 Task: For heading Use Lexend.  font size for heading26,  'Change the font style of data to'Lexend and font size to 18,  Change the alignment of both headline & data to Align left In the sheet   Quantum Sales   book
Action: Mouse moved to (266, 399)
Screenshot: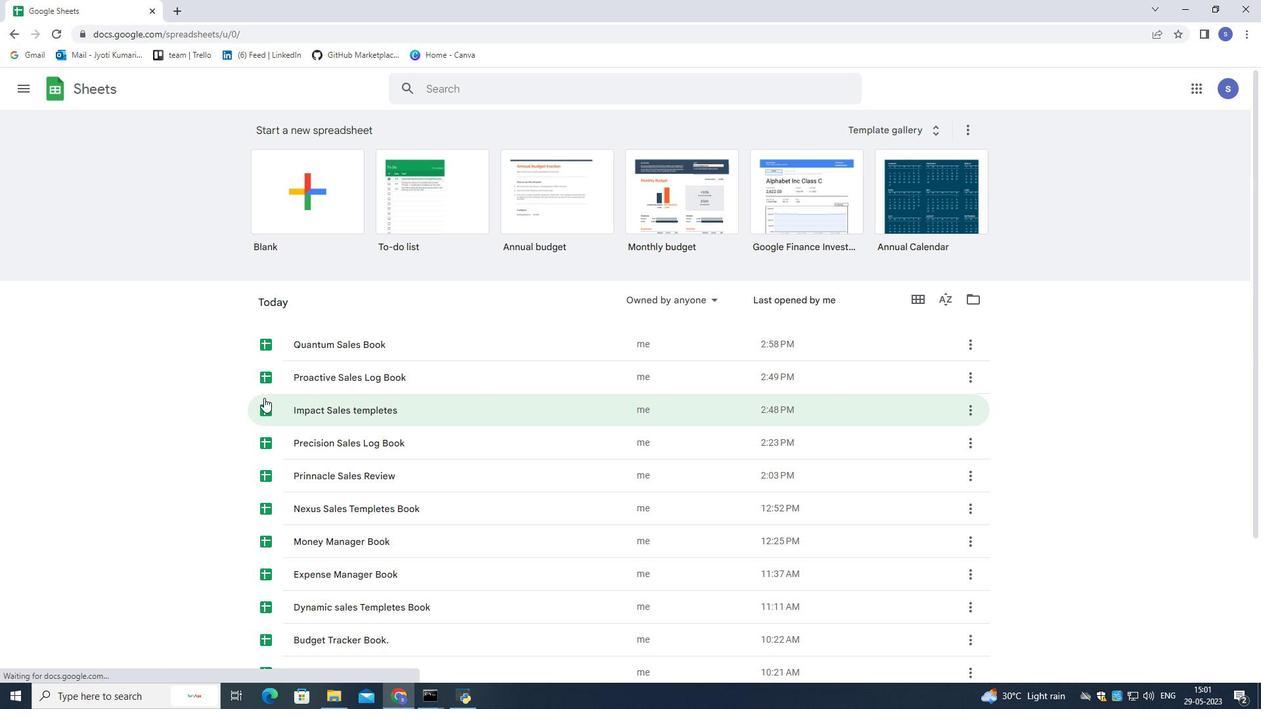 
Action: Mouse scrolled (266, 398) with delta (0, 0)
Screenshot: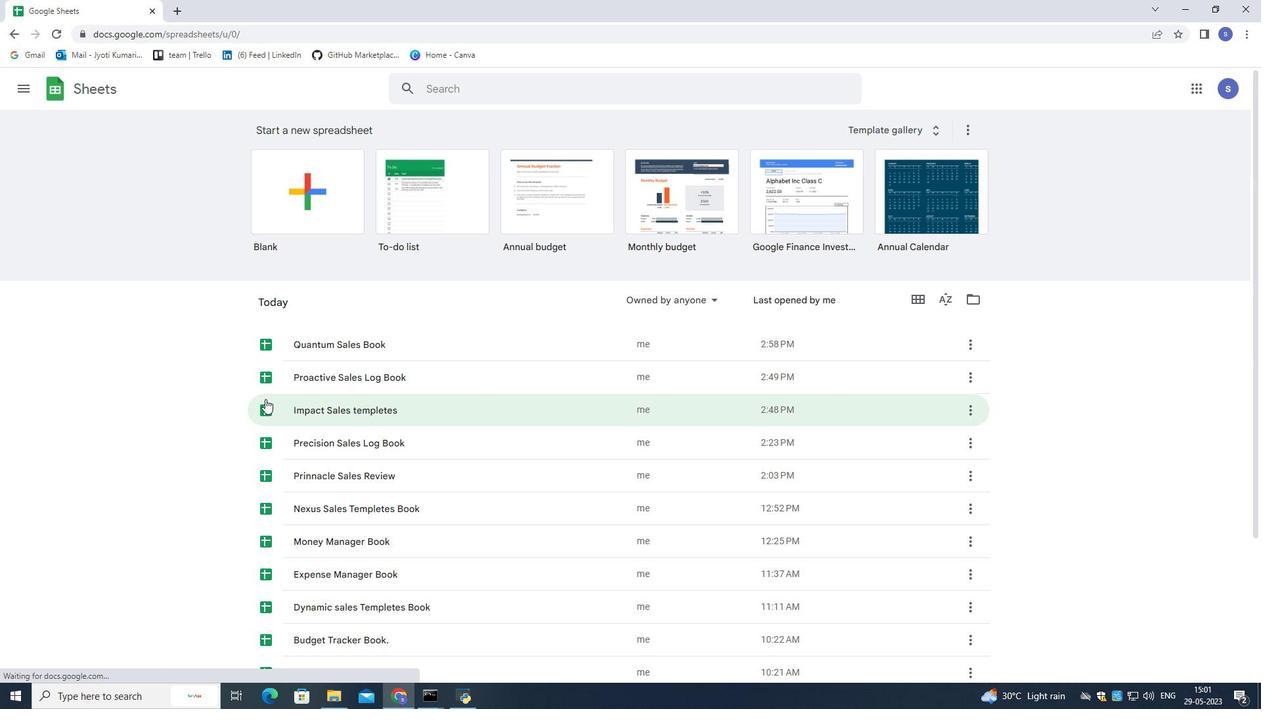 
Action: Mouse moved to (266, 400)
Screenshot: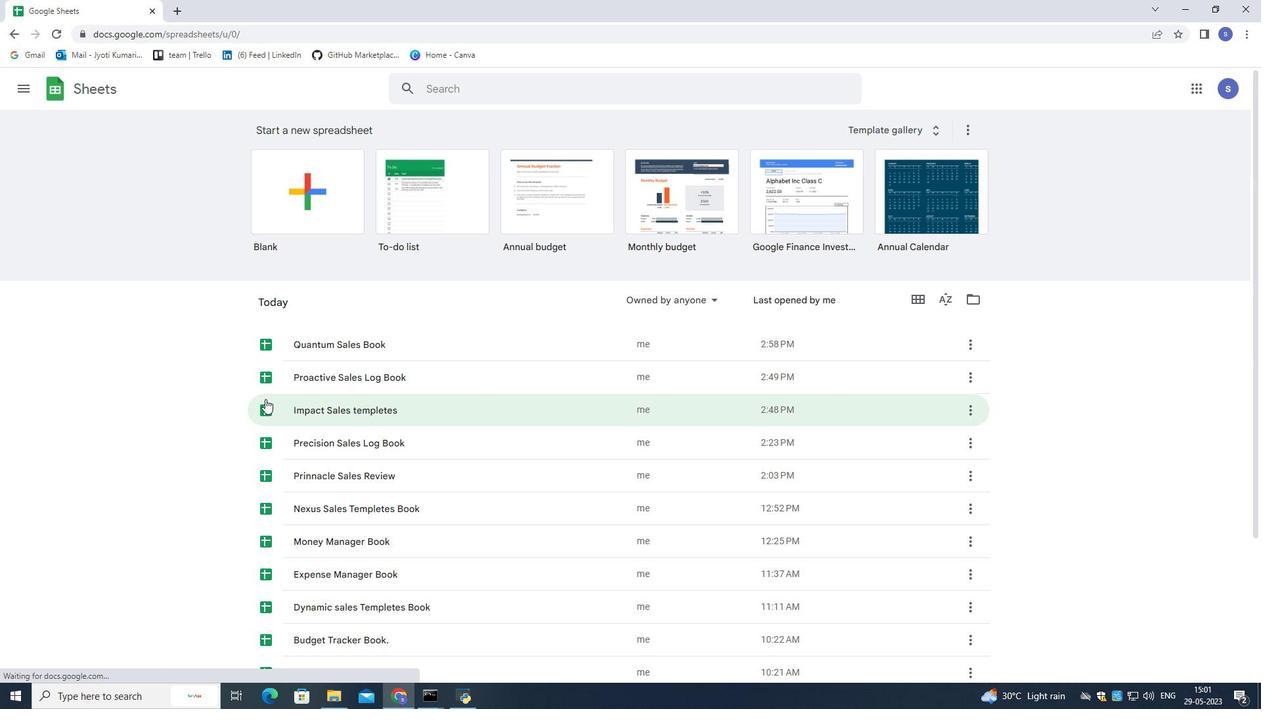 
Action: Mouse scrolled (266, 399) with delta (0, 0)
Screenshot: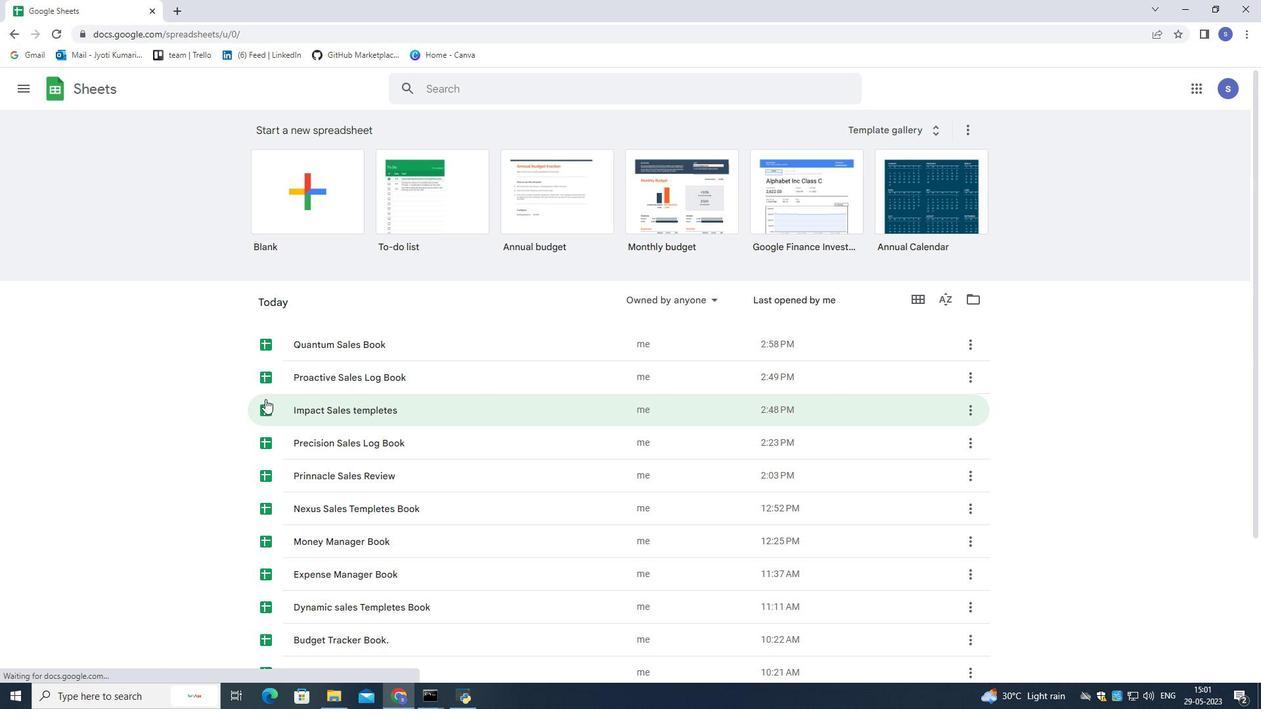 
Action: Mouse scrolled (266, 399) with delta (0, 0)
Screenshot: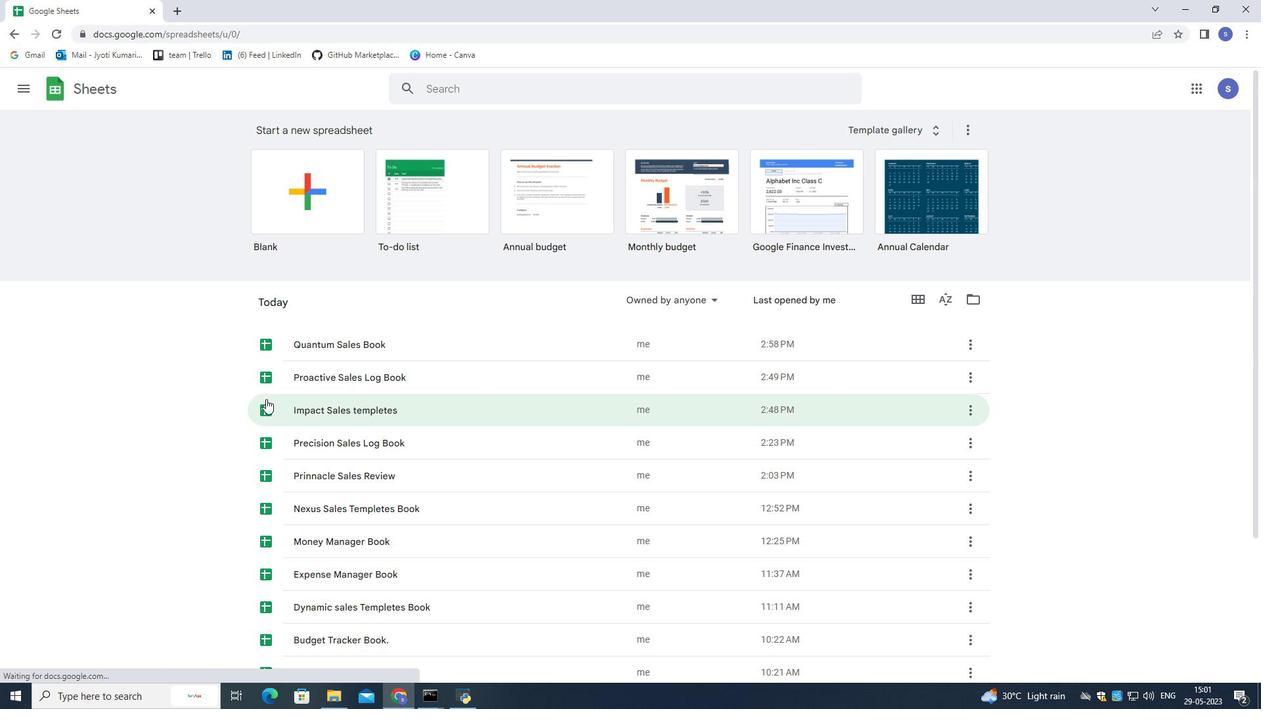 
Action: Mouse scrolled (266, 399) with delta (0, 0)
Screenshot: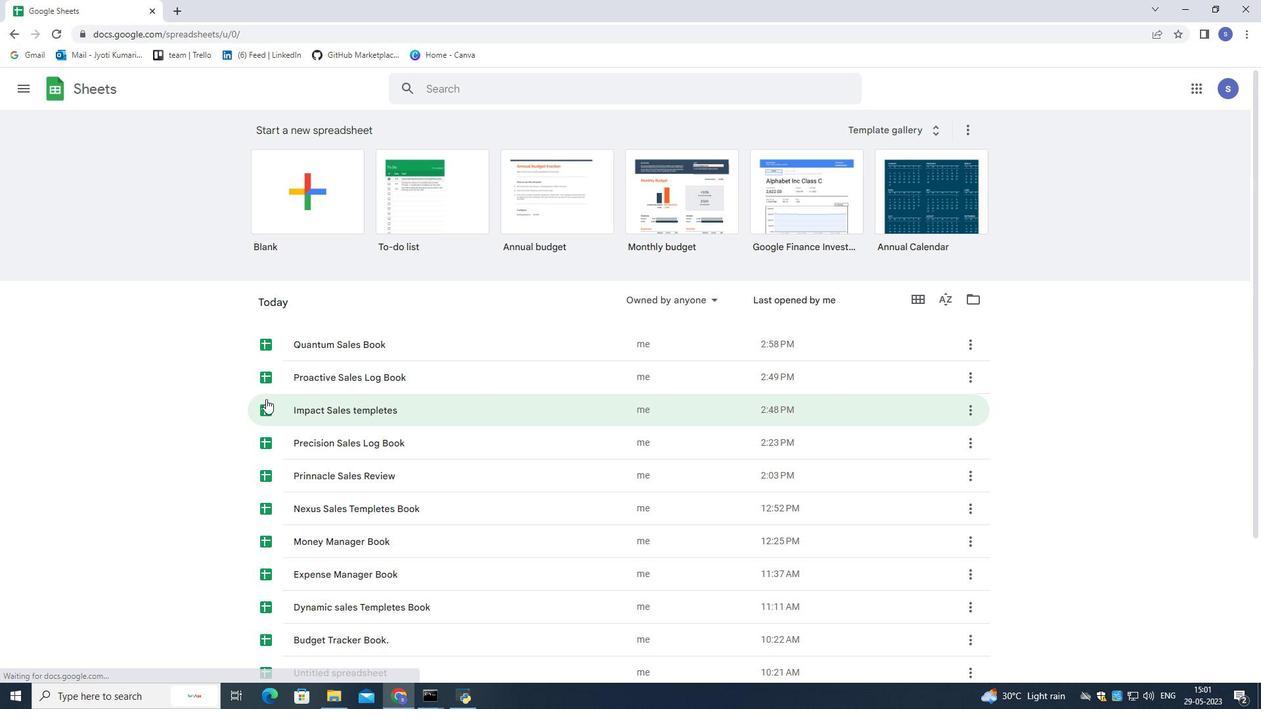 
Action: Mouse scrolled (266, 400) with delta (0, 0)
Screenshot: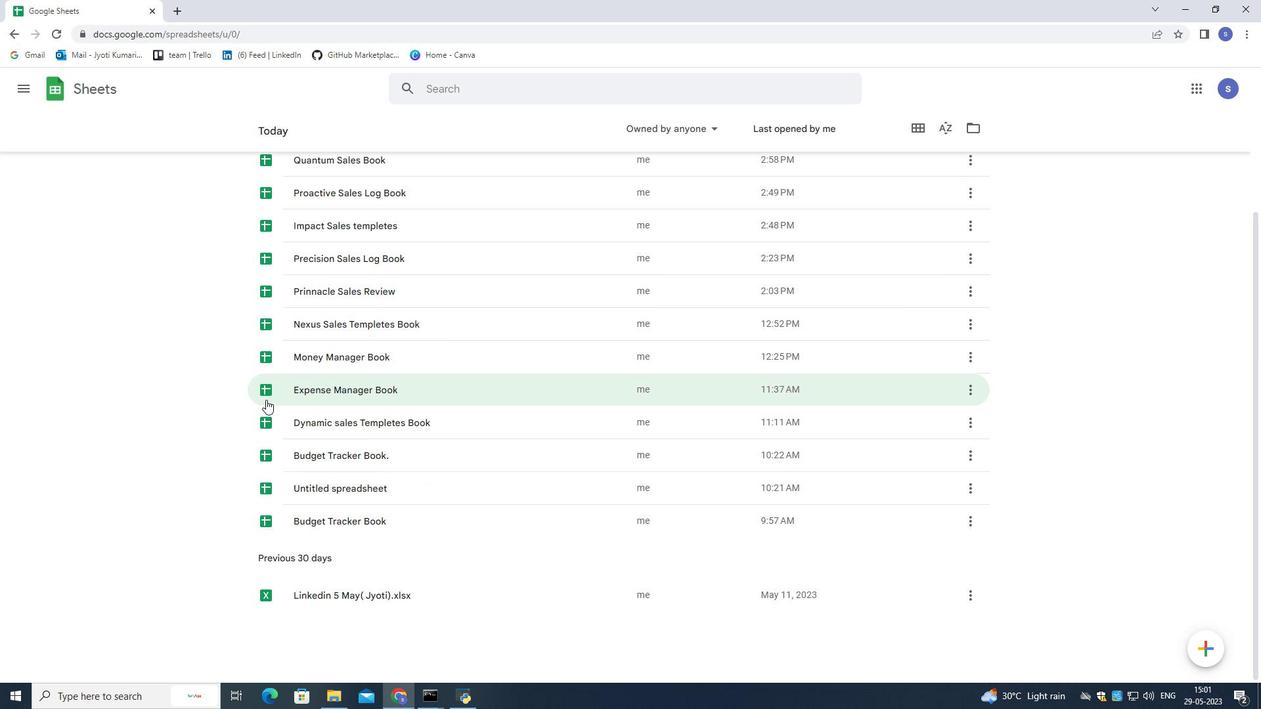 
Action: Mouse scrolled (266, 400) with delta (0, 0)
Screenshot: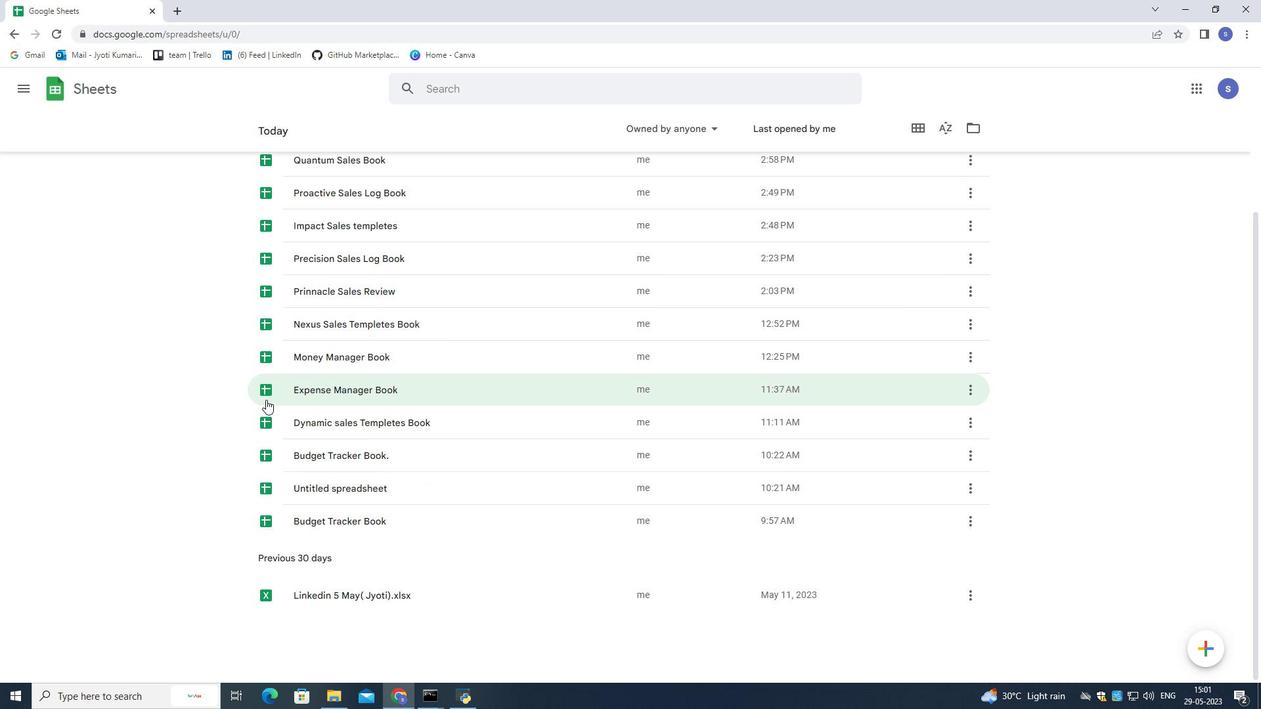 
Action: Mouse scrolled (266, 400) with delta (0, 0)
Screenshot: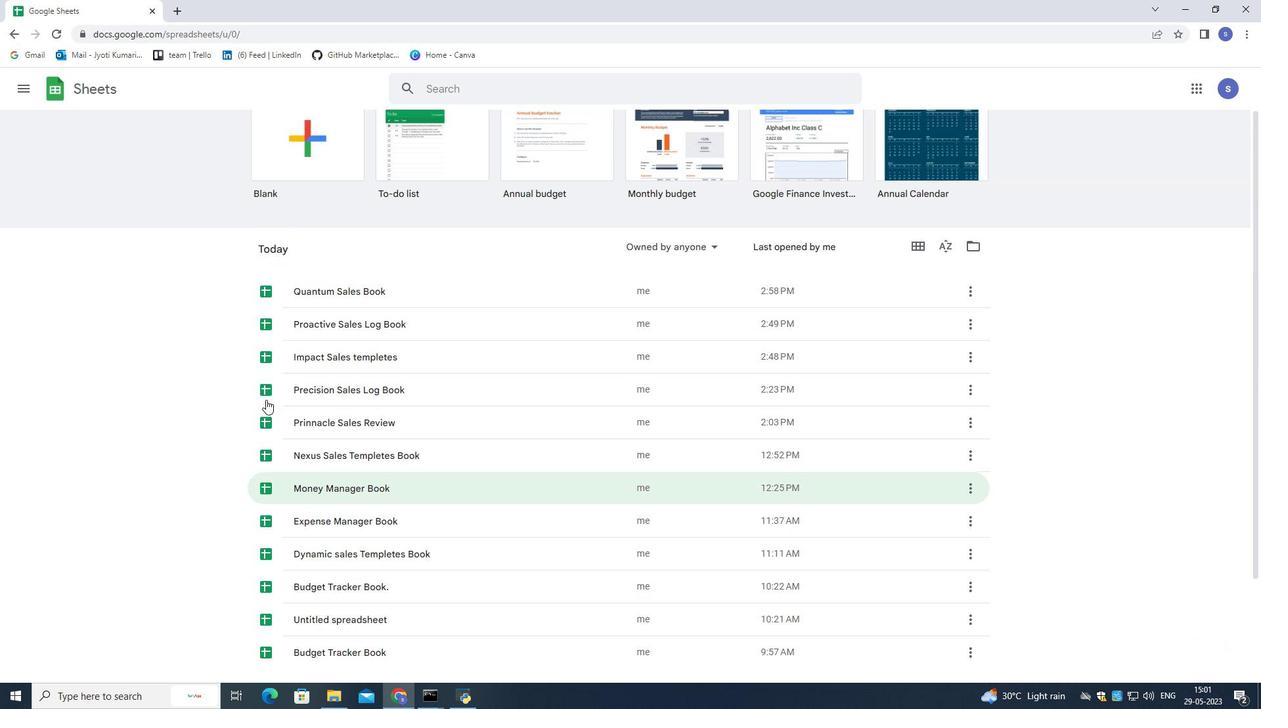 
Action: Mouse scrolled (266, 400) with delta (0, 0)
Screenshot: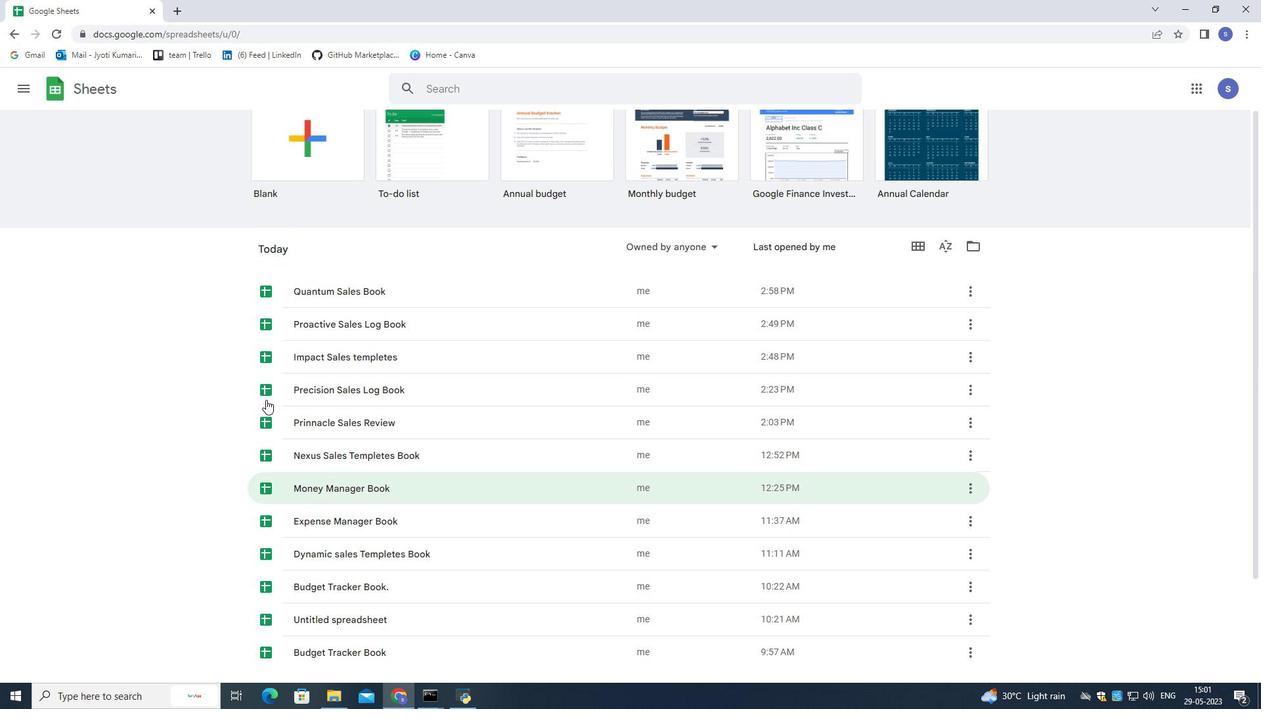 
Action: Mouse moved to (291, 352)
Screenshot: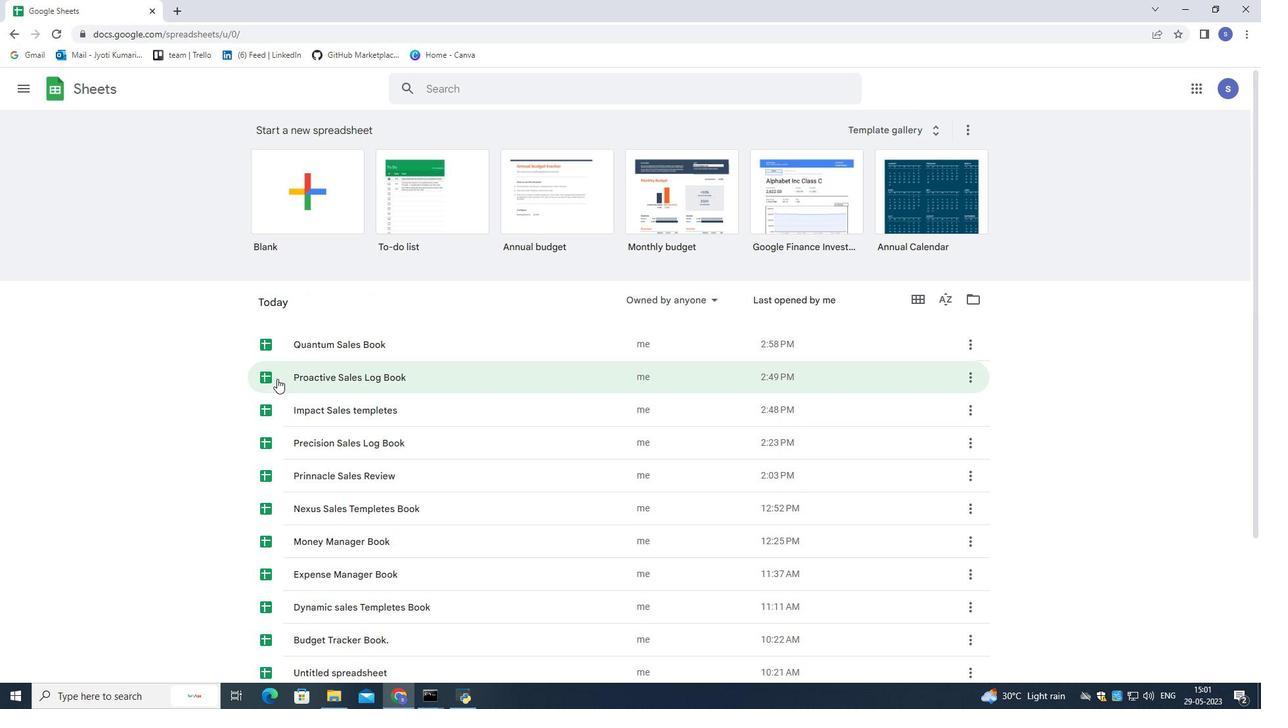 
Action: Mouse pressed left at (291, 352)
Screenshot: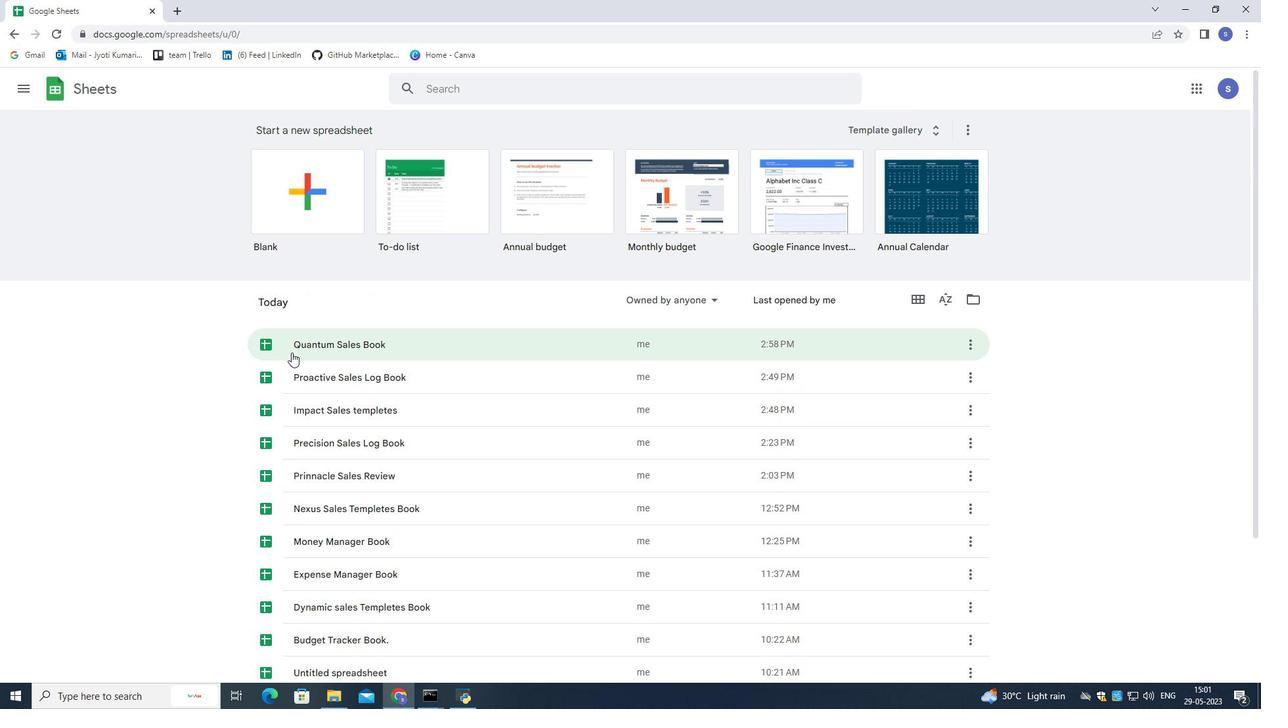 
Action: Mouse moved to (185, 178)
Screenshot: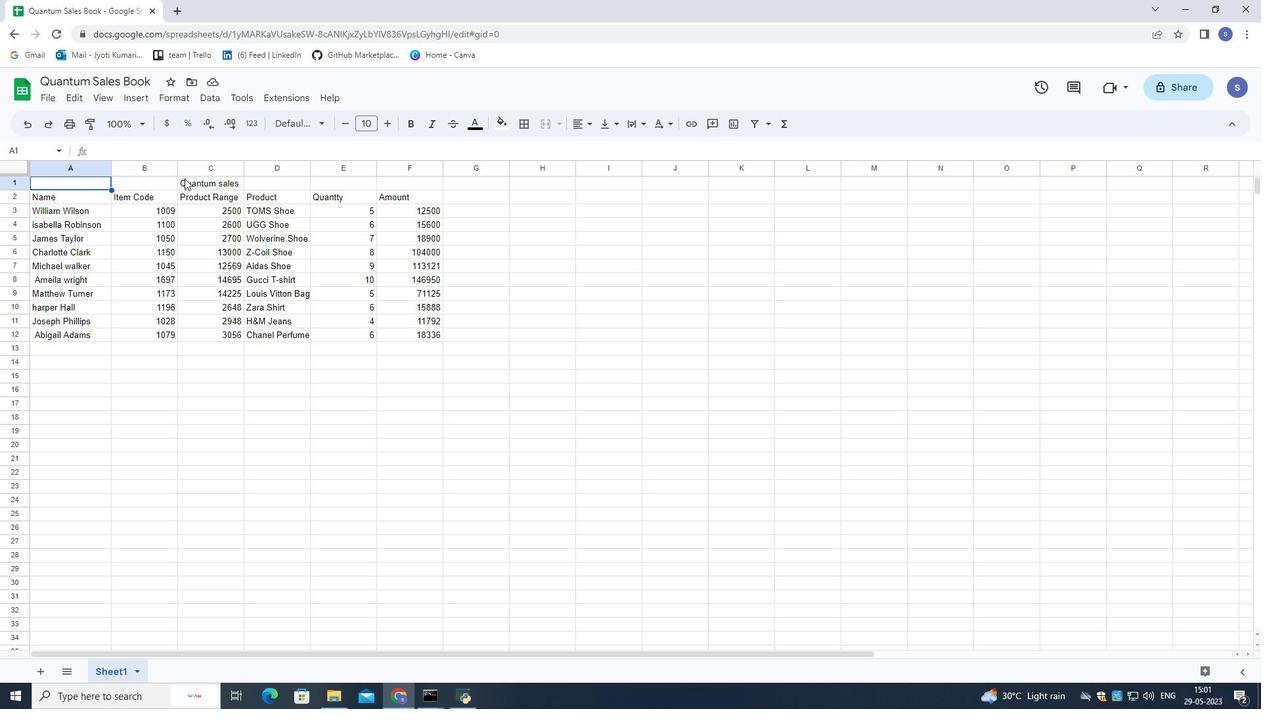 
Action: Mouse pressed left at (185, 178)
Screenshot: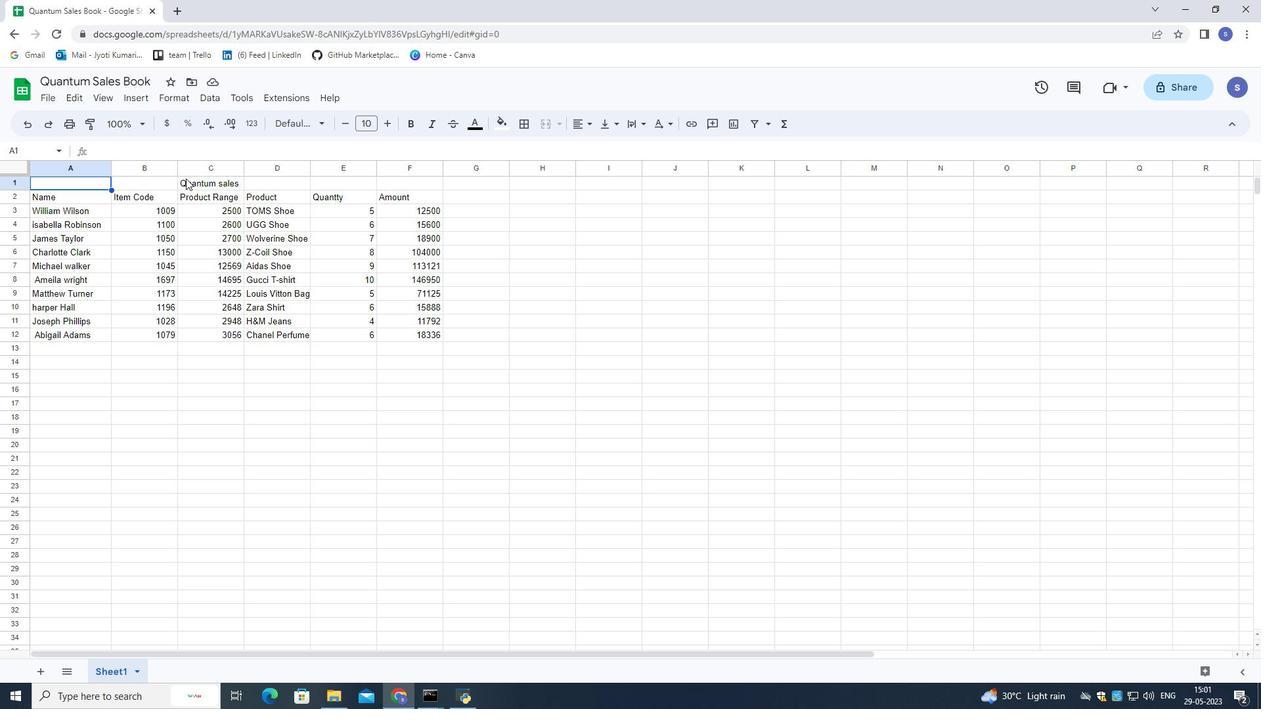 
Action: Mouse moved to (206, 181)
Screenshot: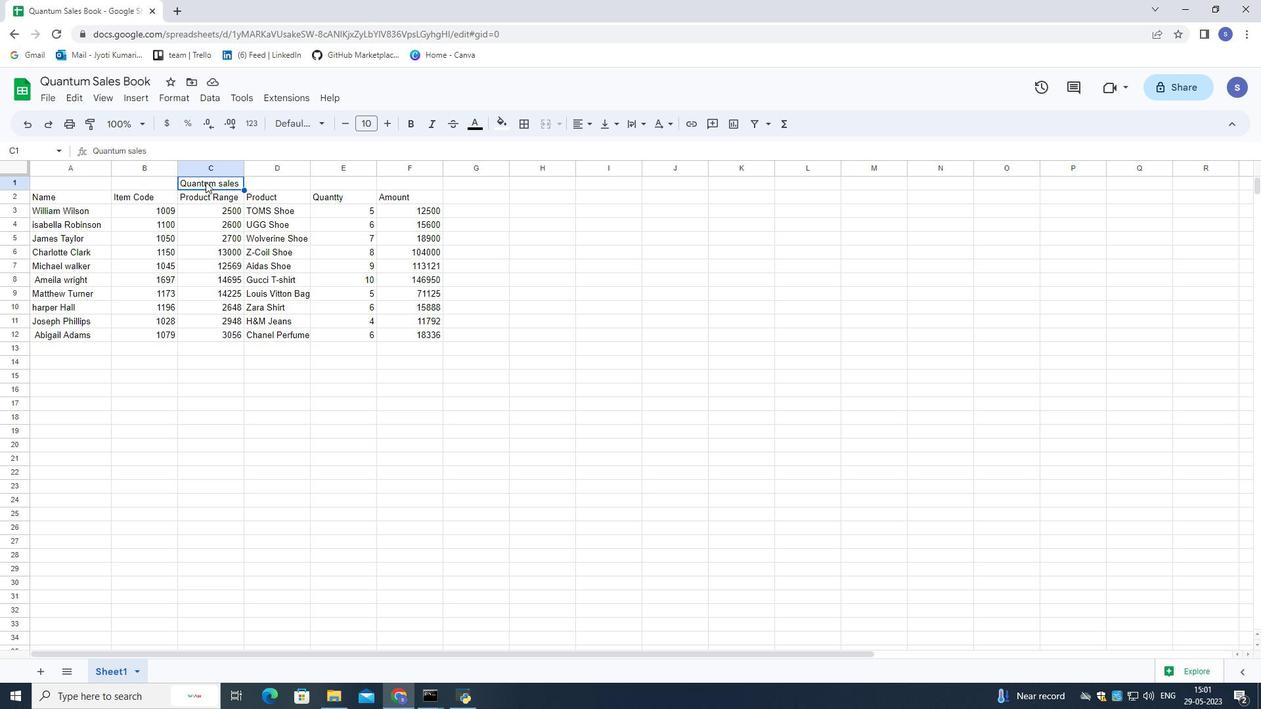 
Action: Mouse pressed left at (206, 181)
Screenshot: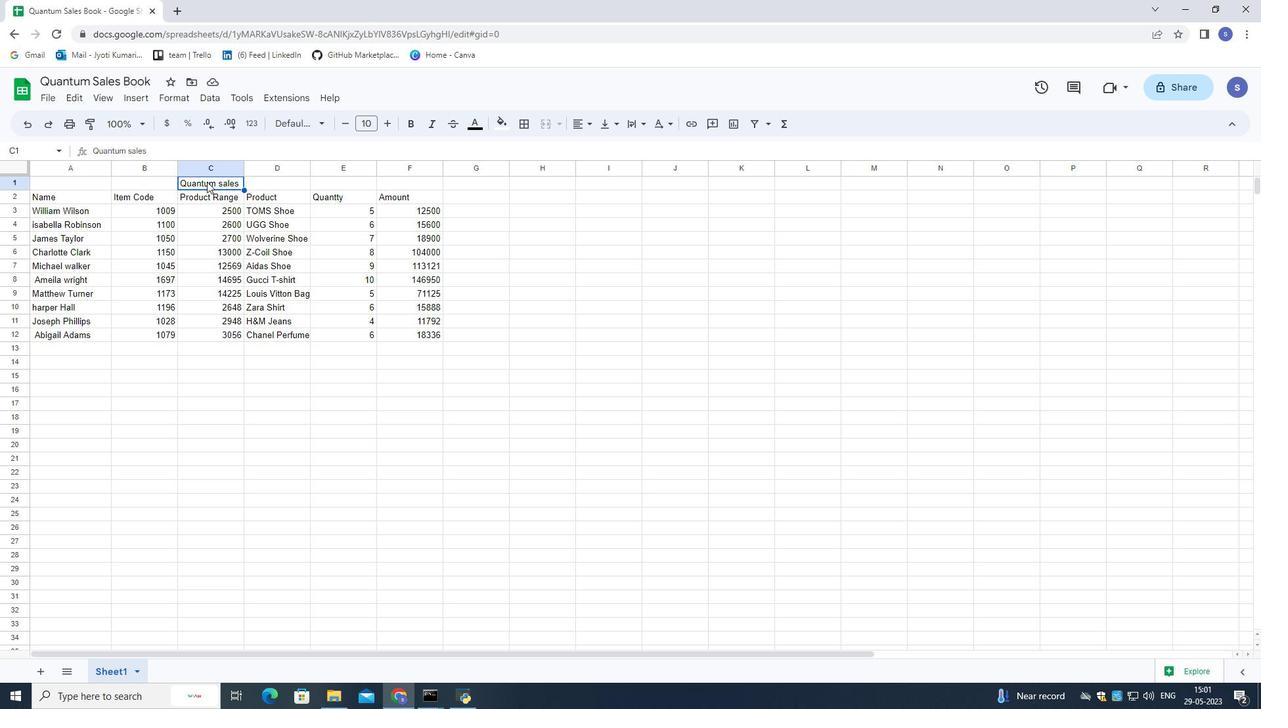
Action: Mouse pressed left at (206, 181)
Screenshot: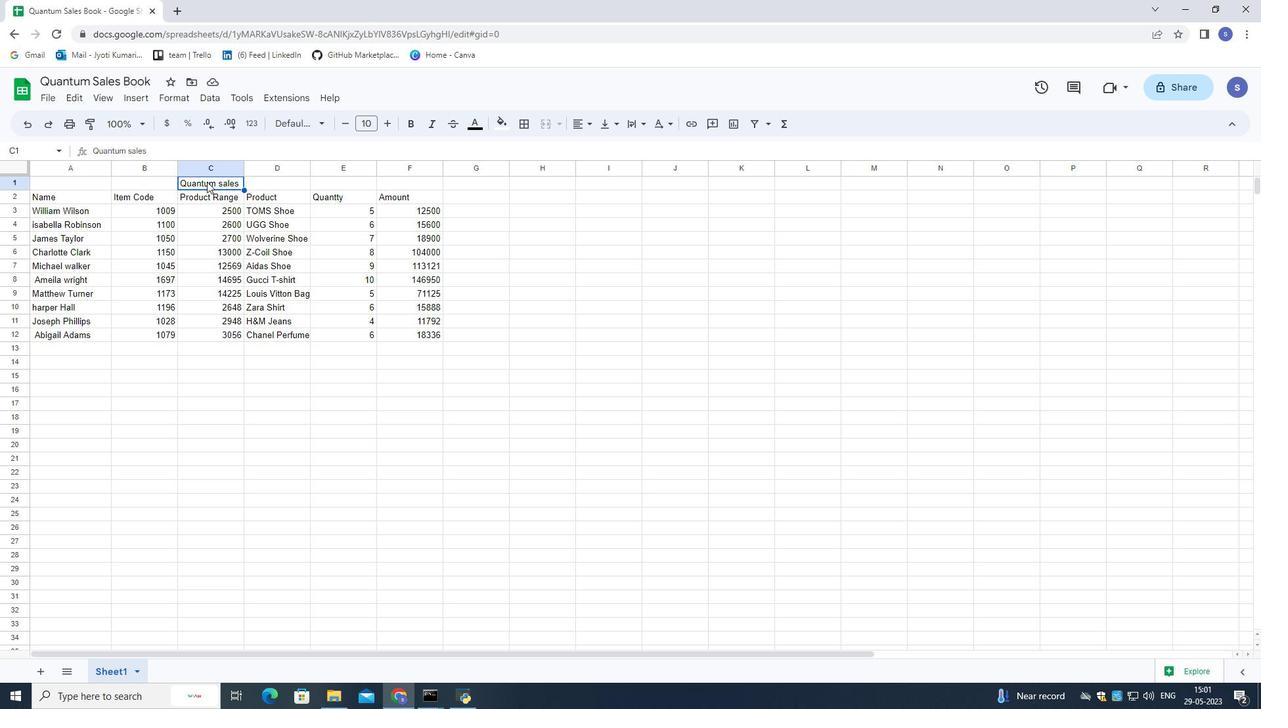 
Action: Mouse pressed left at (206, 181)
Screenshot: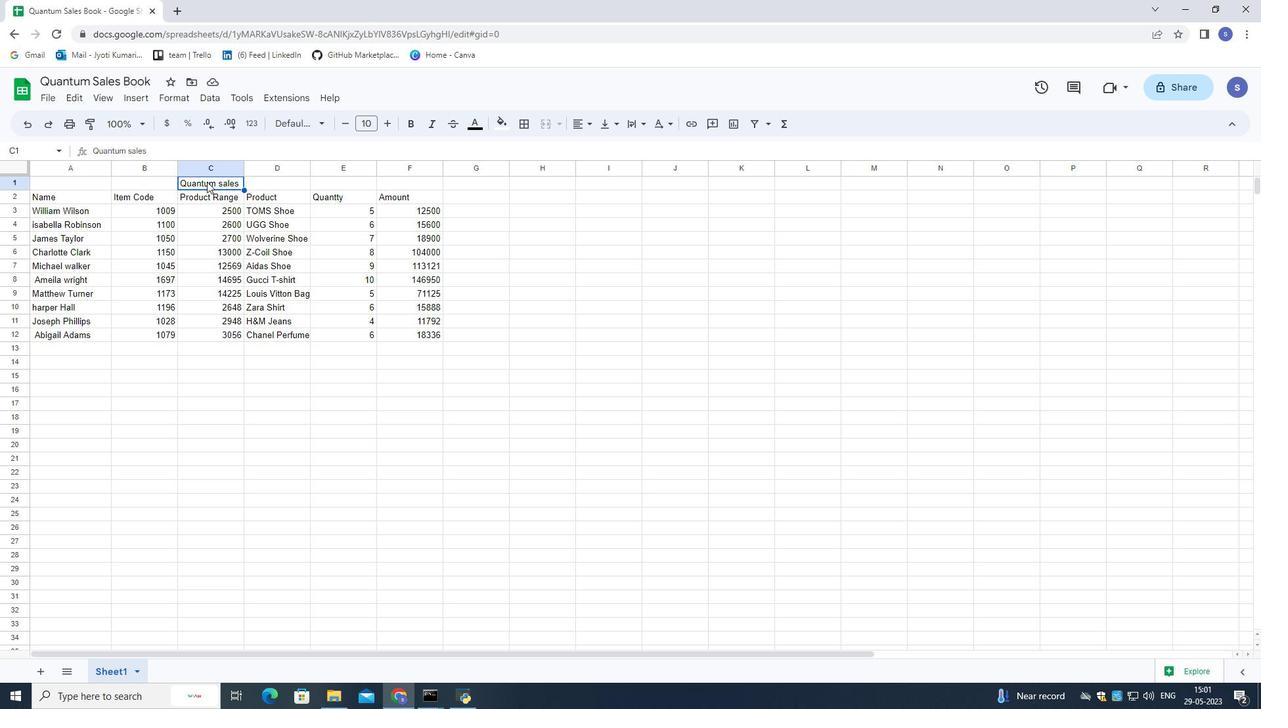 
Action: Mouse pressed left at (206, 181)
Screenshot: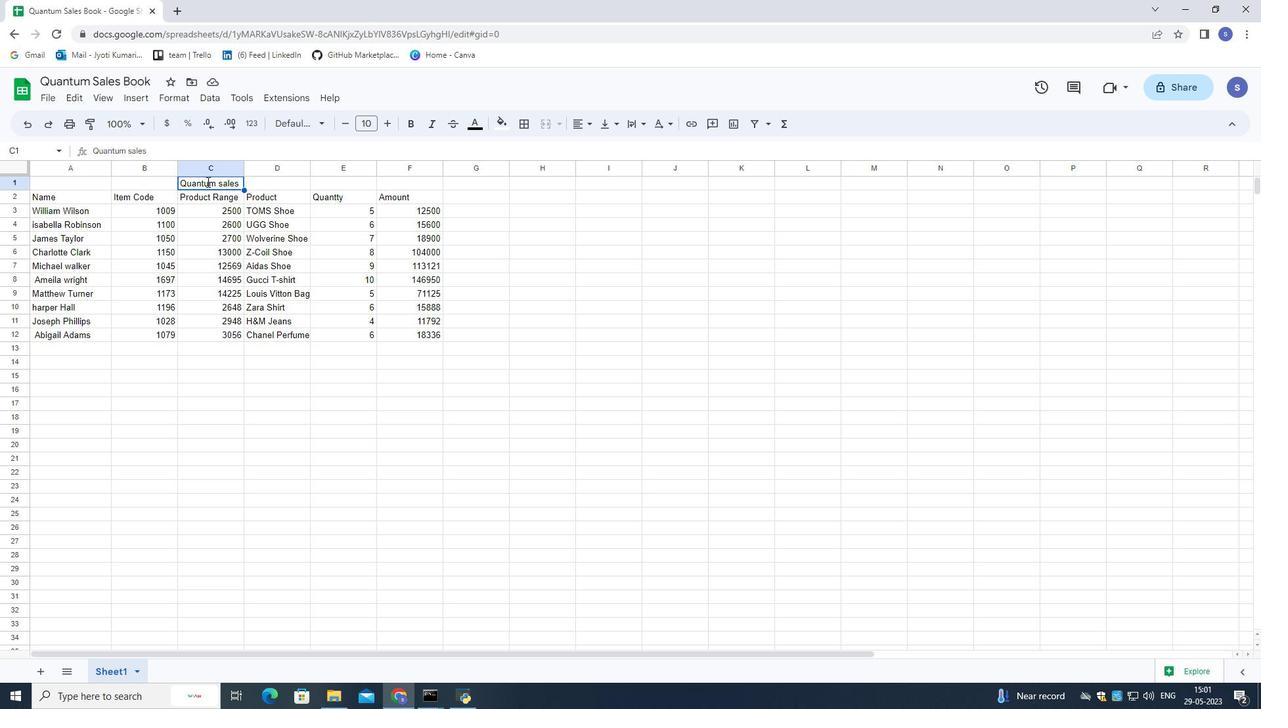 
Action: Mouse moved to (298, 128)
Screenshot: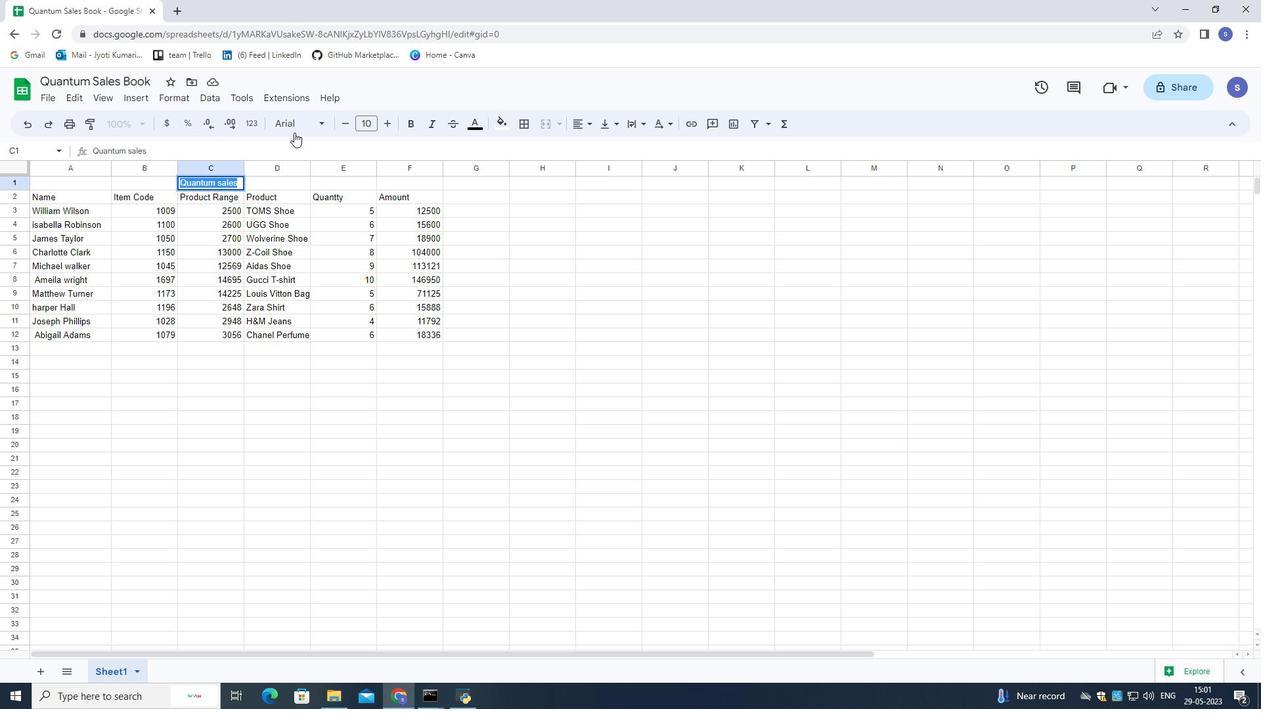 
Action: Mouse pressed left at (298, 128)
Screenshot: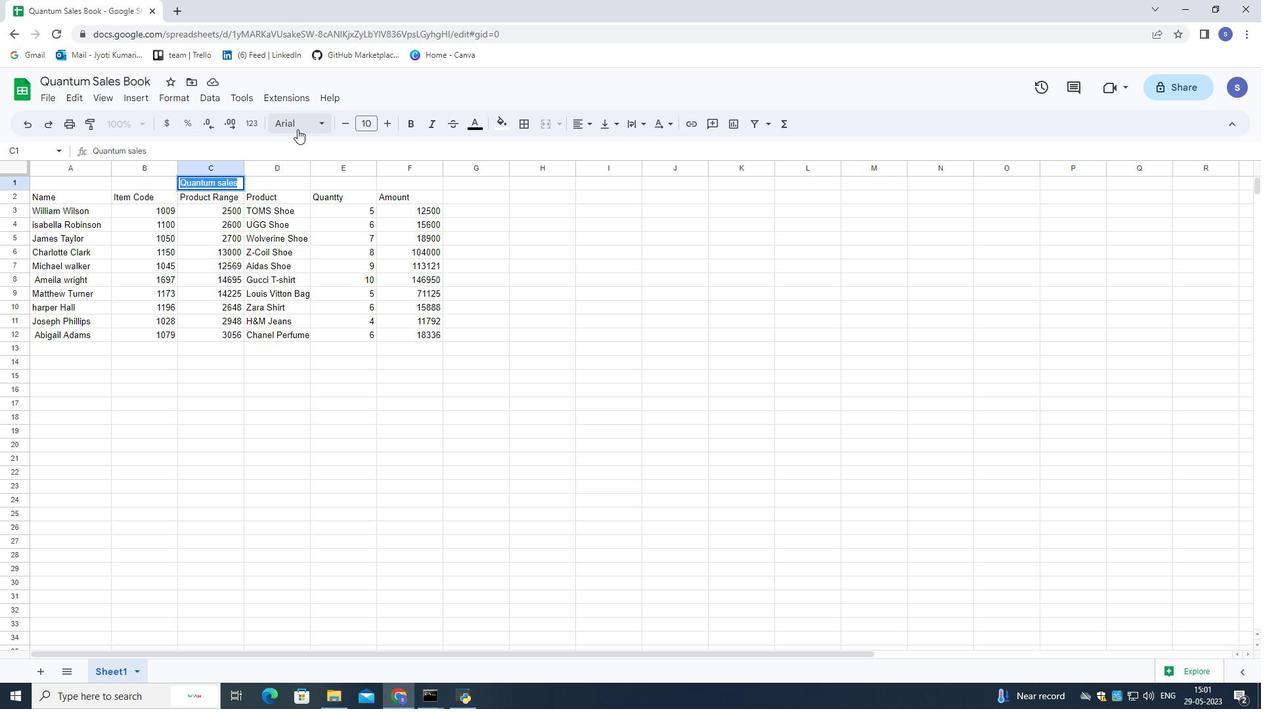 
Action: Mouse moved to (300, 143)
Screenshot: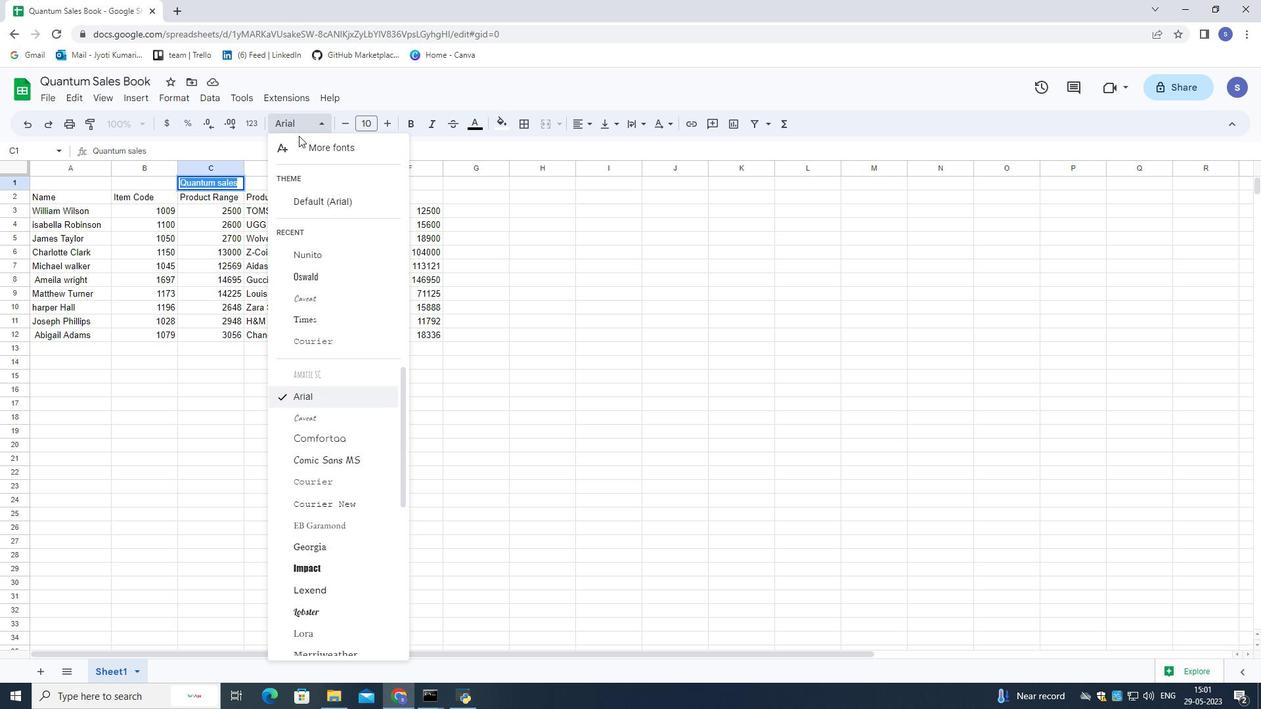 
Action: Mouse pressed left at (300, 143)
Screenshot: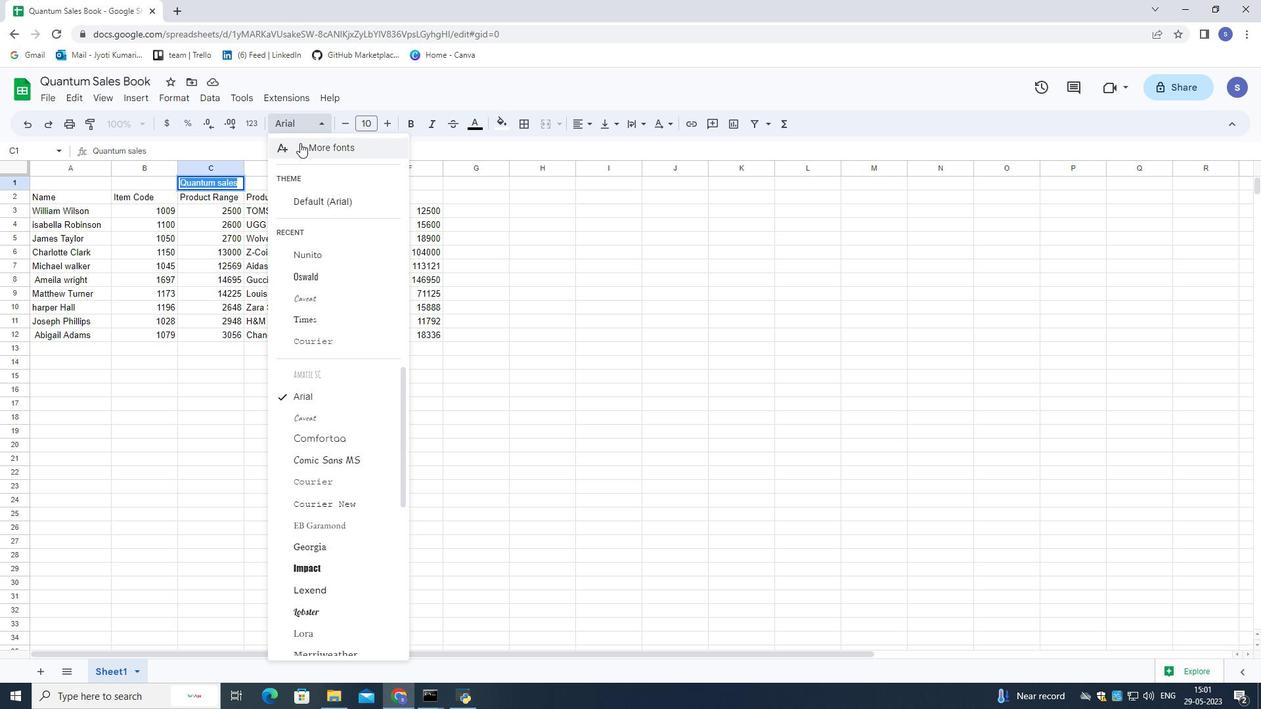 
Action: Mouse moved to (395, 216)
Screenshot: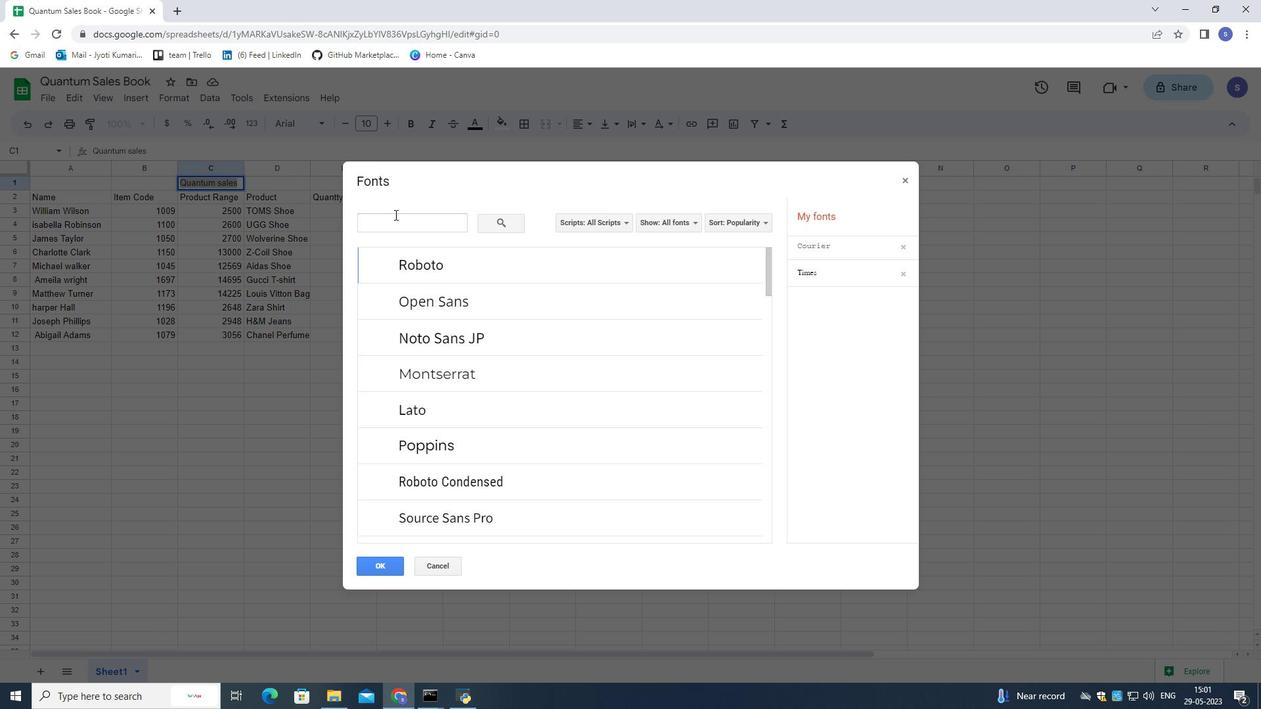 
Action: Mouse pressed left at (395, 216)
Screenshot: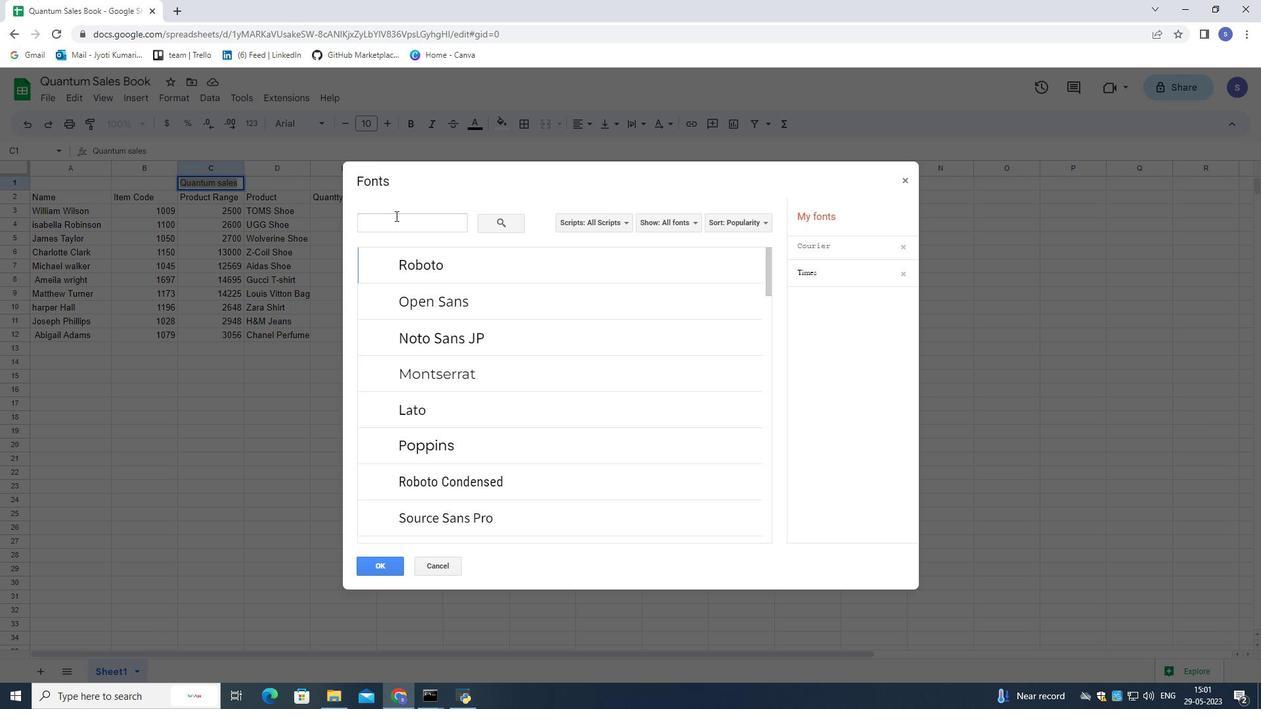 
Action: Mouse moved to (395, 216)
Screenshot: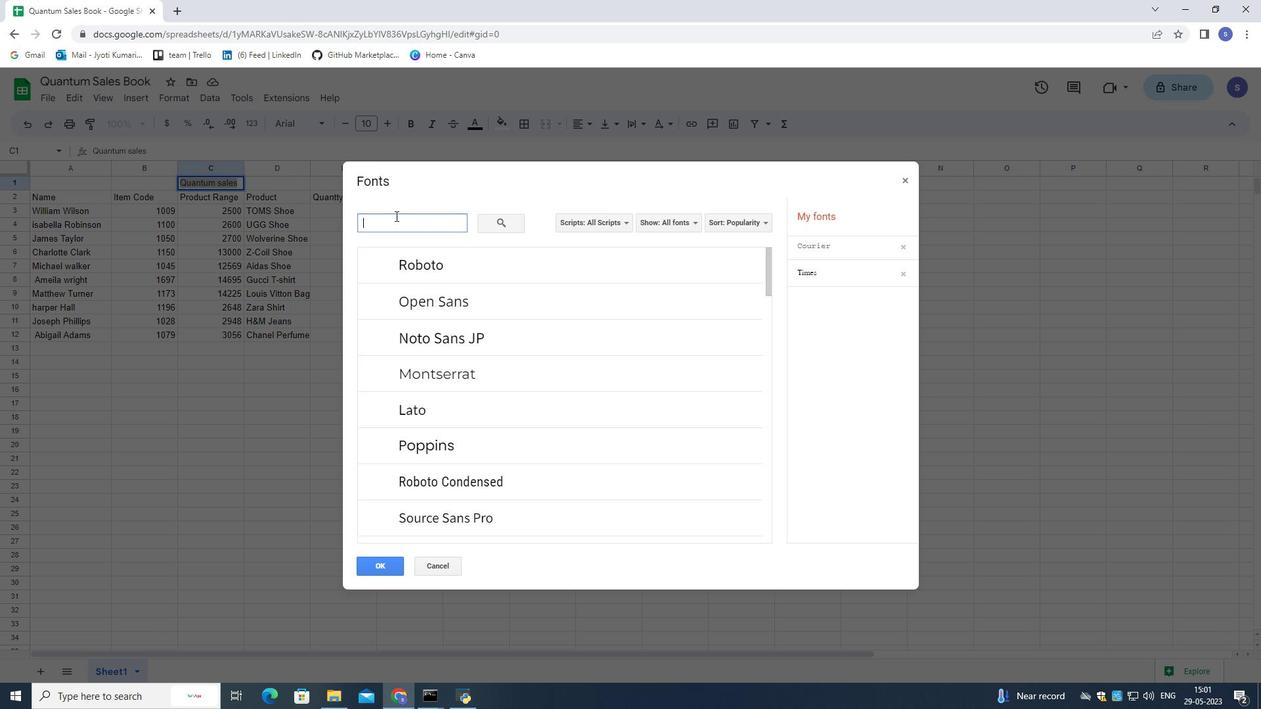 
Action: Key pressed lexend
Screenshot: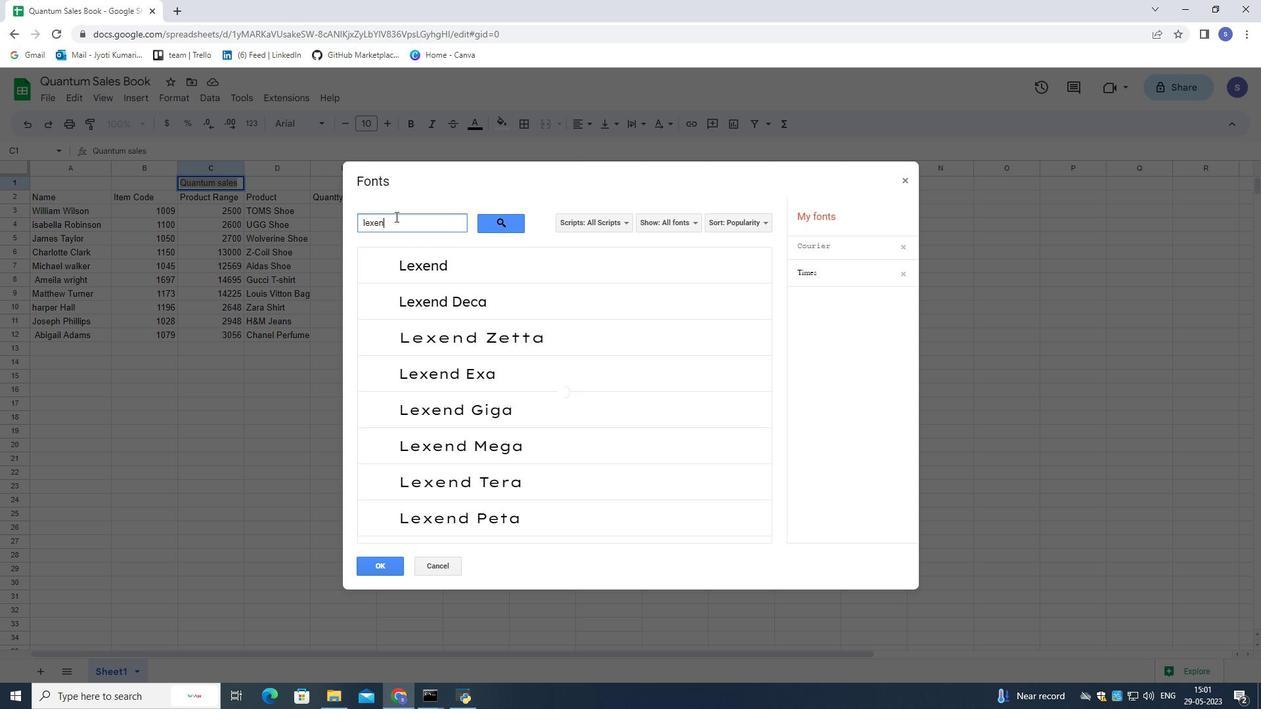 
Action: Mouse moved to (407, 264)
Screenshot: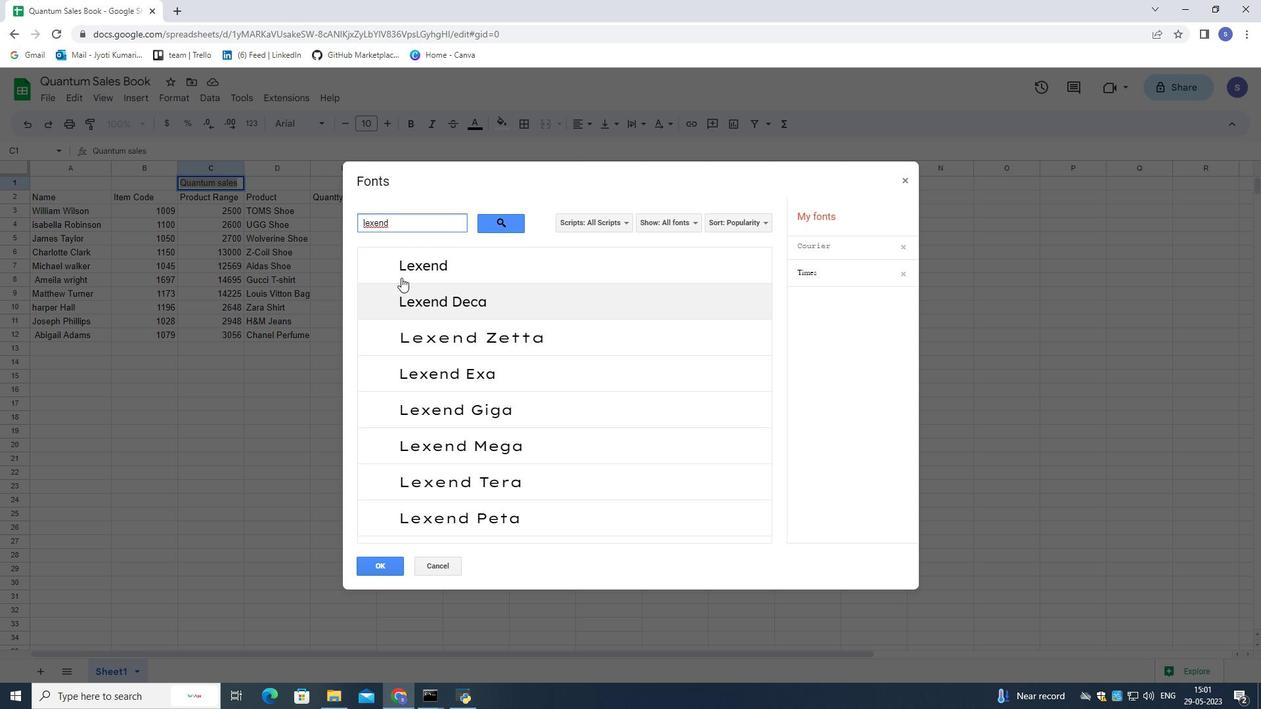 
Action: Mouse pressed left at (407, 264)
Screenshot: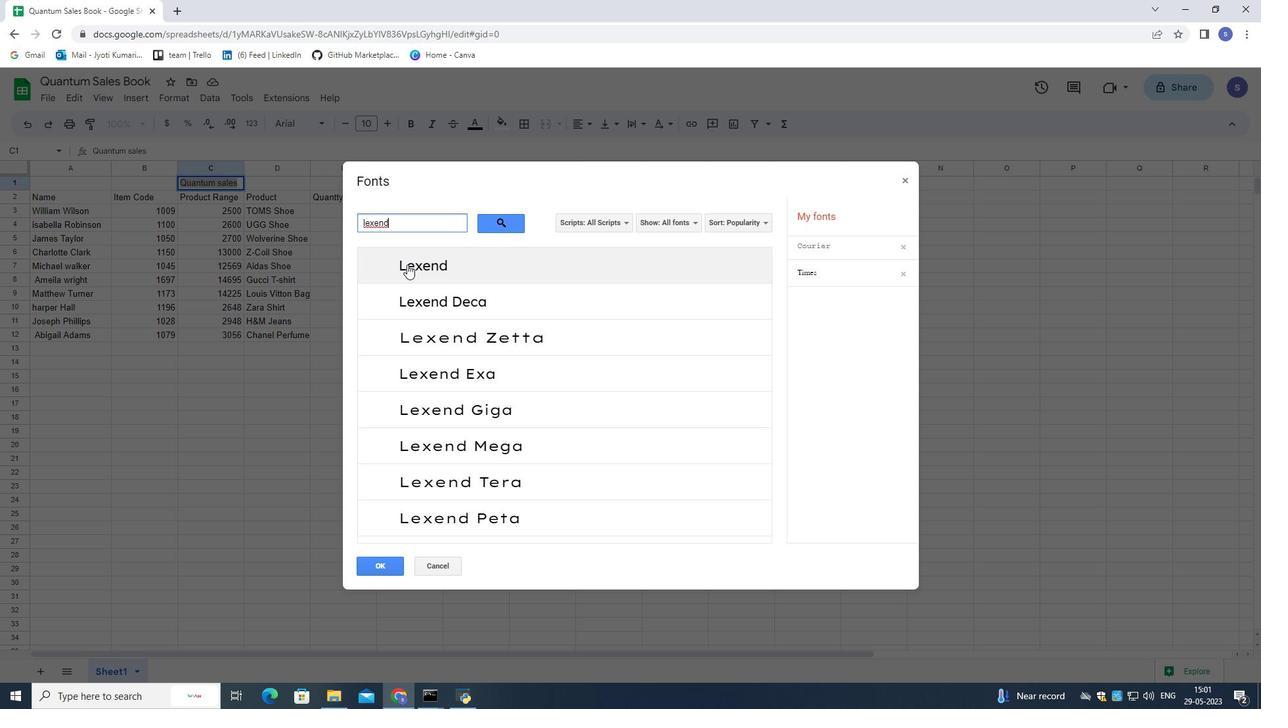 
Action: Mouse moved to (373, 563)
Screenshot: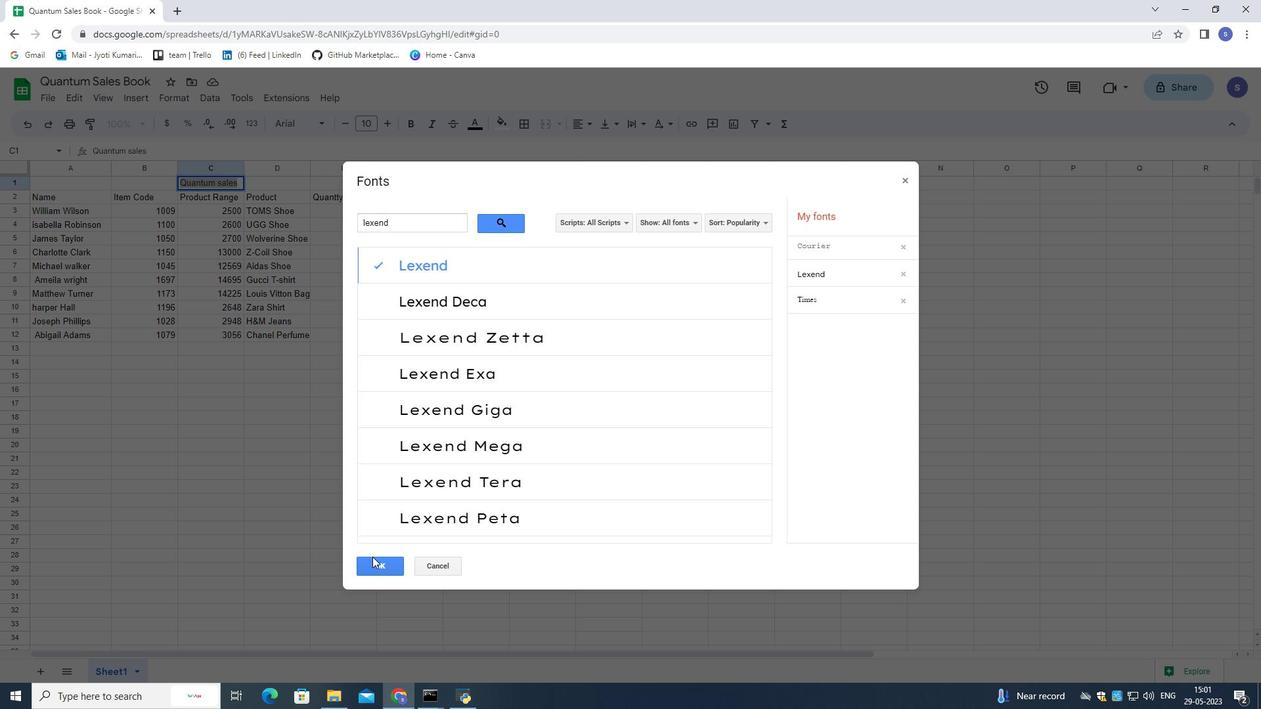 
Action: Mouse pressed left at (373, 563)
Screenshot: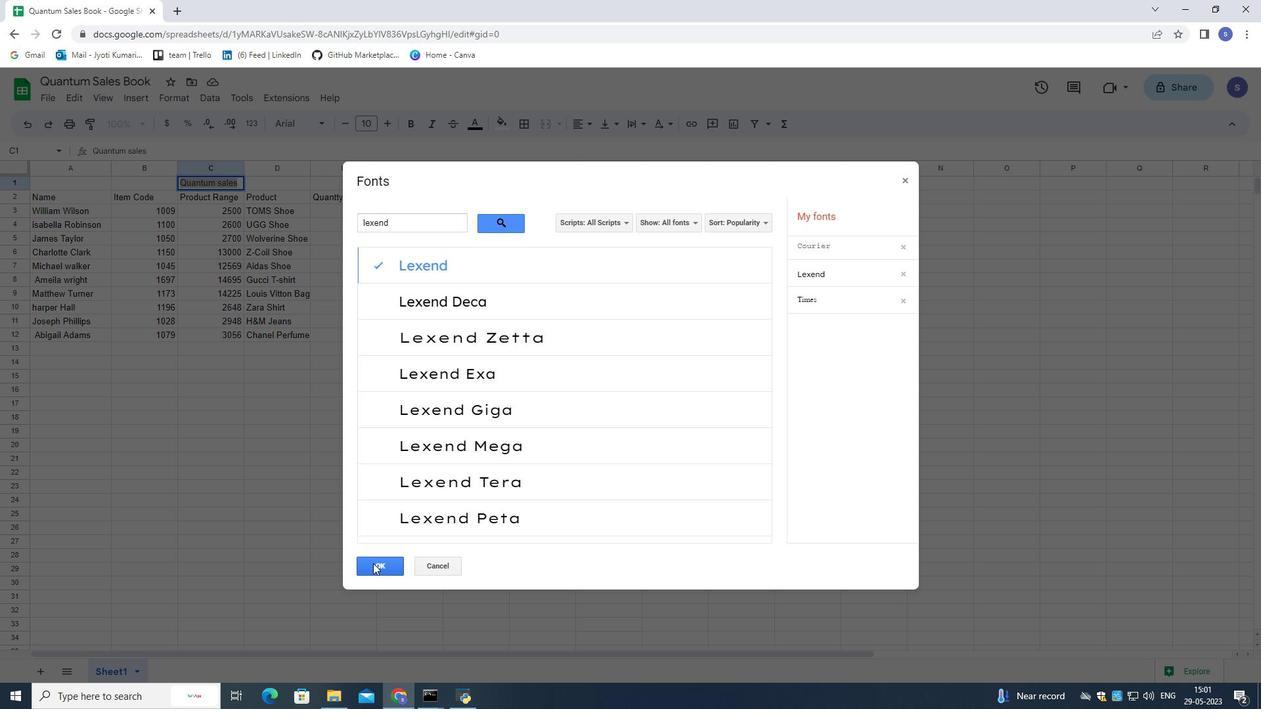 
Action: Mouse moved to (390, 126)
Screenshot: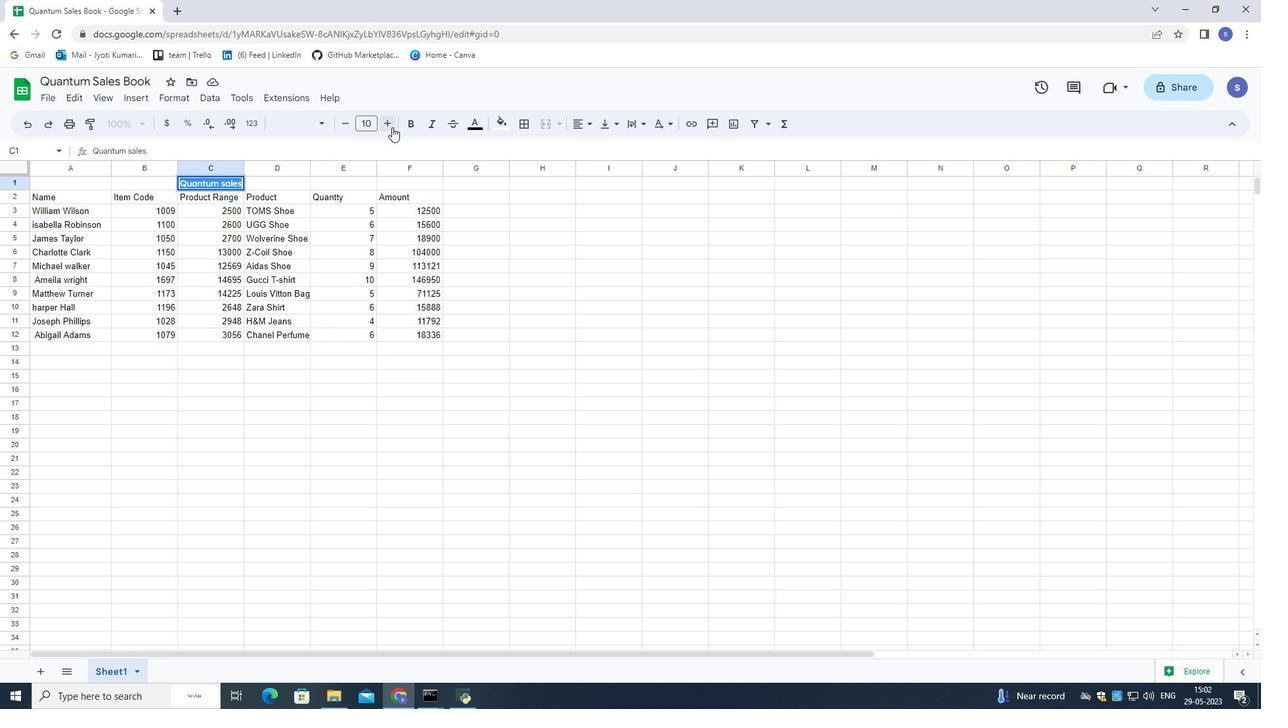 
Action: Mouse pressed left at (390, 126)
Screenshot: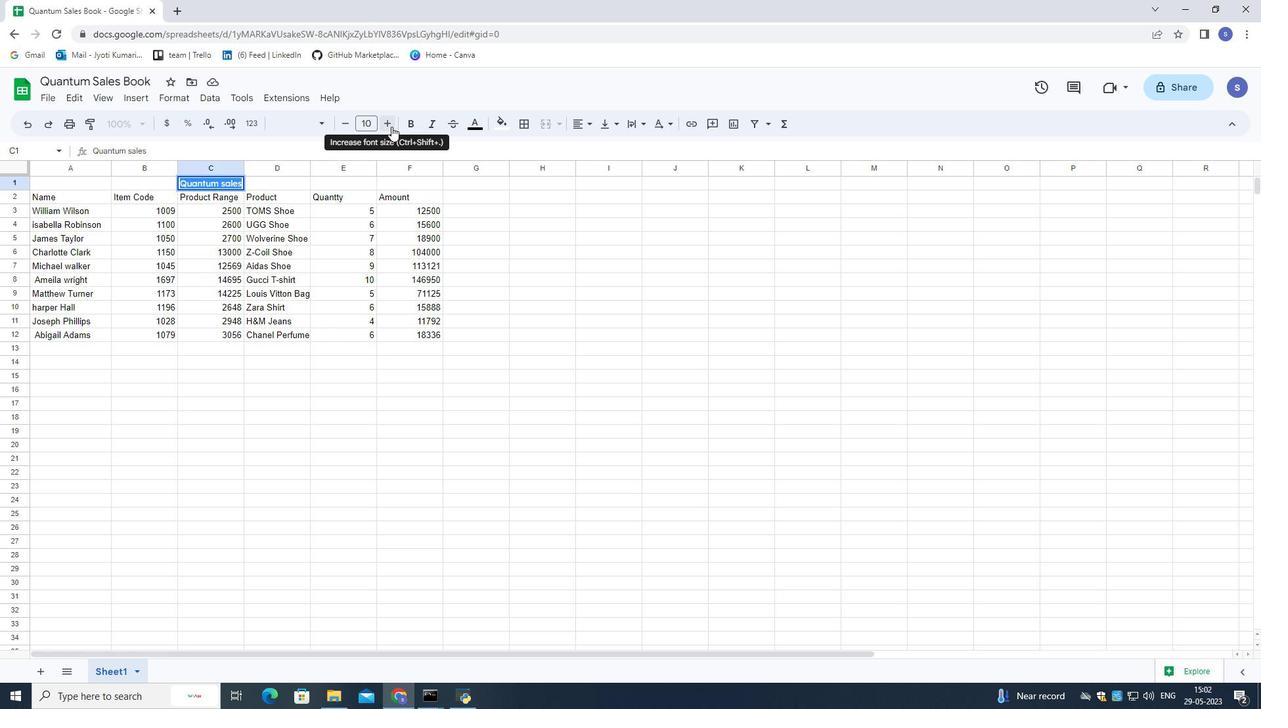 
Action: Mouse moved to (388, 126)
Screenshot: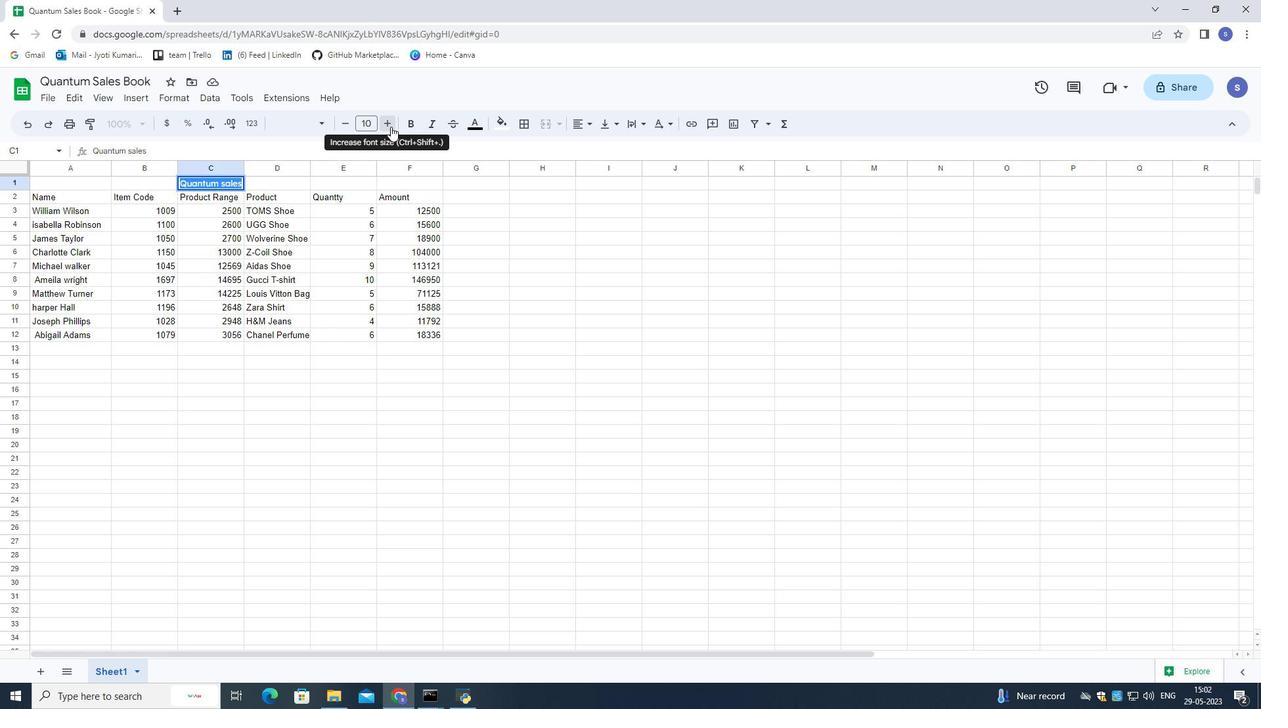 
Action: Mouse pressed left at (388, 126)
Screenshot: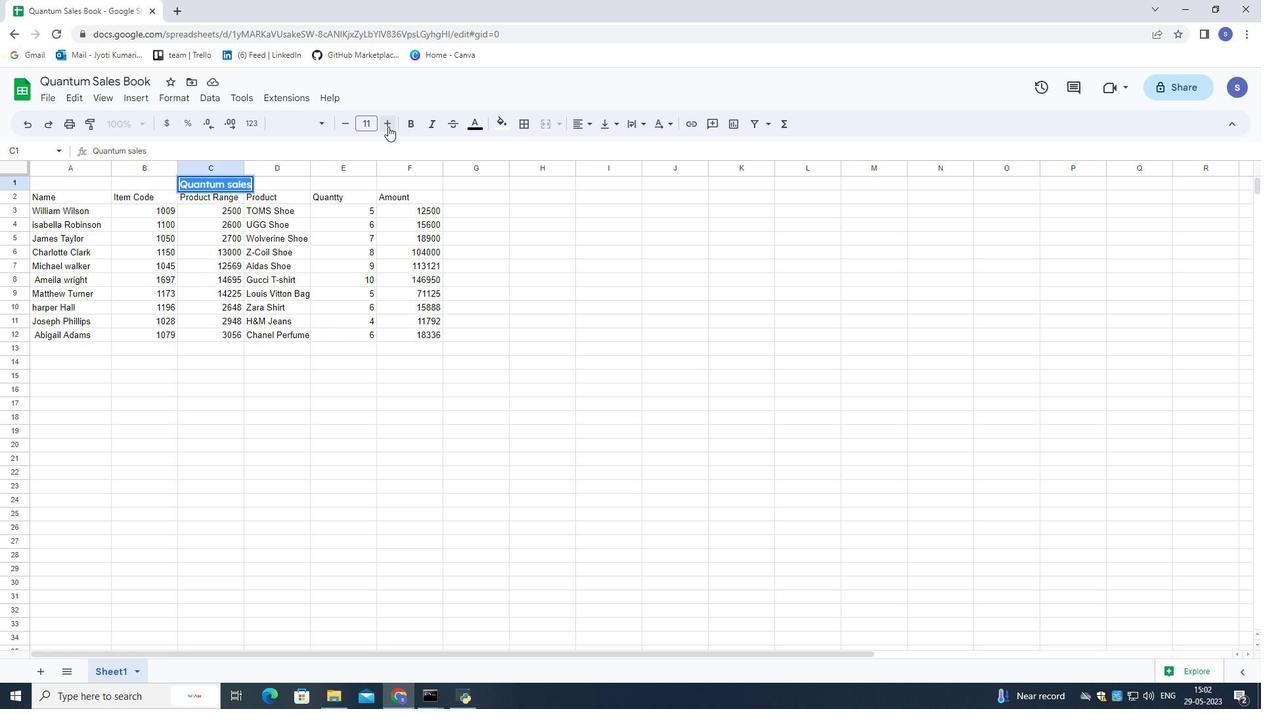 
Action: Mouse moved to (384, 128)
Screenshot: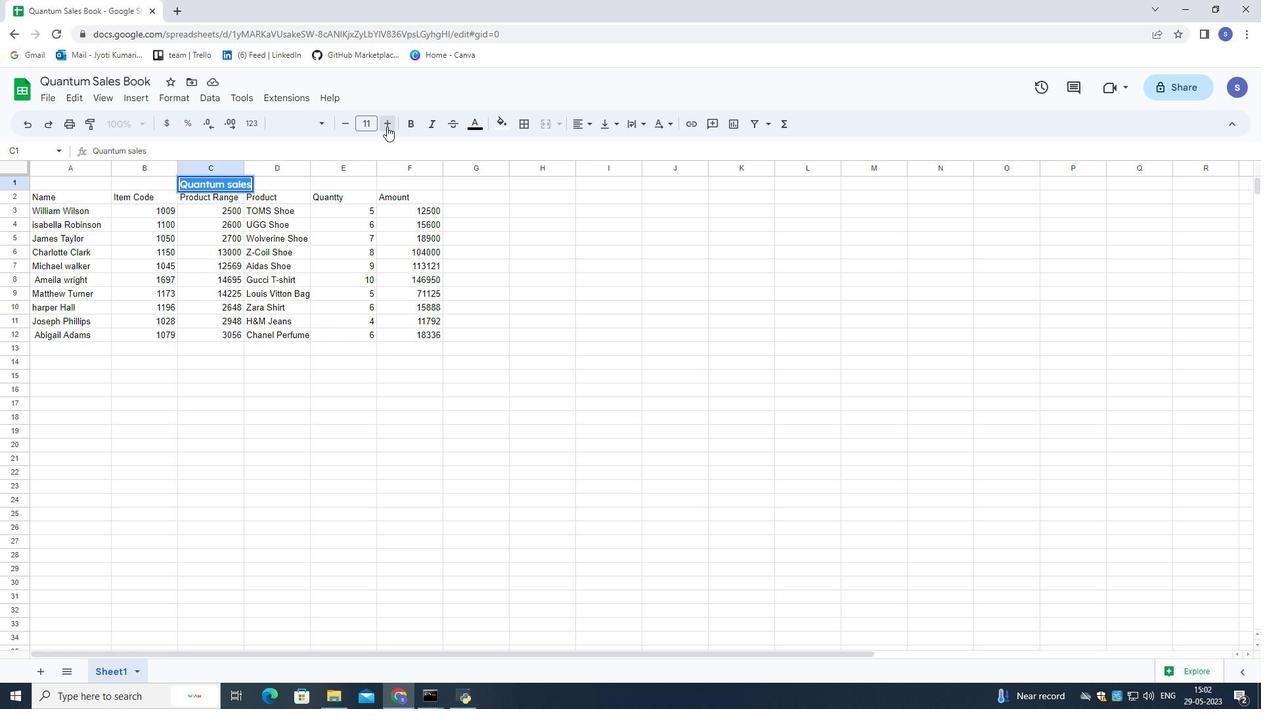 
Action: Mouse pressed left at (384, 128)
Screenshot: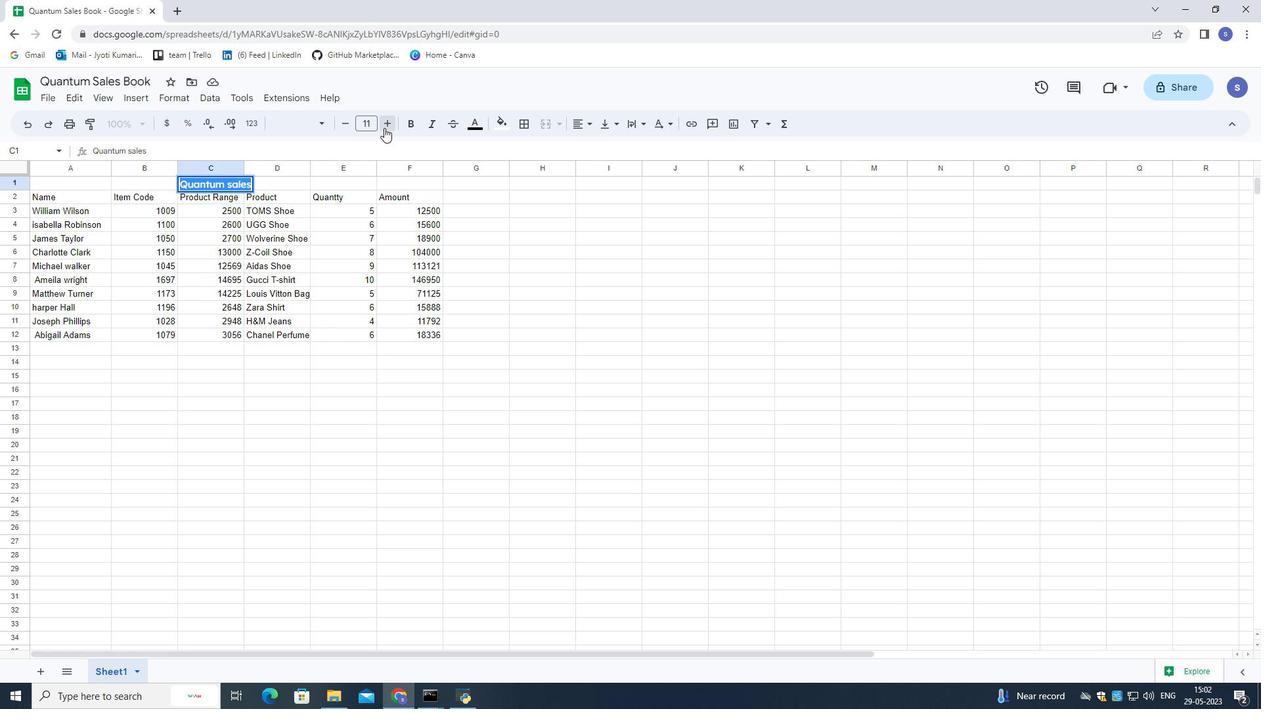
Action: Mouse pressed left at (384, 128)
Screenshot: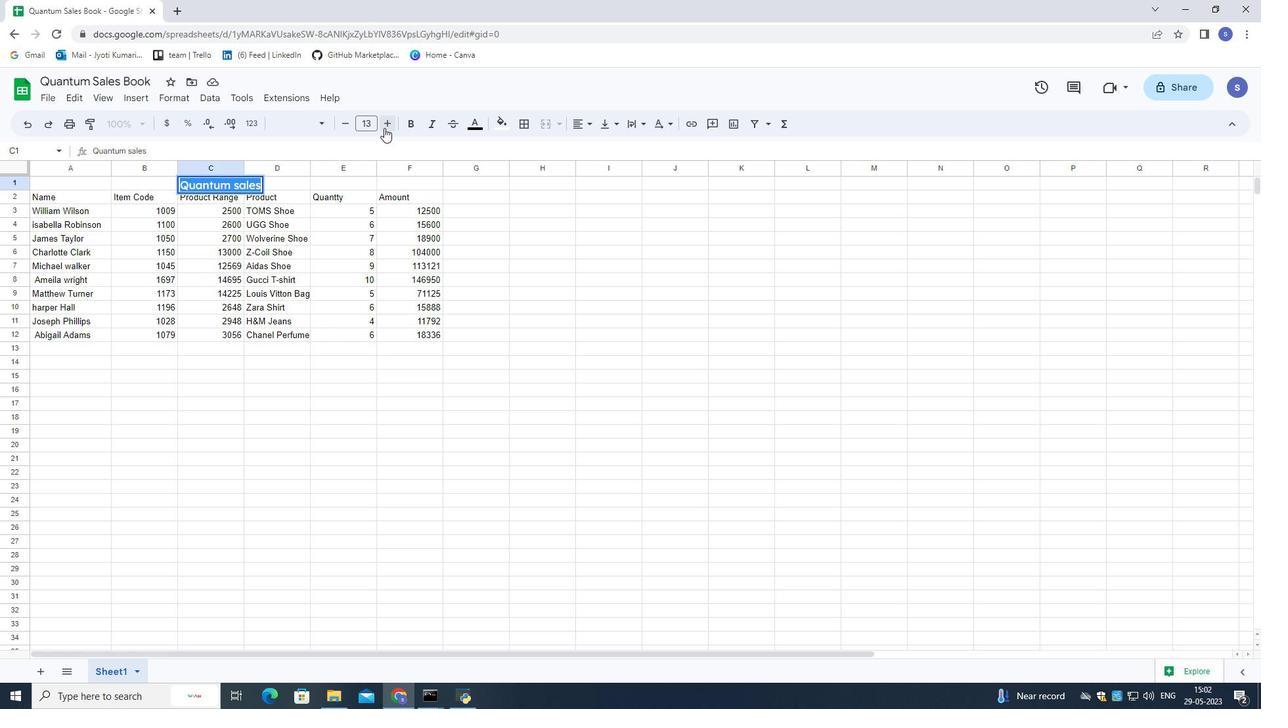 
Action: Mouse moved to (383, 129)
Screenshot: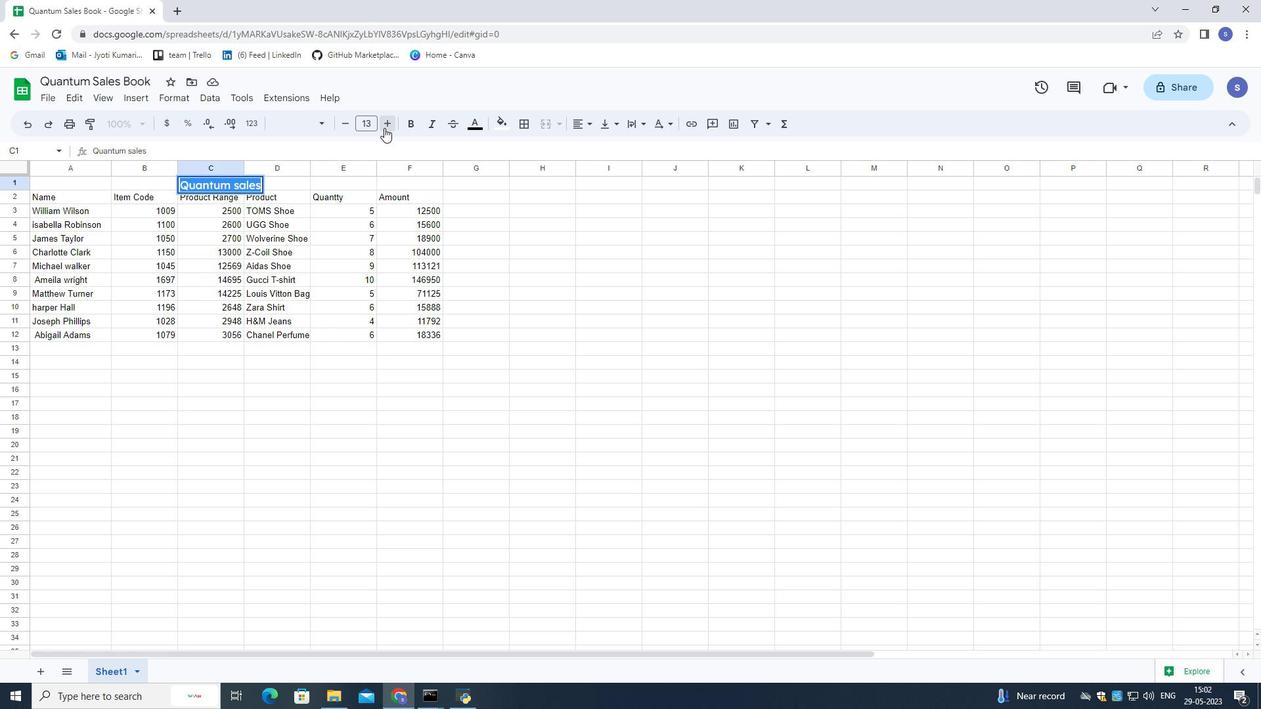 
Action: Mouse pressed left at (383, 129)
Screenshot: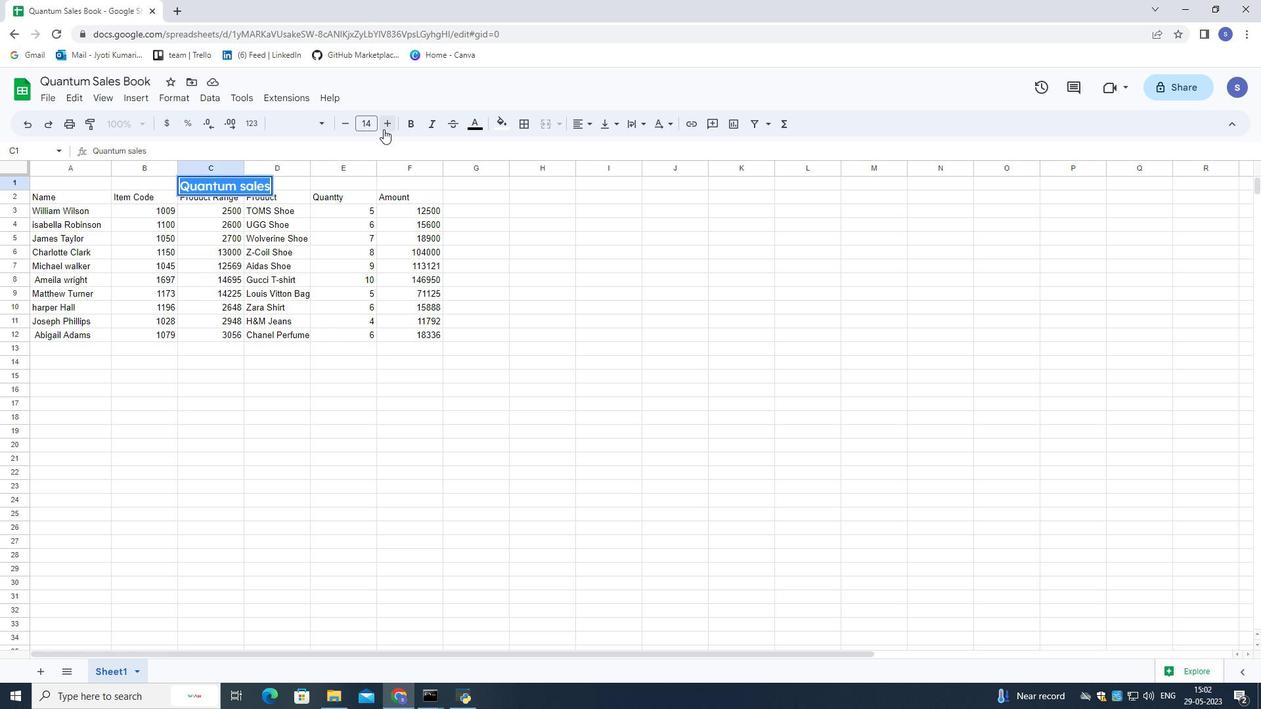 
Action: Mouse moved to (385, 126)
Screenshot: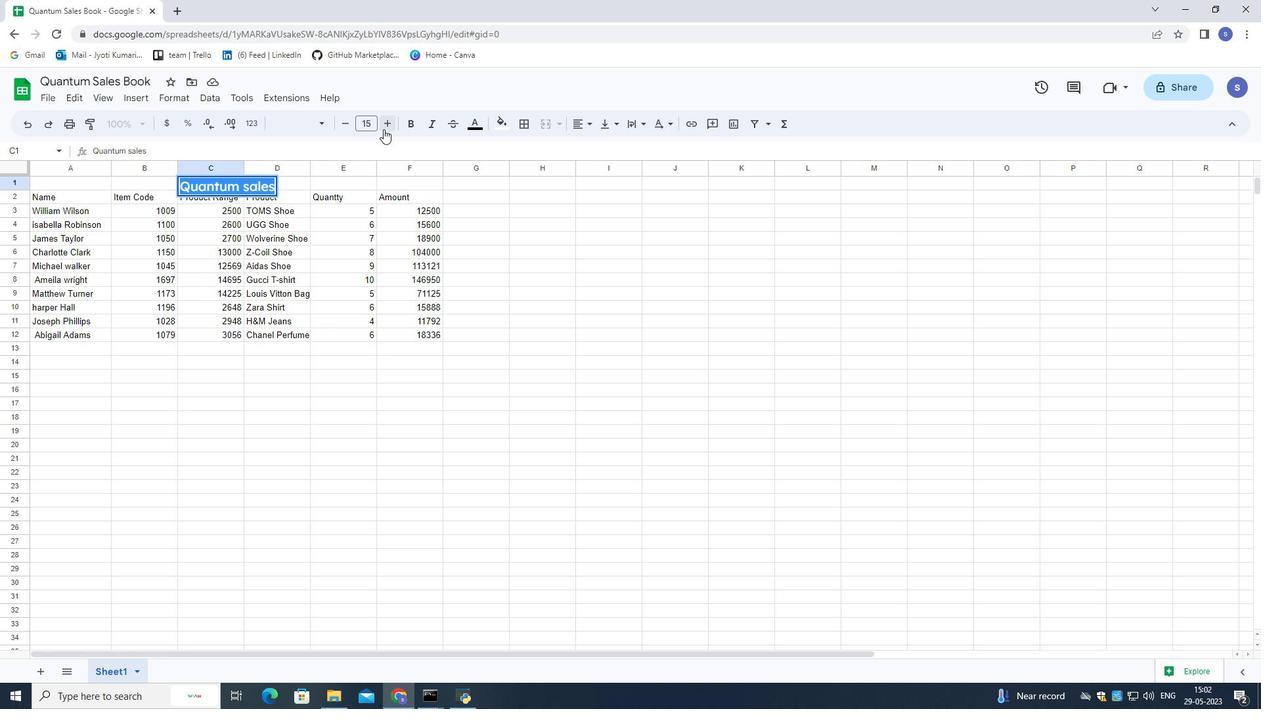 
Action: Mouse pressed left at (385, 126)
Screenshot: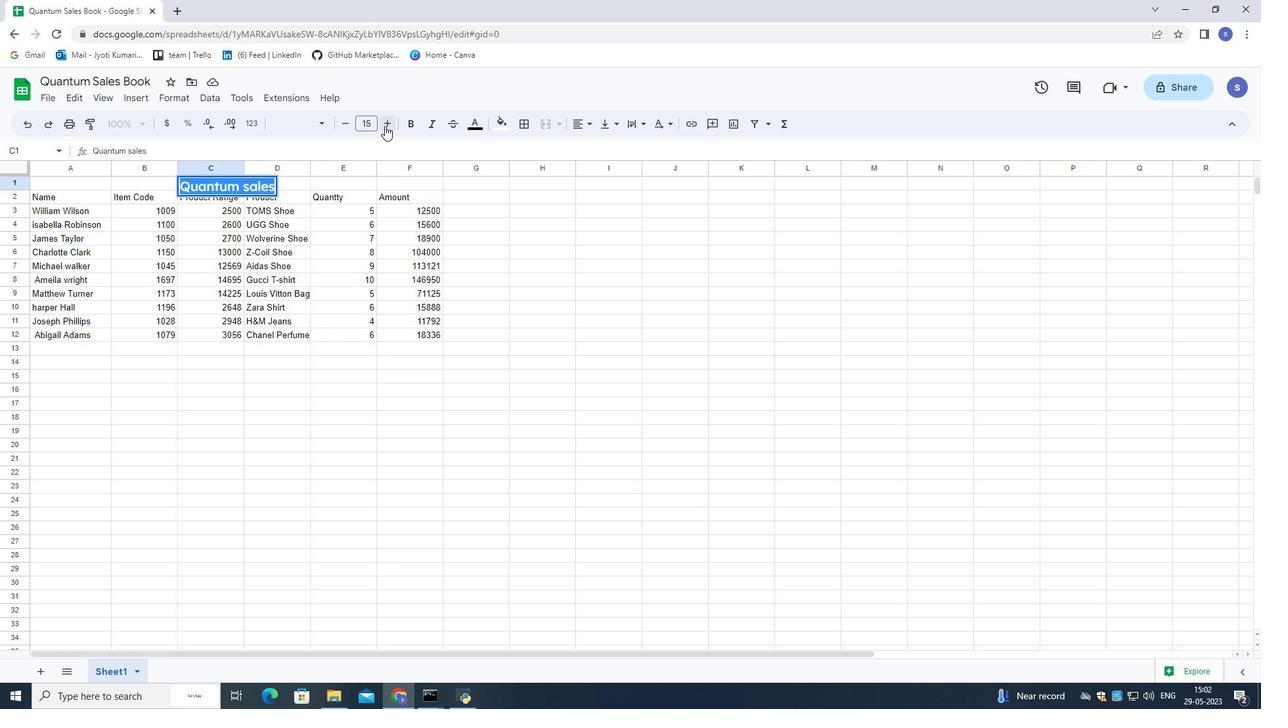 
Action: Mouse pressed left at (385, 126)
Screenshot: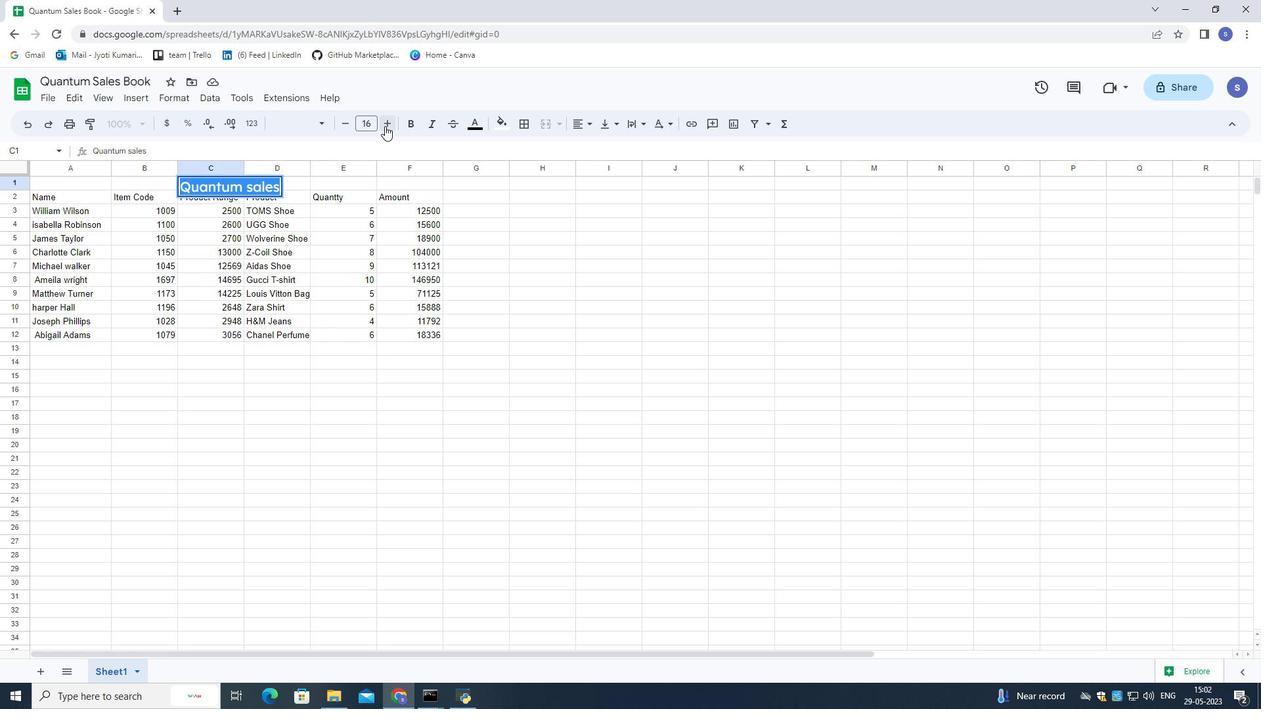 
Action: Mouse pressed left at (385, 126)
Screenshot: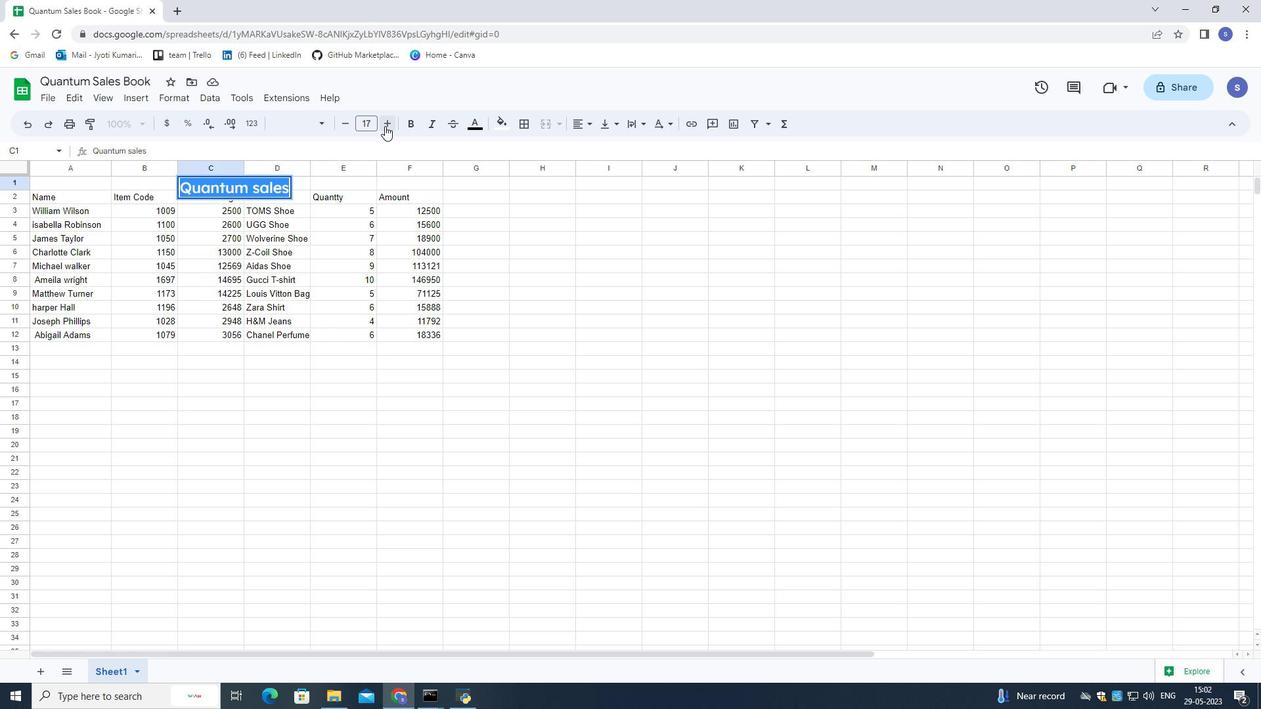 
Action: Mouse pressed left at (385, 126)
Screenshot: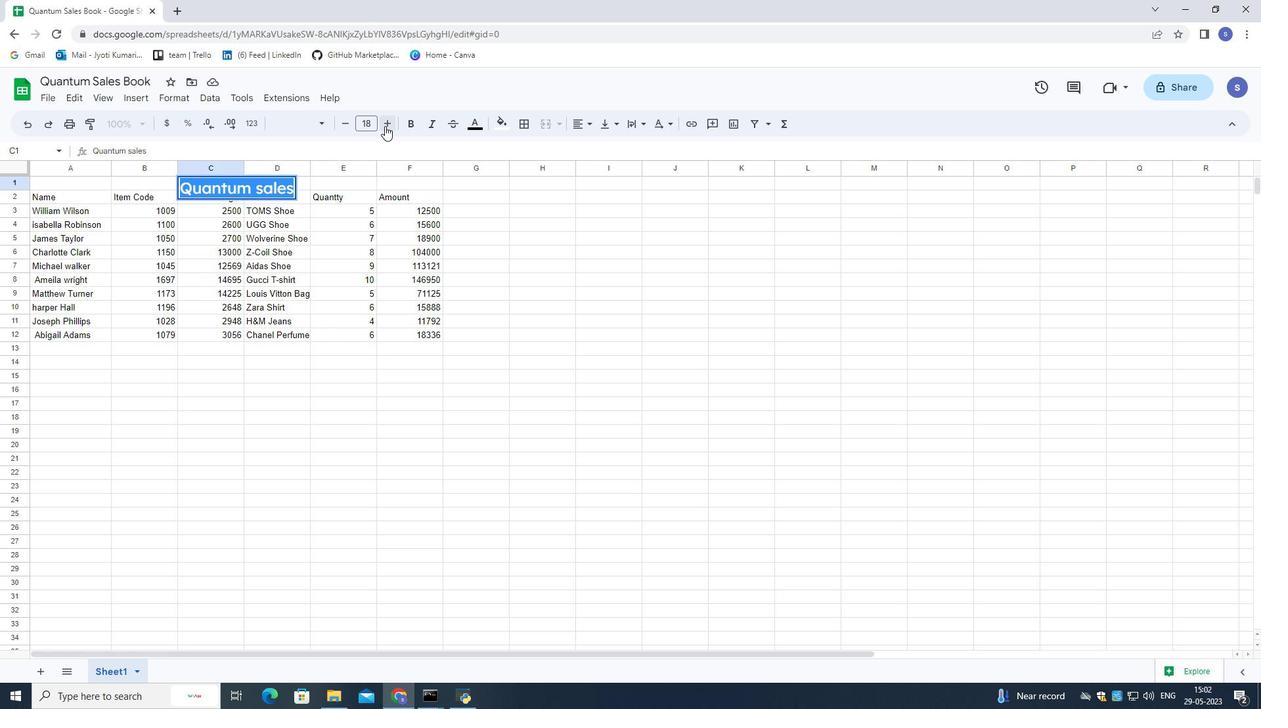 
Action: Mouse pressed left at (385, 126)
Screenshot: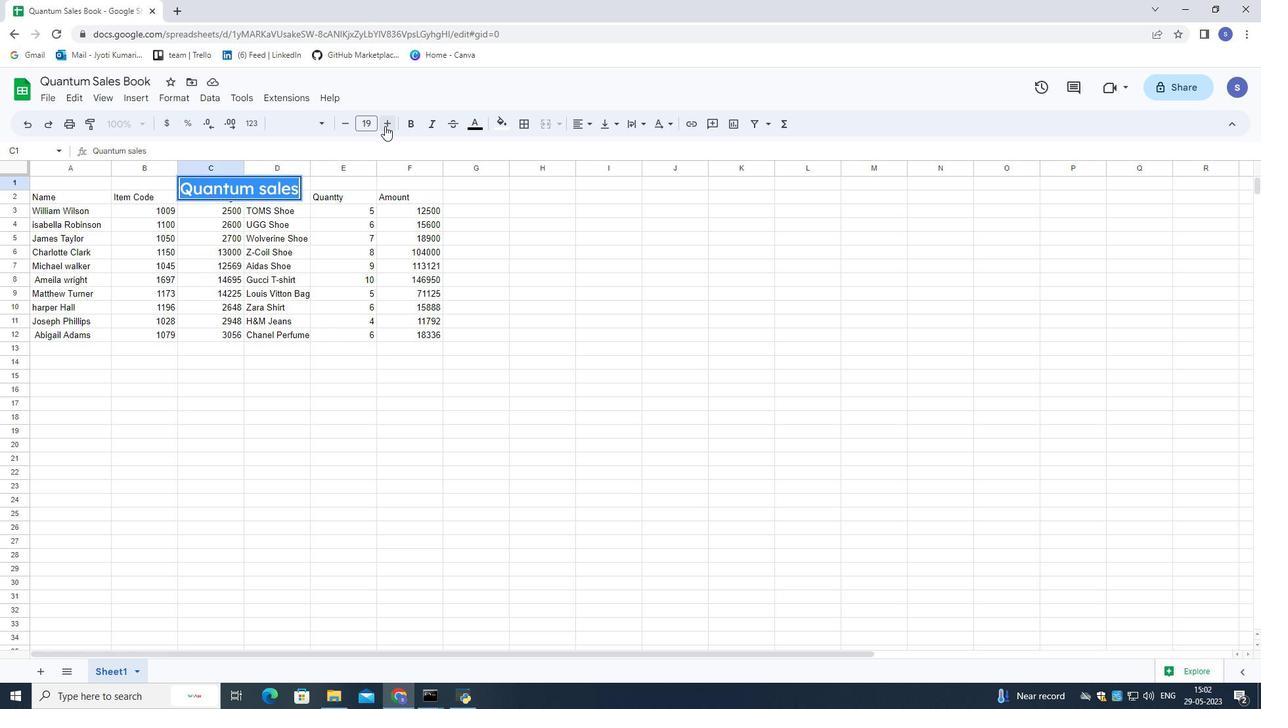 
Action: Mouse pressed left at (385, 126)
Screenshot: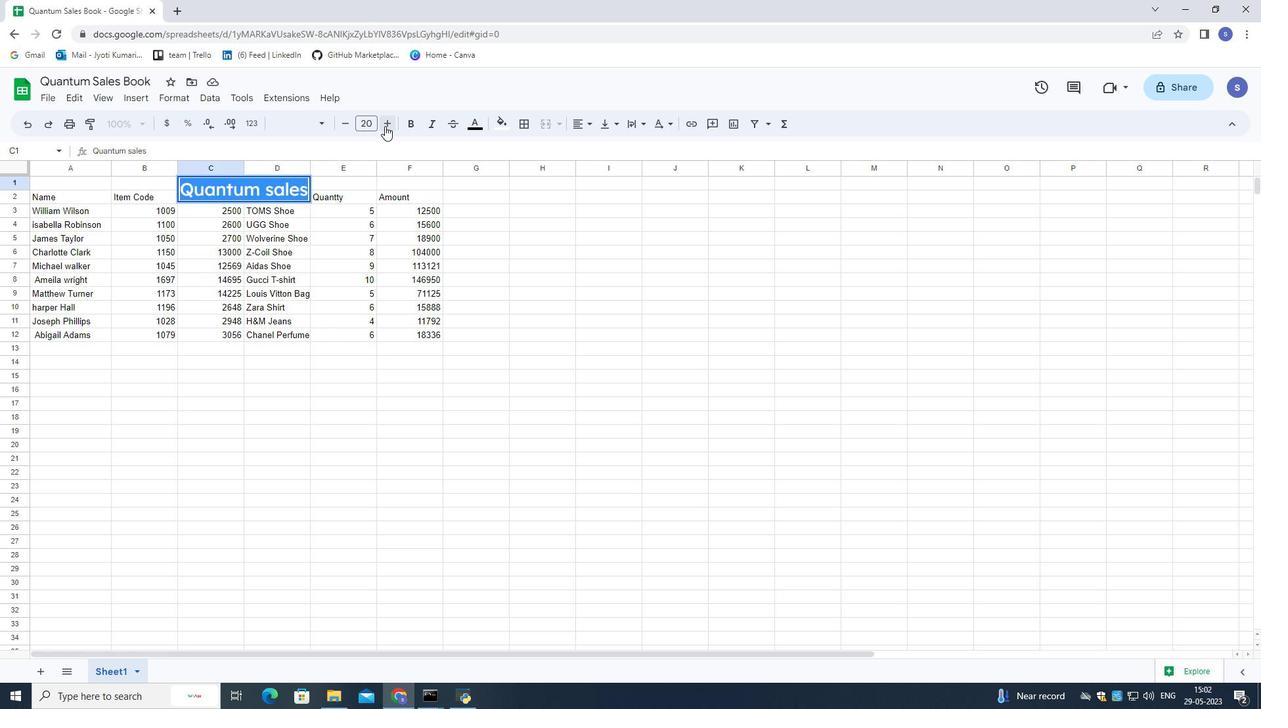 
Action: Mouse pressed left at (385, 126)
Screenshot: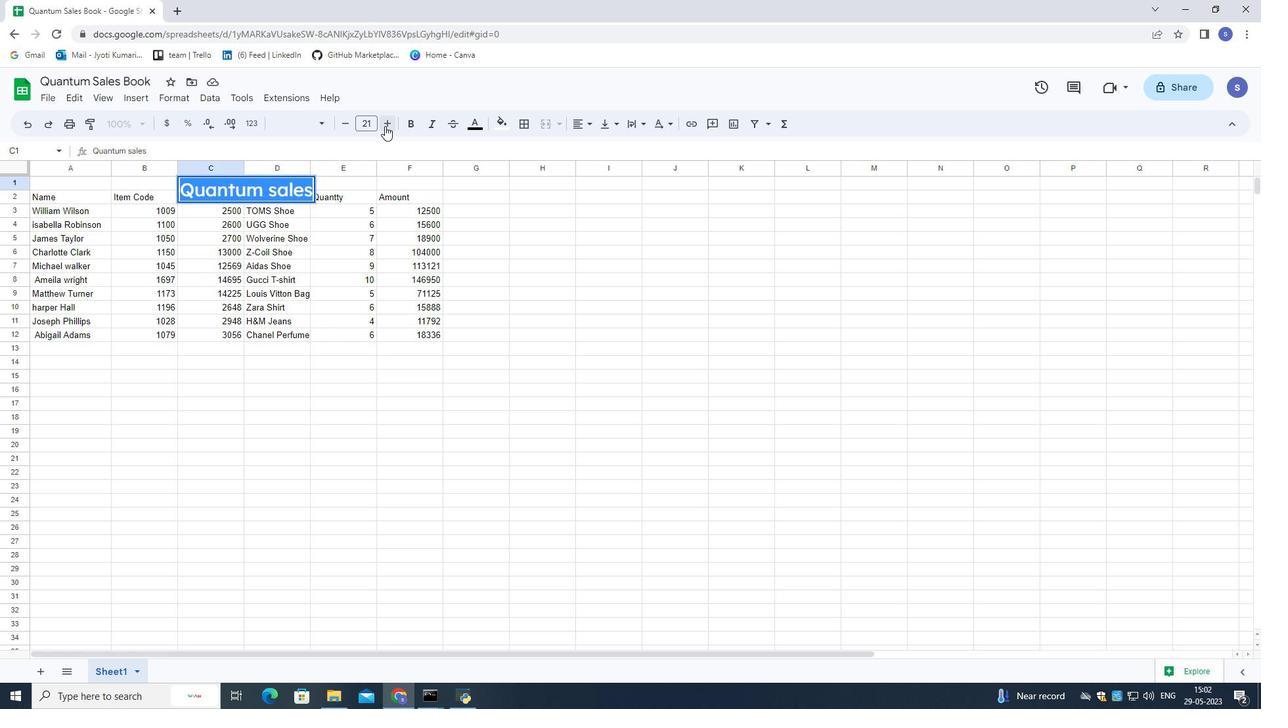 
Action: Mouse pressed left at (385, 126)
Screenshot: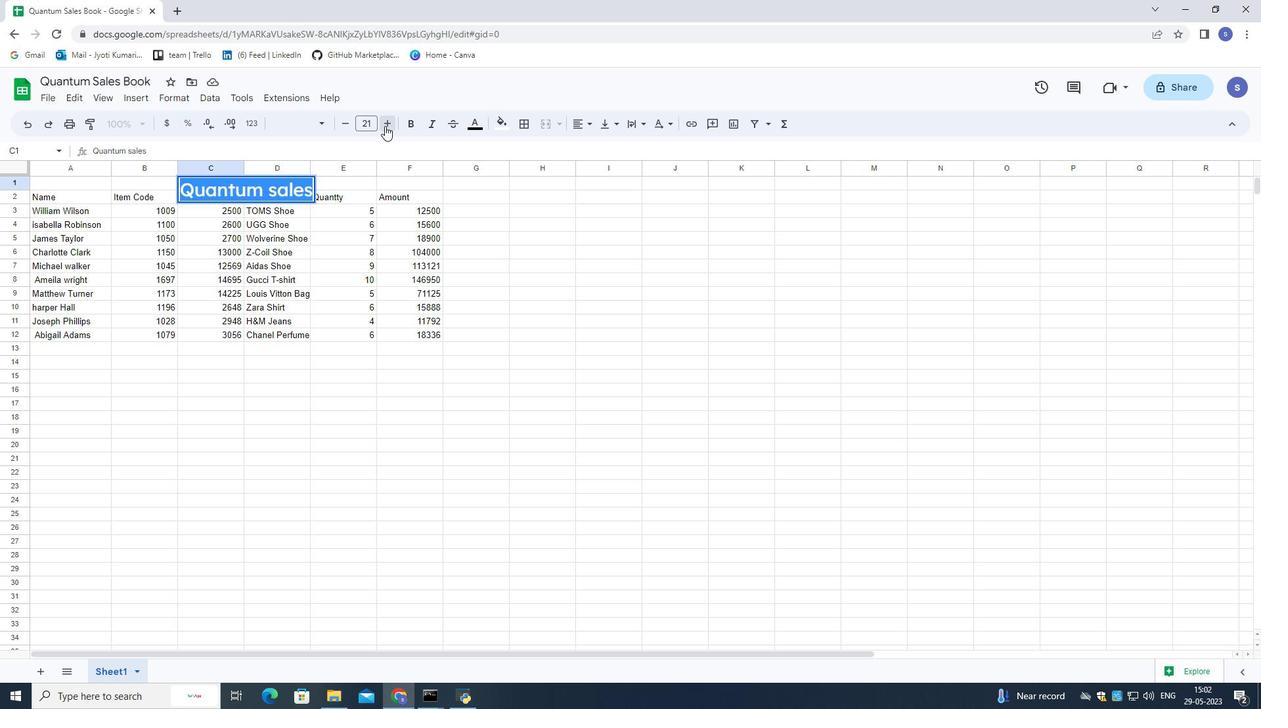 
Action: Mouse pressed left at (385, 126)
Screenshot: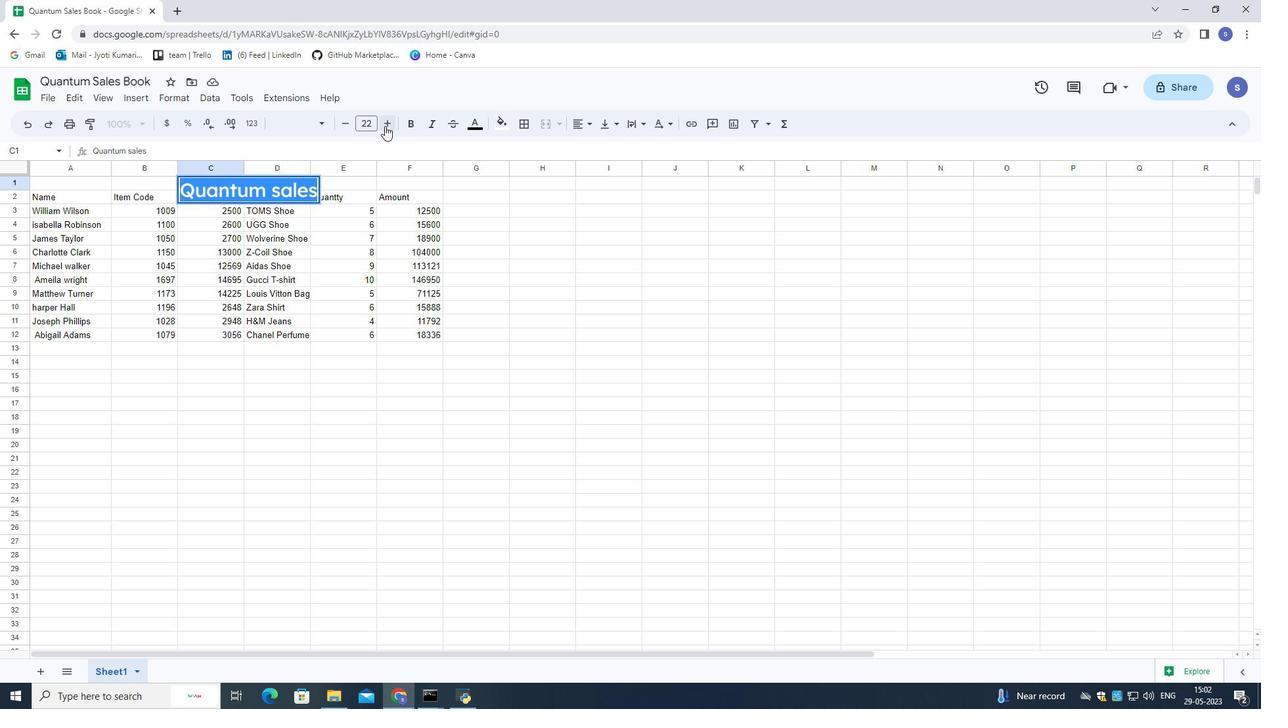 
Action: Mouse pressed left at (385, 126)
Screenshot: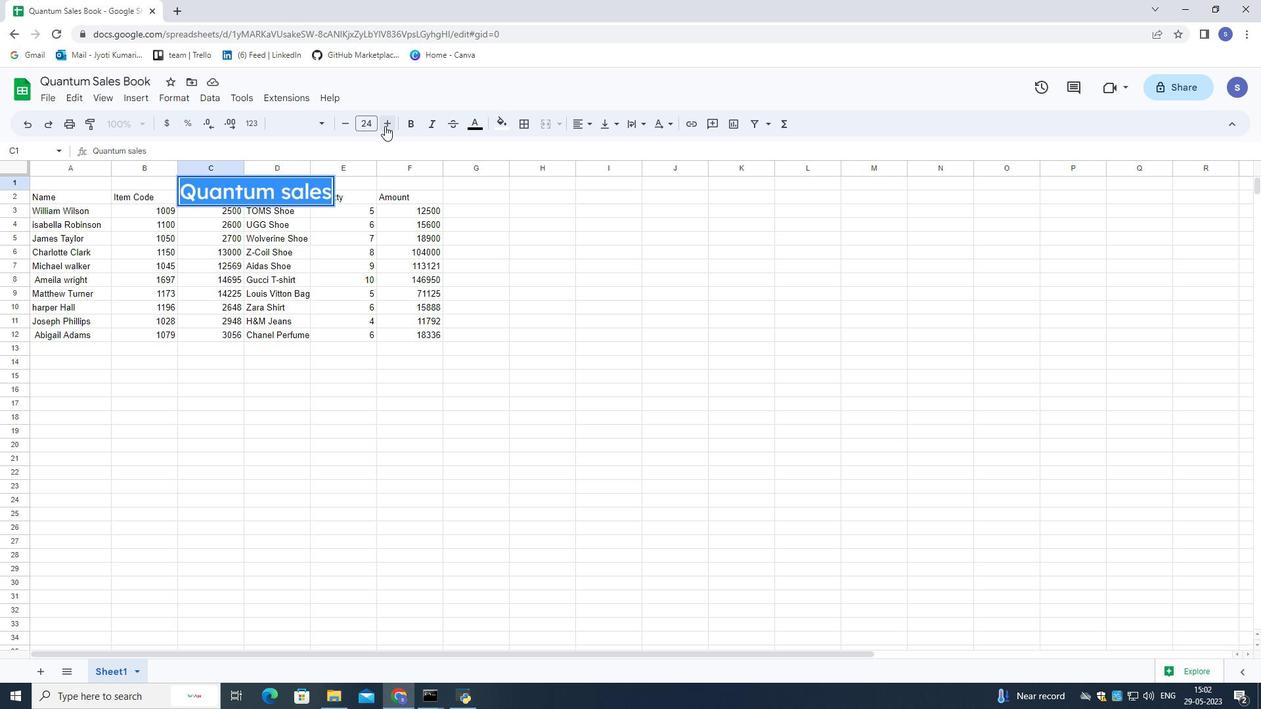 
Action: Mouse pressed left at (385, 126)
Screenshot: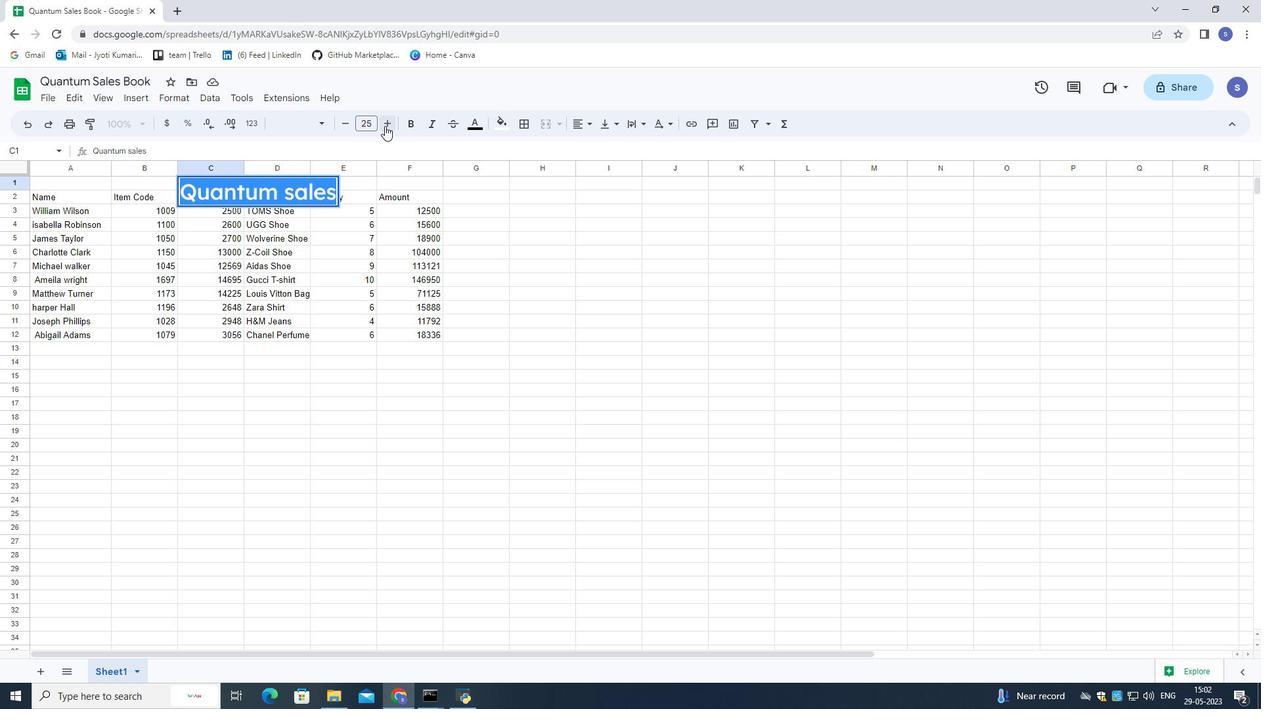 
Action: Mouse moved to (492, 264)
Screenshot: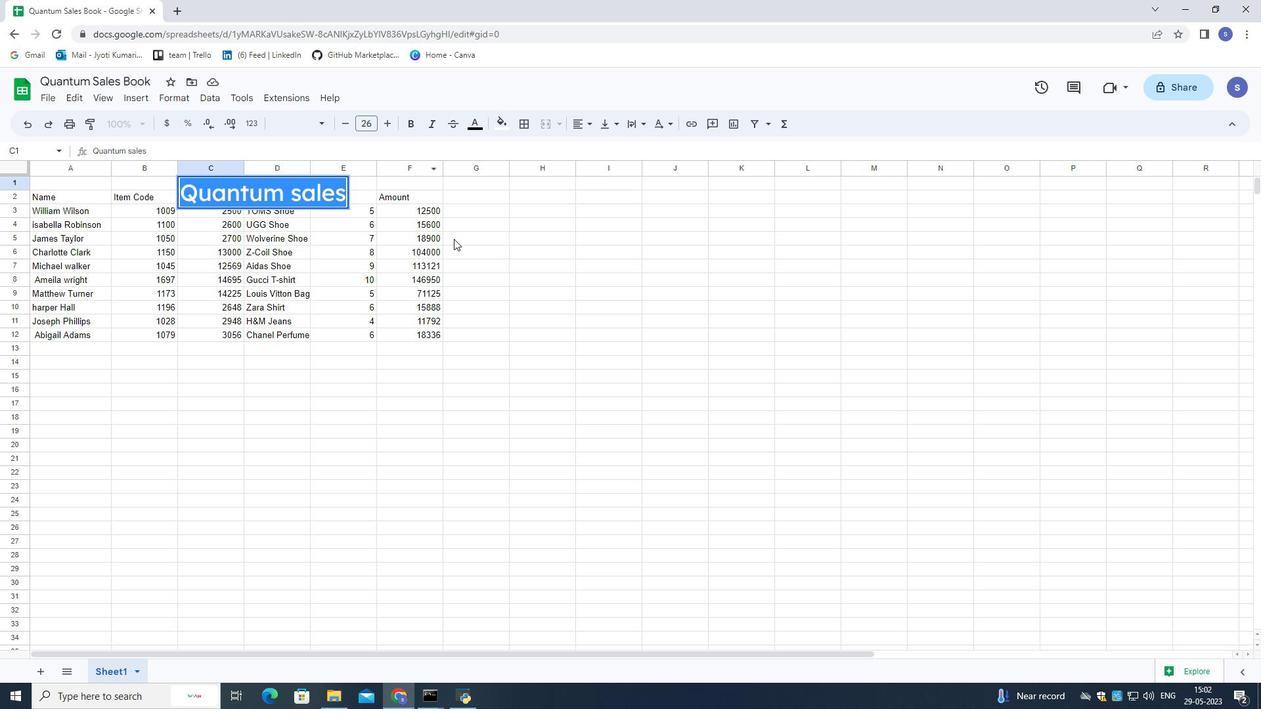 
Action: Mouse pressed left at (492, 264)
Screenshot: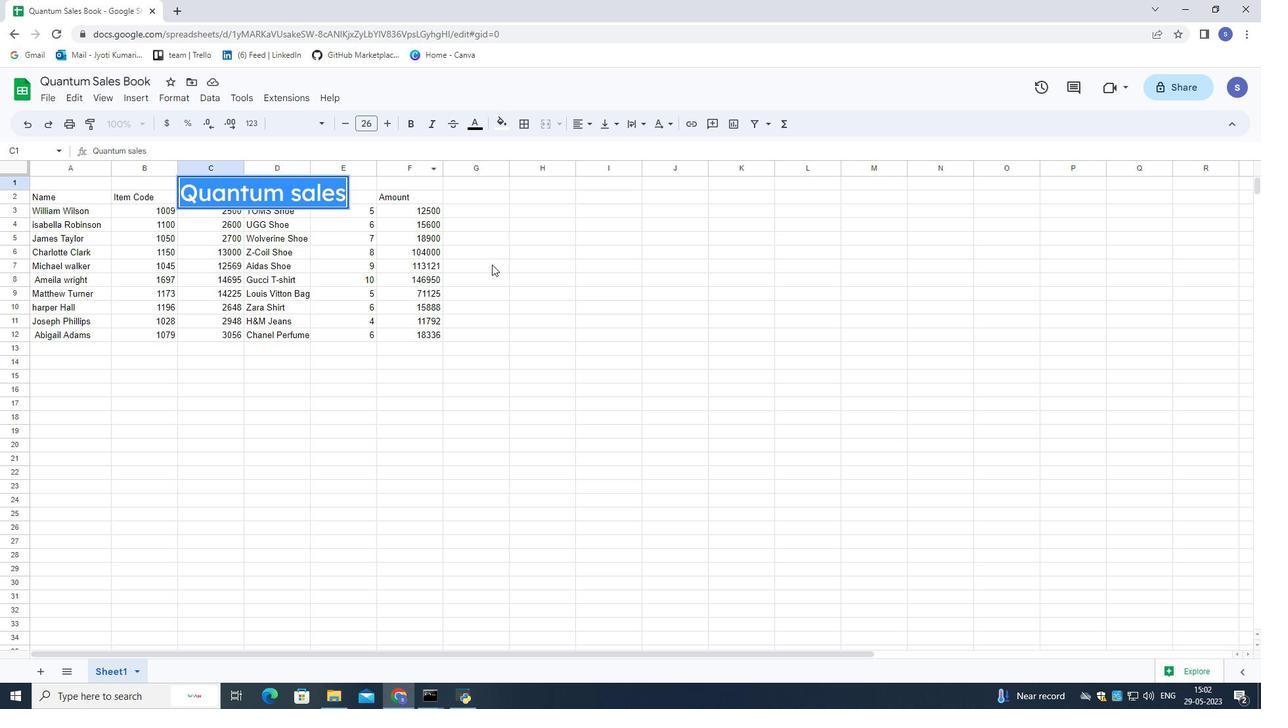 
Action: Mouse moved to (33, 210)
Screenshot: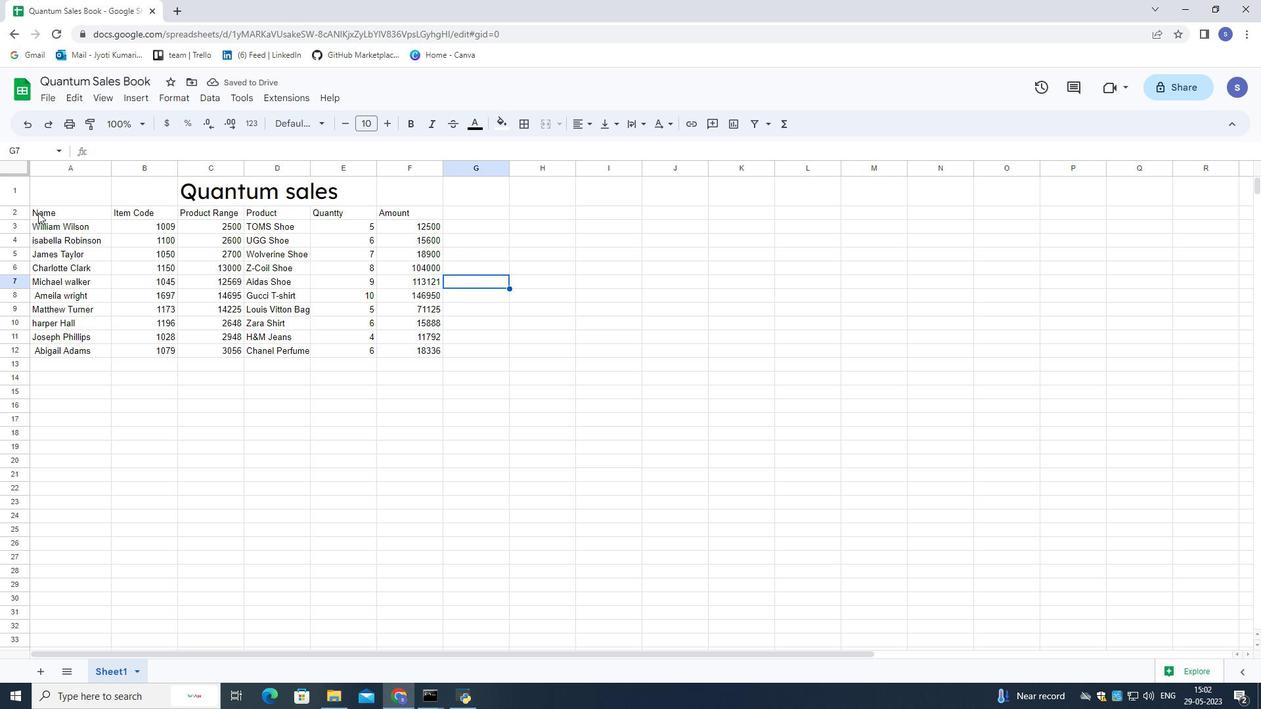 
Action: Mouse pressed left at (33, 210)
Screenshot: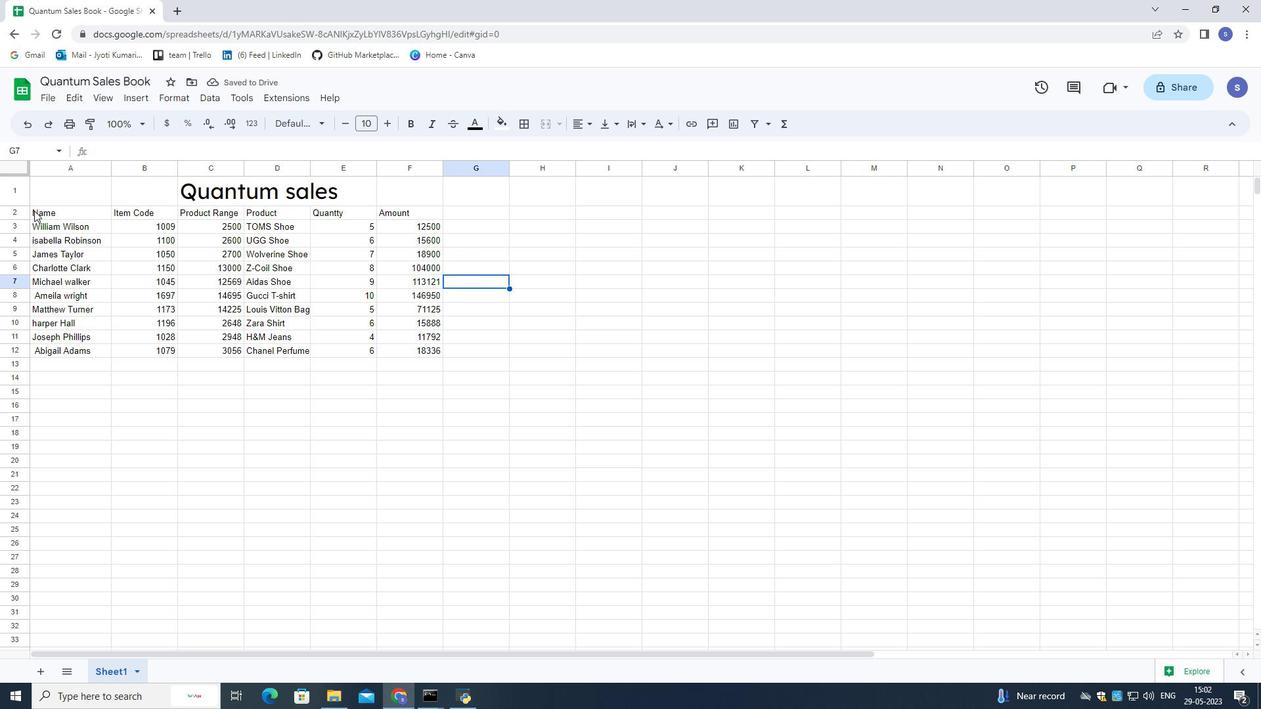 
Action: Mouse moved to (312, 126)
Screenshot: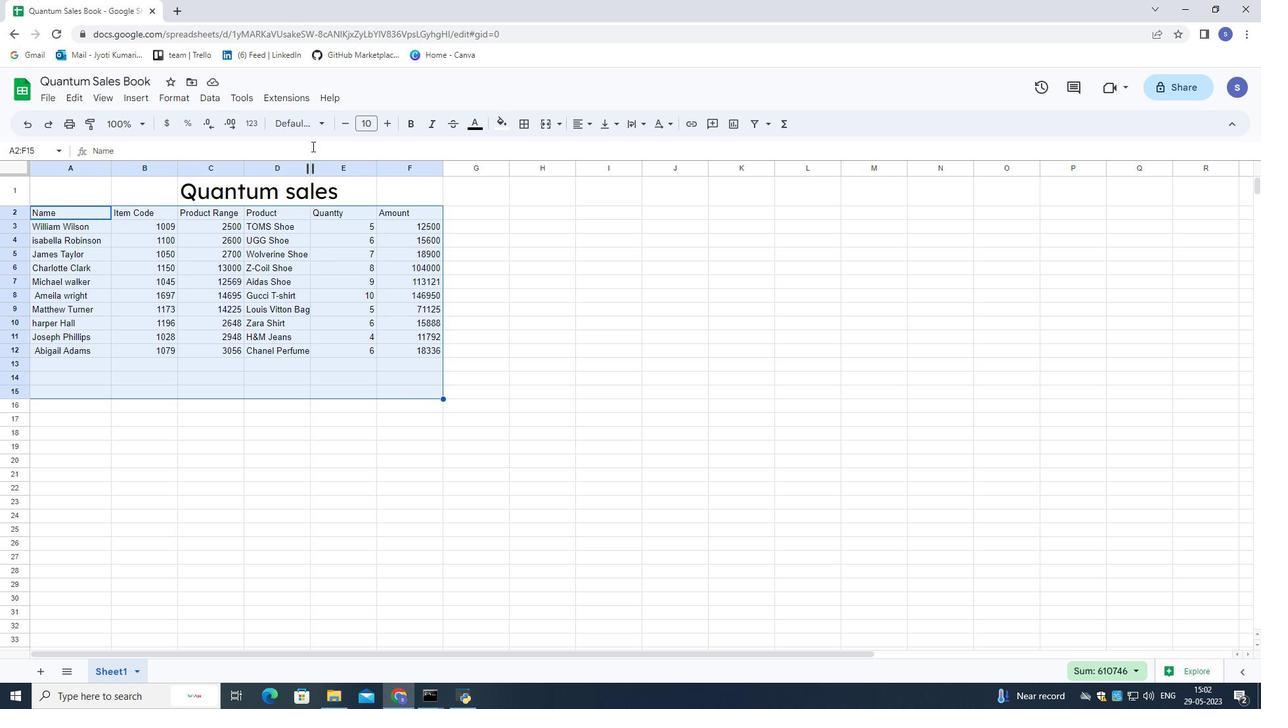 
Action: Mouse pressed left at (312, 126)
Screenshot: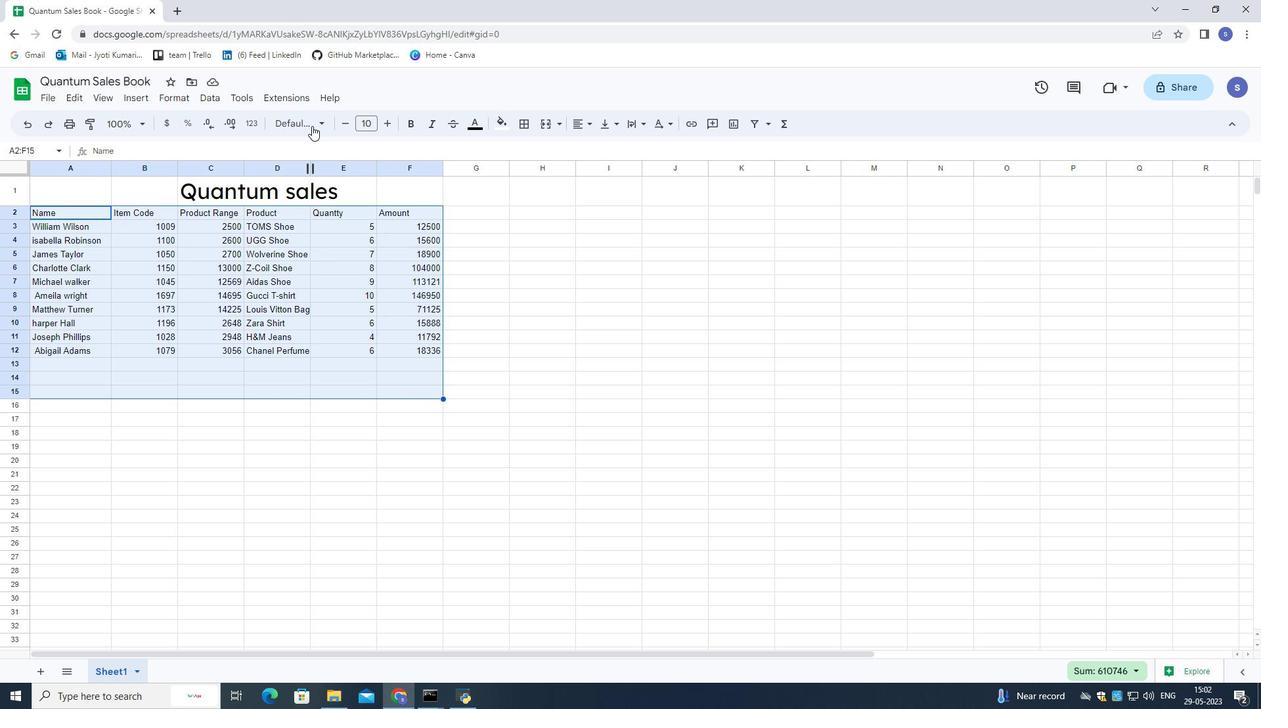 
Action: Mouse moved to (310, 258)
Screenshot: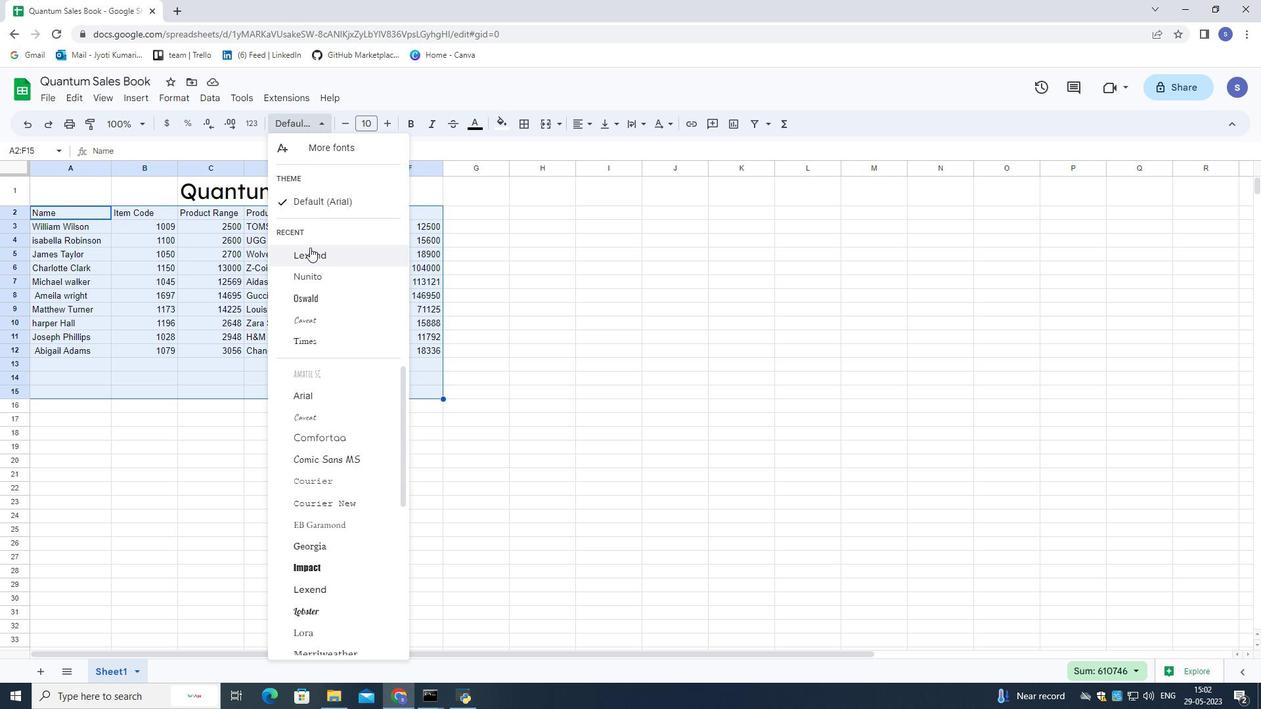 
Action: Mouse pressed left at (310, 258)
Screenshot: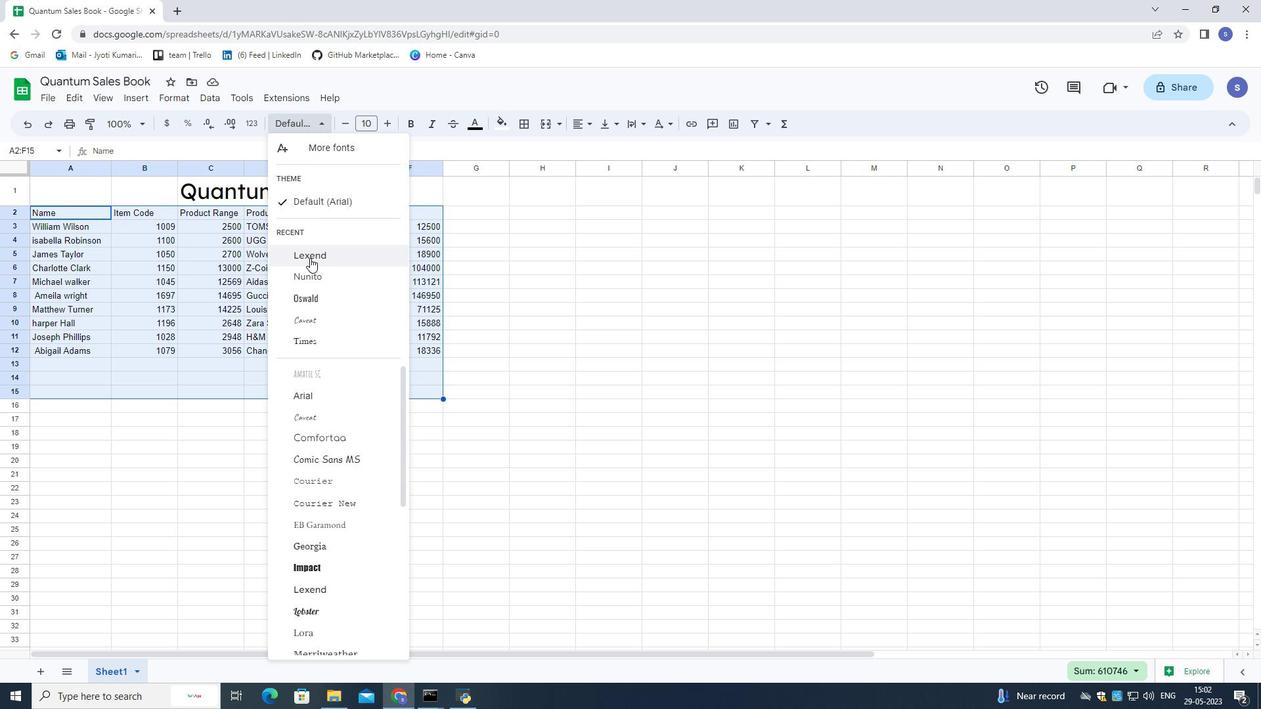 
Action: Mouse moved to (383, 125)
Screenshot: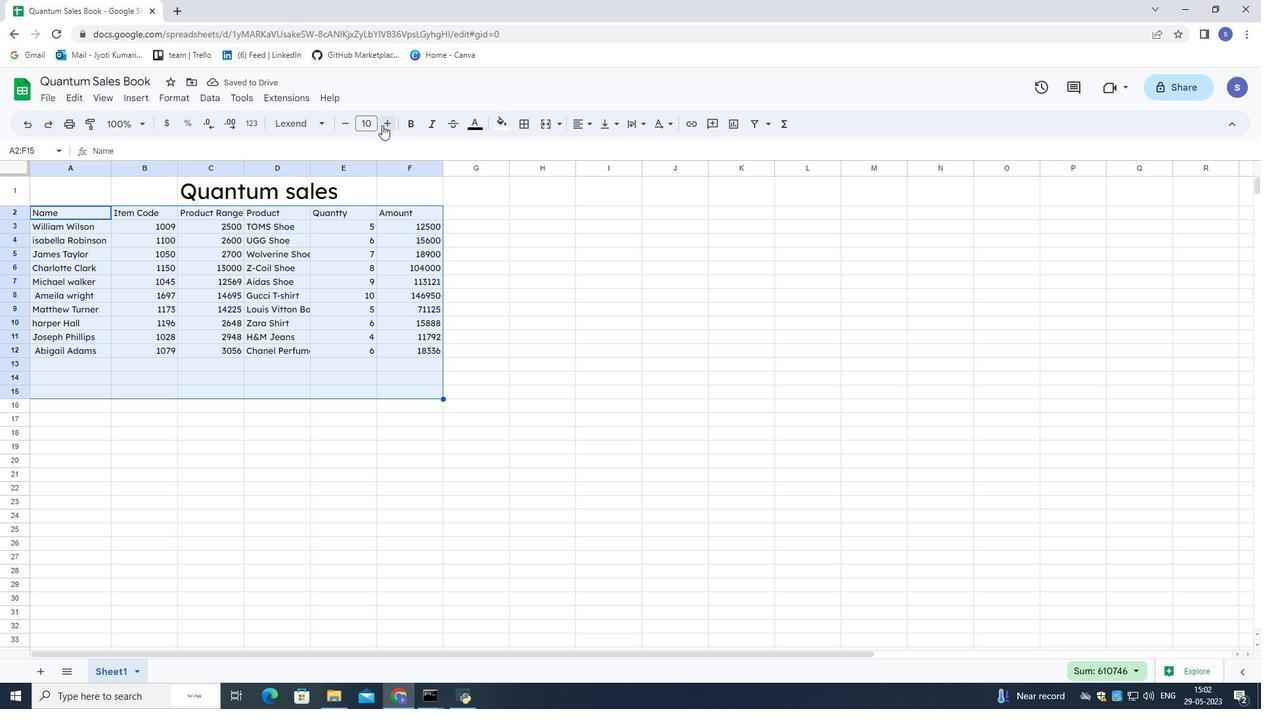 
Action: Mouse pressed left at (383, 125)
Screenshot: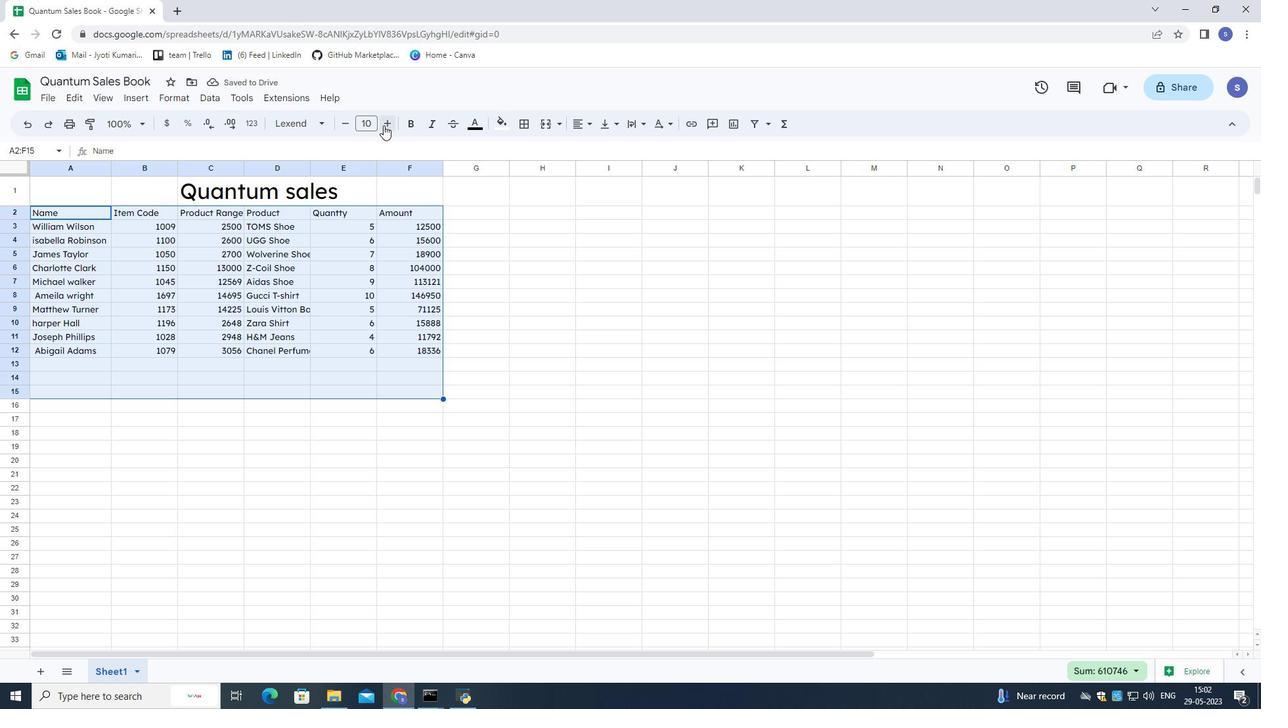 
Action: Mouse pressed left at (383, 125)
Screenshot: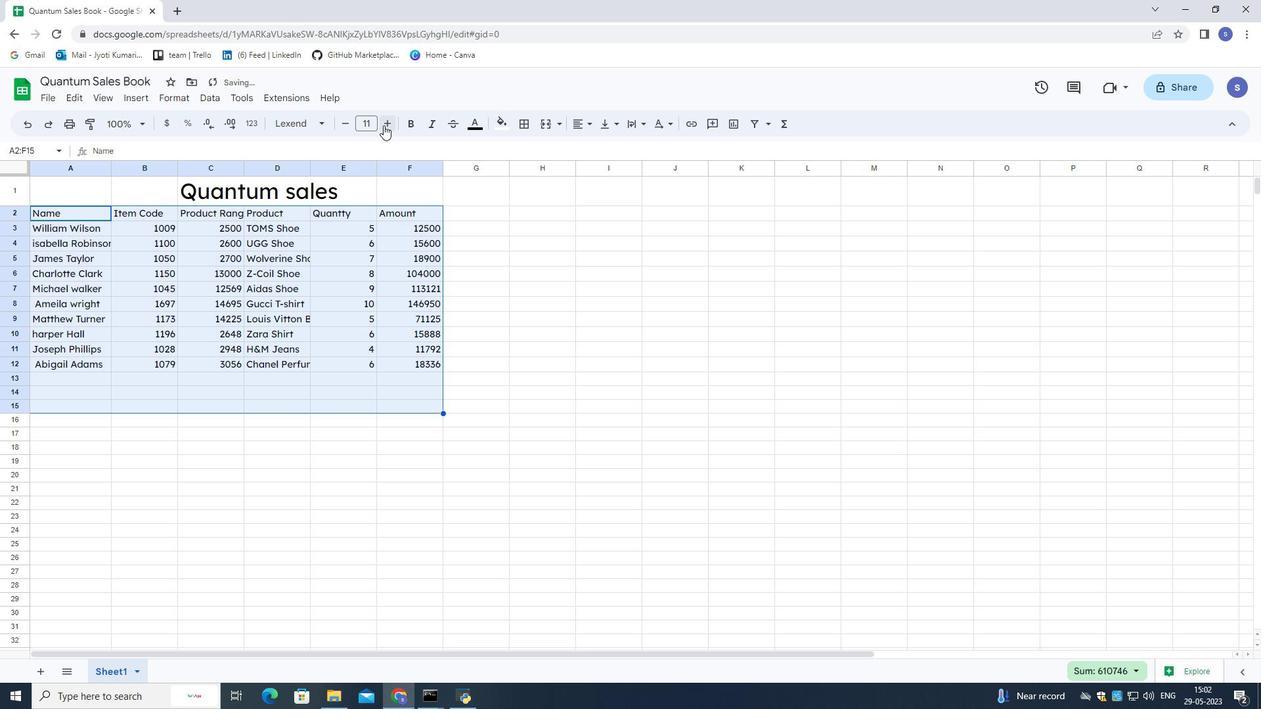 
Action: Mouse pressed left at (383, 125)
Screenshot: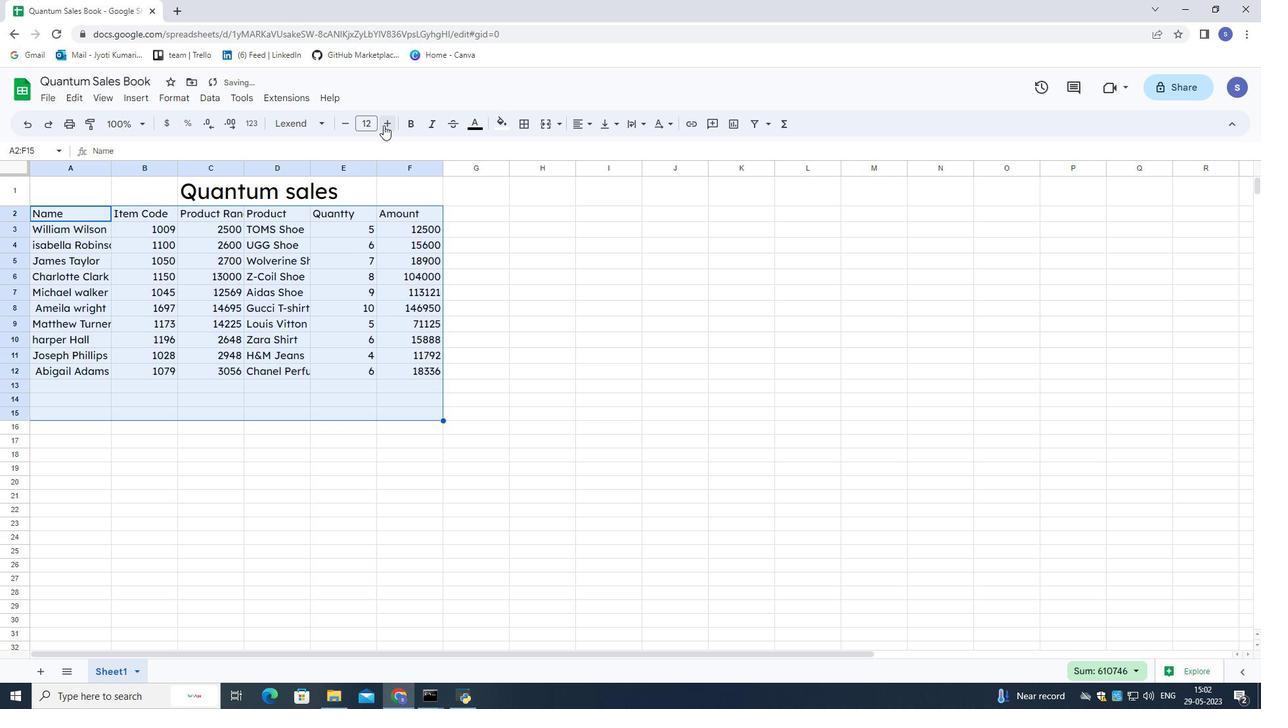 
Action: Mouse pressed left at (383, 125)
Screenshot: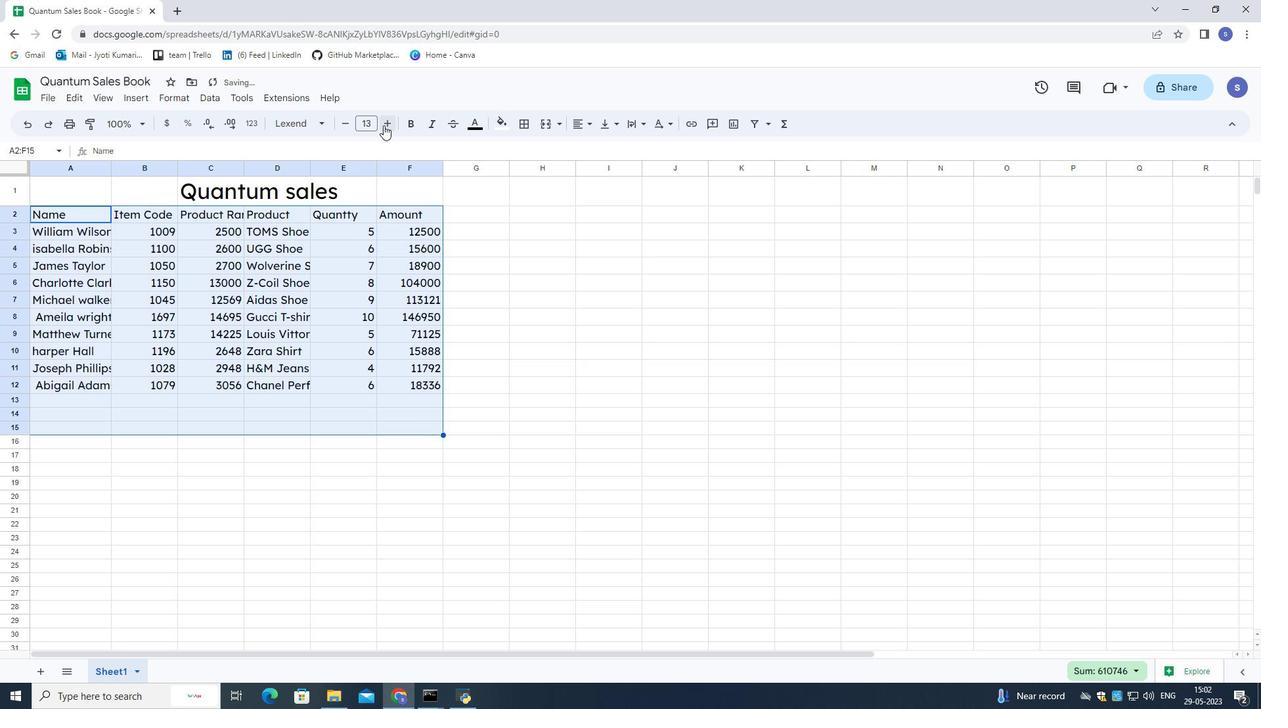 
Action: Mouse pressed left at (383, 125)
Screenshot: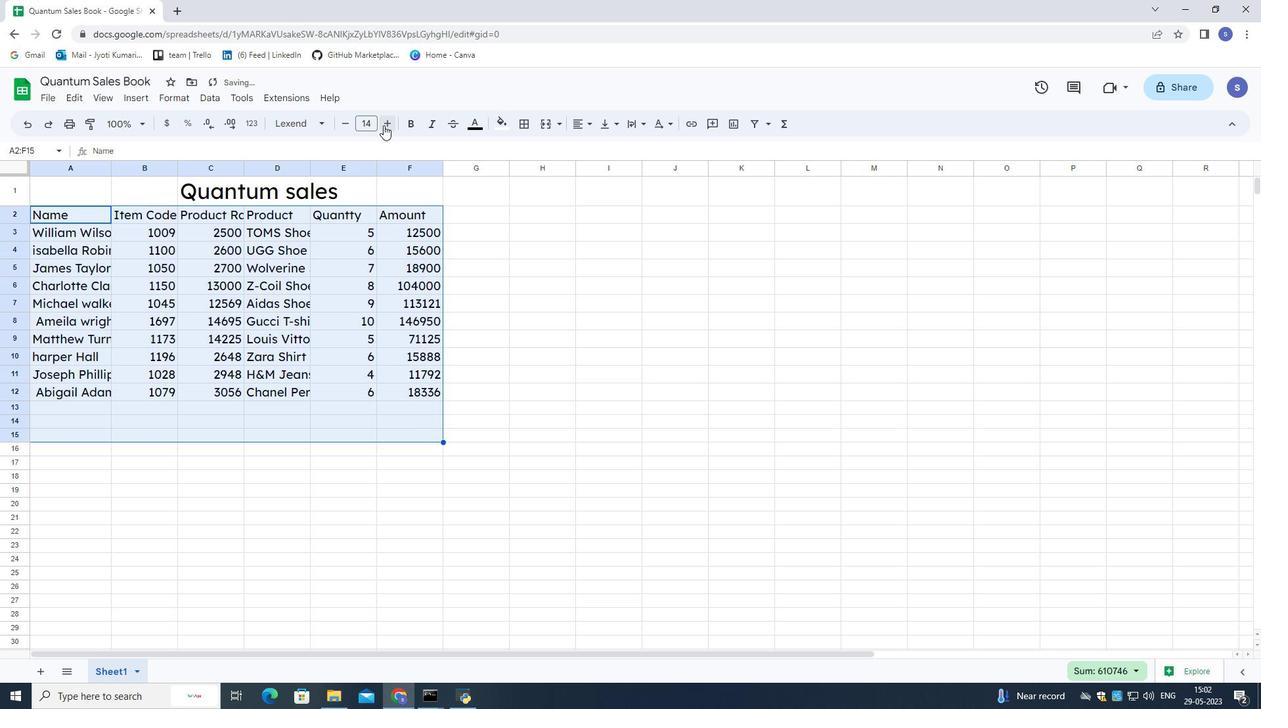 
Action: Mouse pressed left at (383, 125)
Screenshot: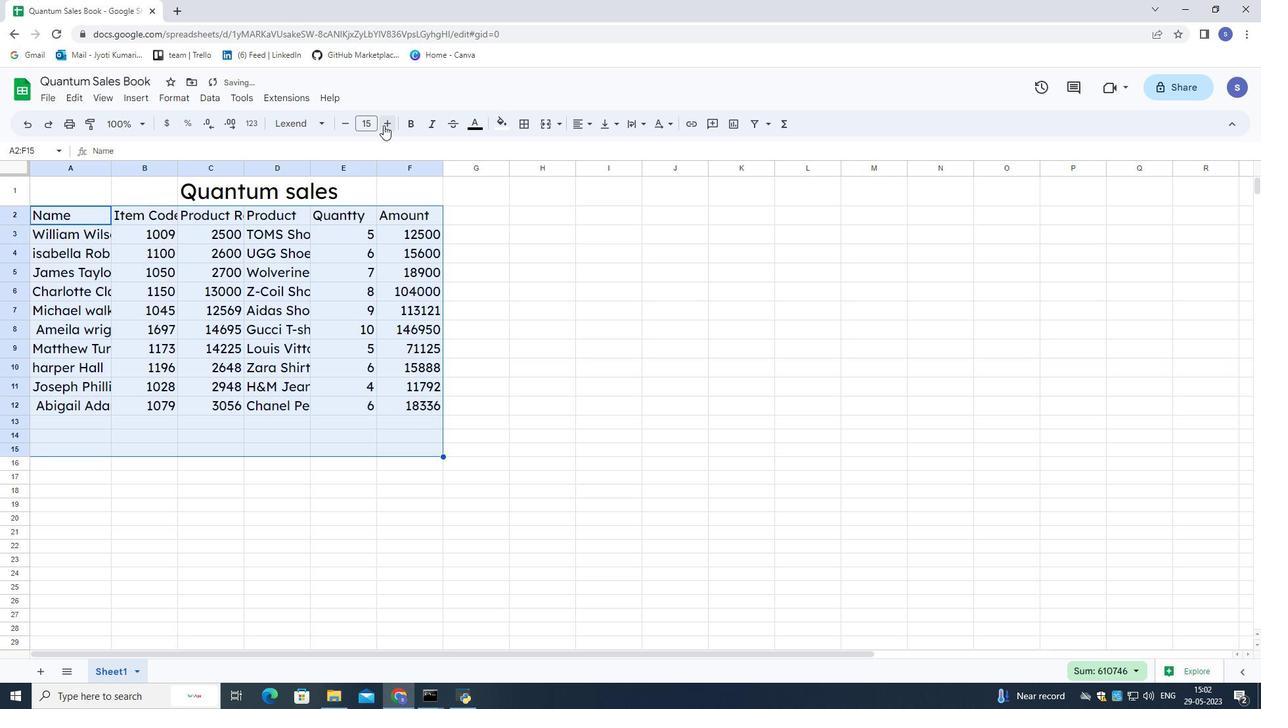 
Action: Mouse pressed left at (383, 125)
Screenshot: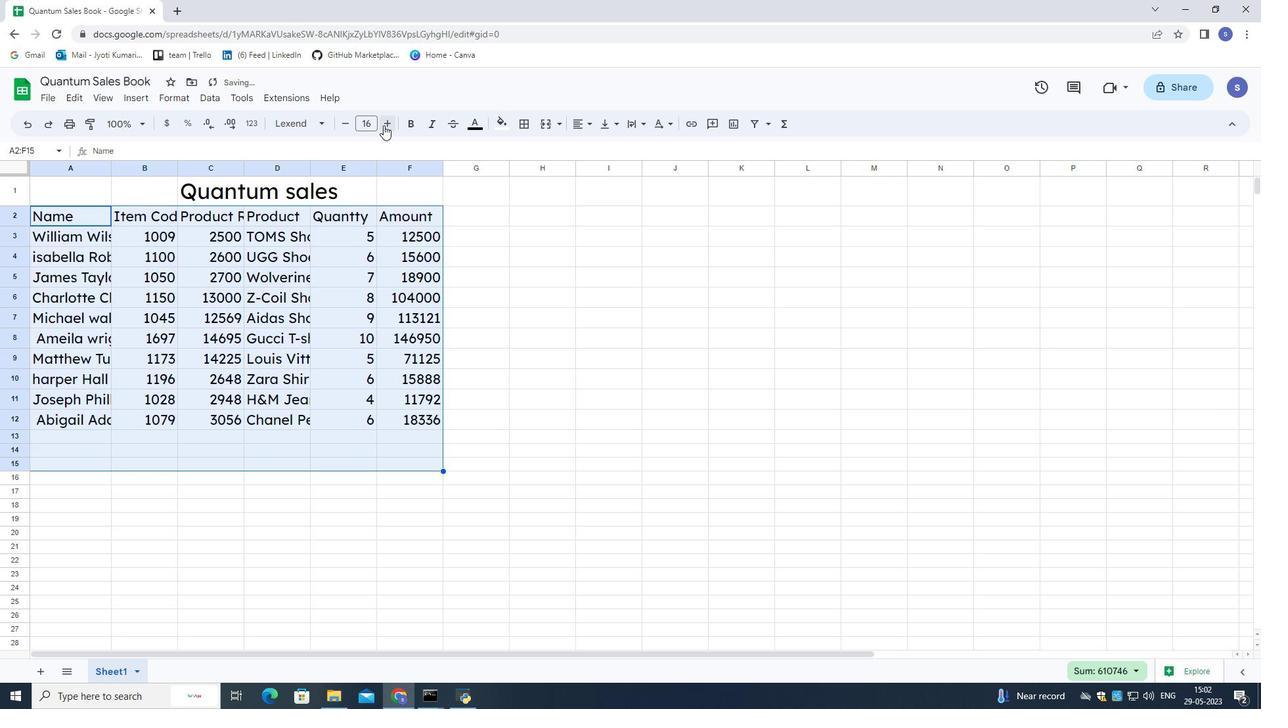 
Action: Mouse pressed left at (383, 125)
Screenshot: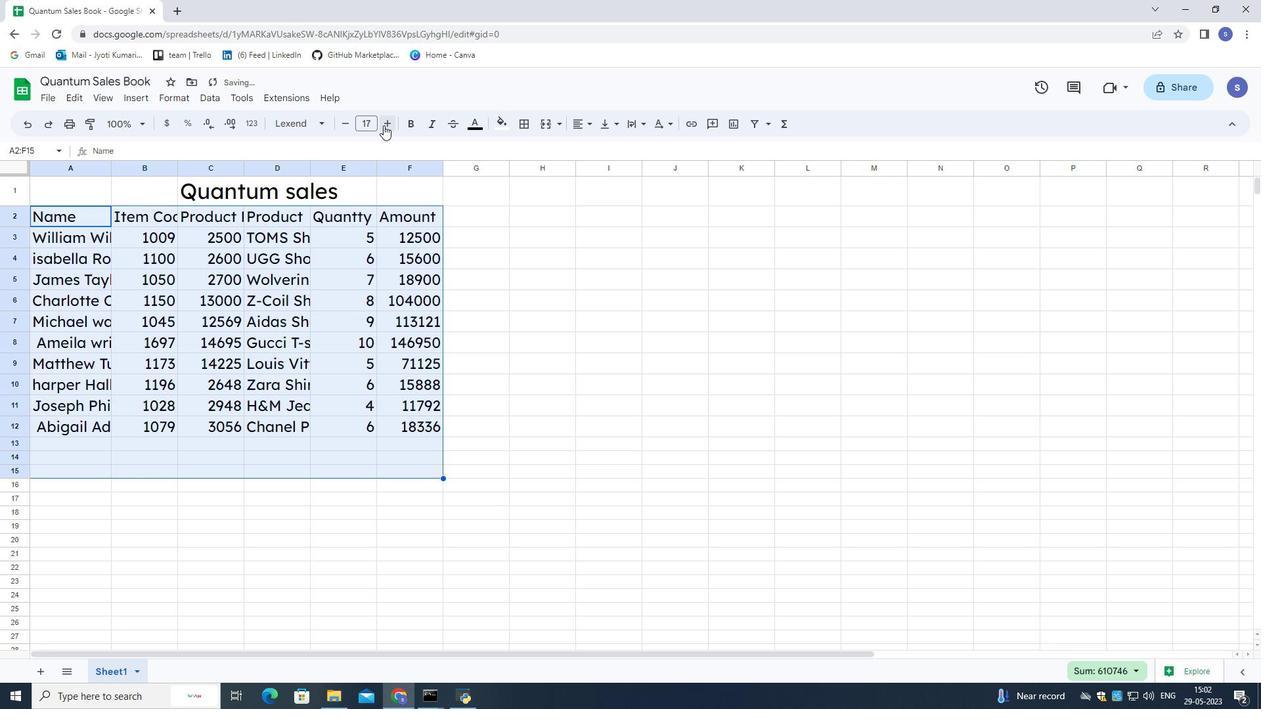 
Action: Mouse moved to (488, 326)
Screenshot: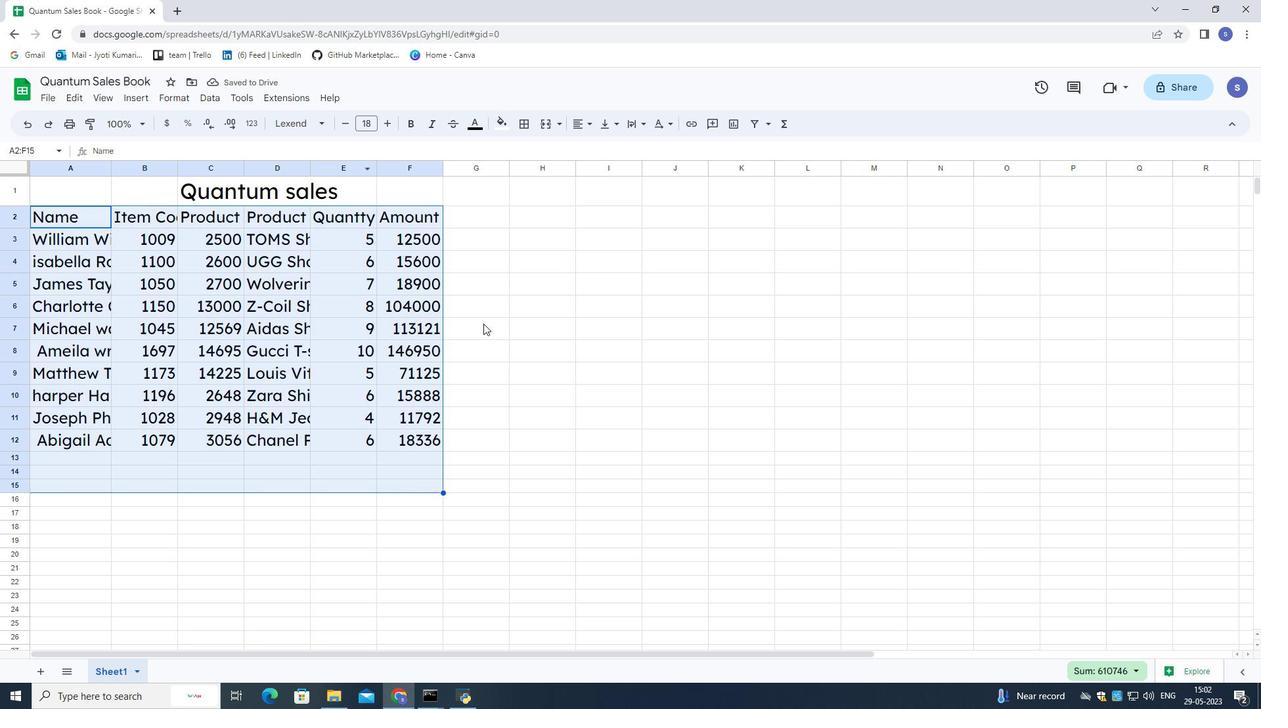 
Action: Mouse pressed left at (488, 326)
Screenshot: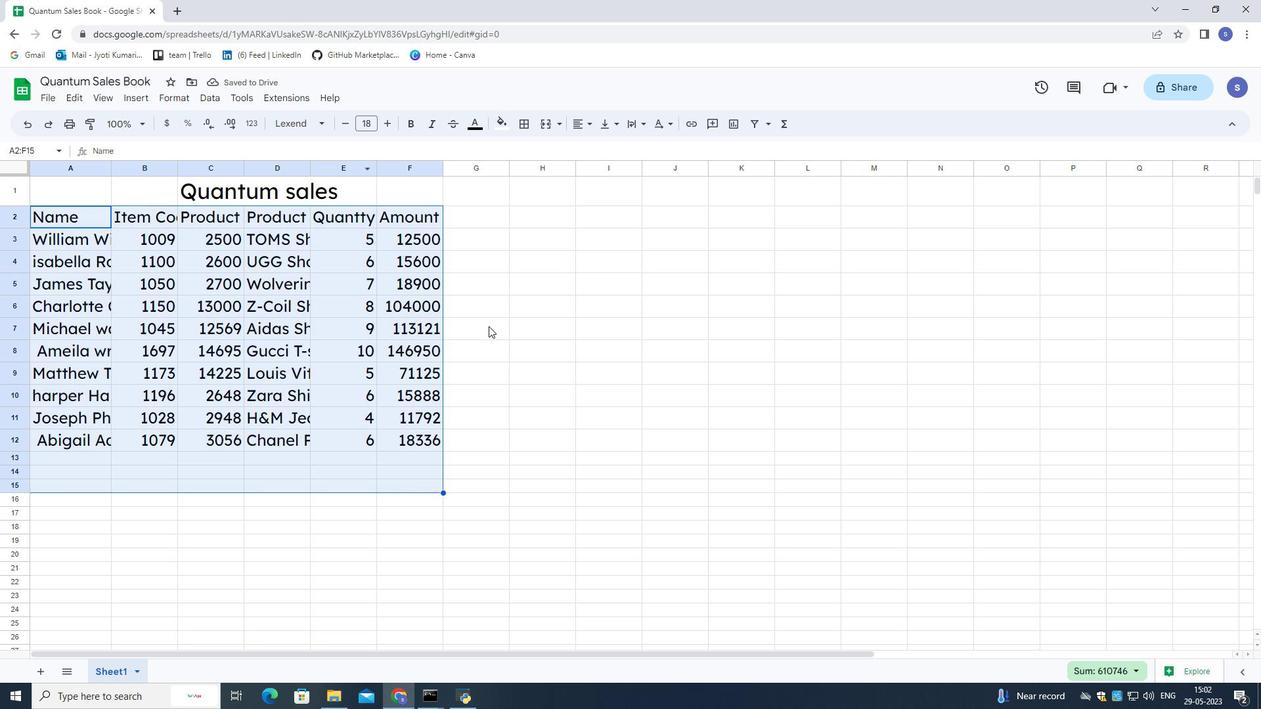 
Action: Mouse moved to (53, 188)
Screenshot: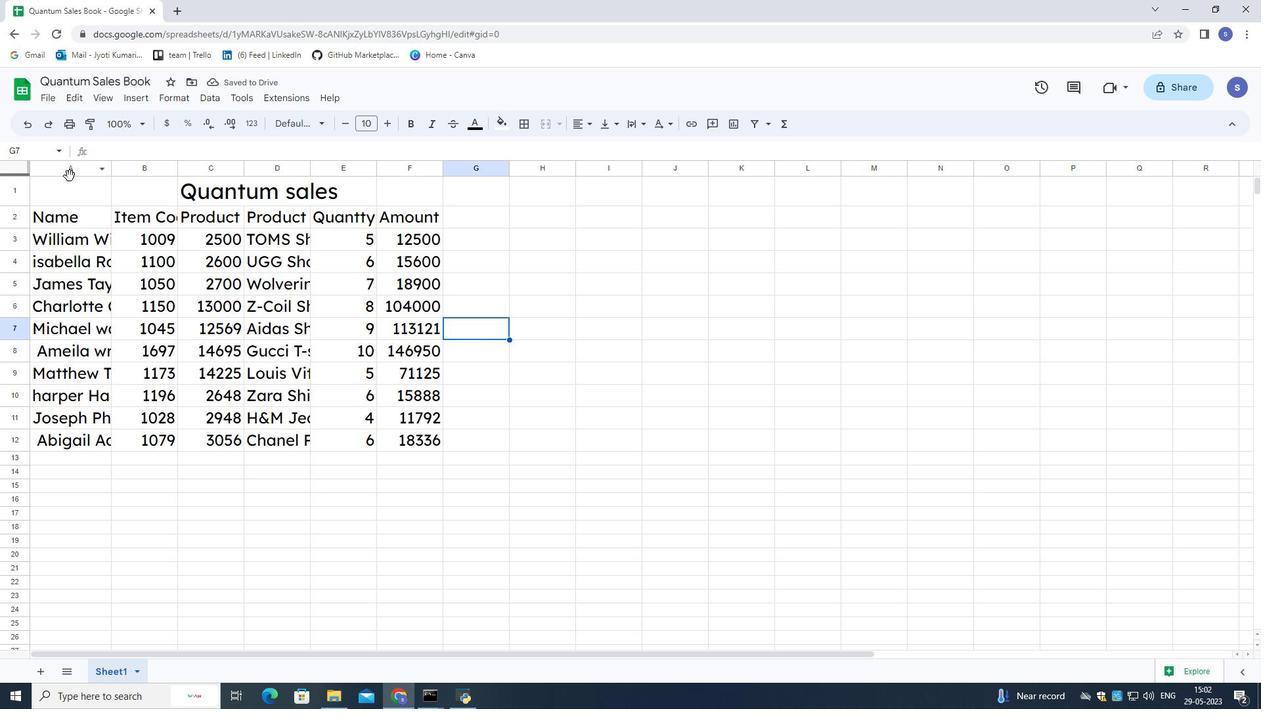 
Action: Mouse pressed left at (53, 188)
Screenshot: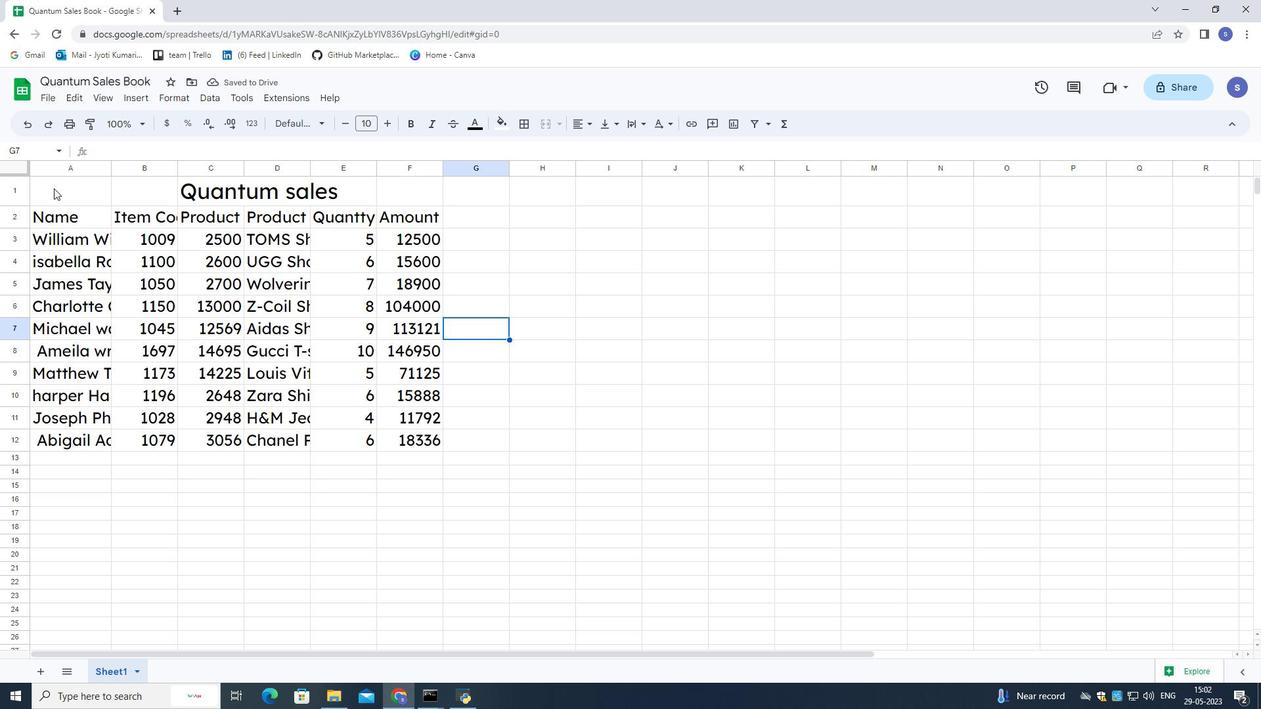 
Action: Mouse moved to (582, 117)
Screenshot: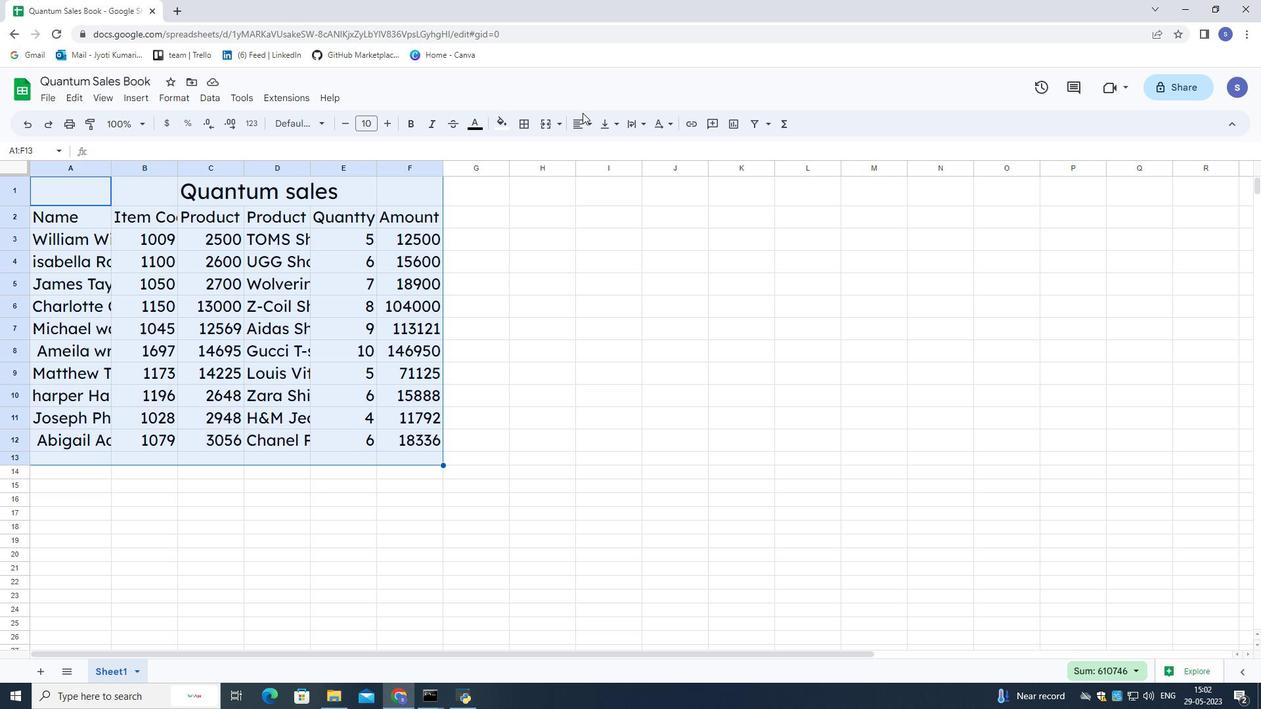 
Action: Mouse pressed left at (582, 117)
Screenshot: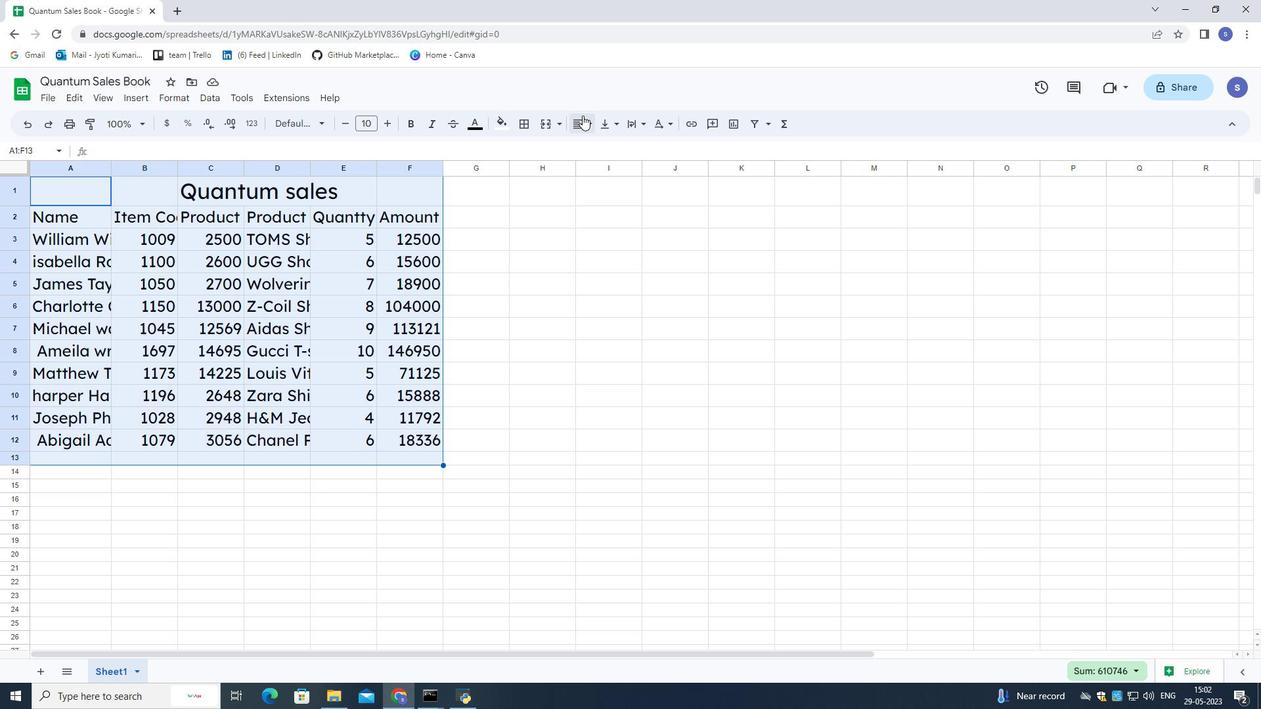 
Action: Mouse moved to (588, 149)
Screenshot: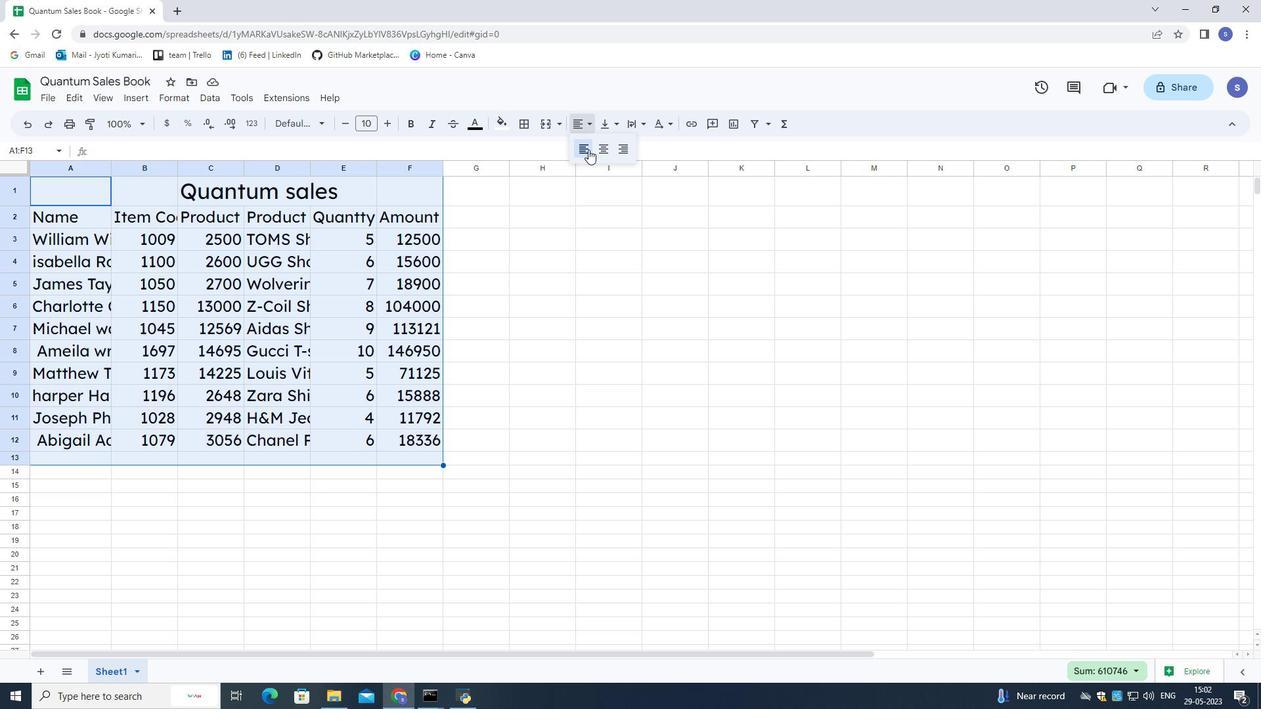 
Action: Mouse pressed left at (588, 149)
Screenshot: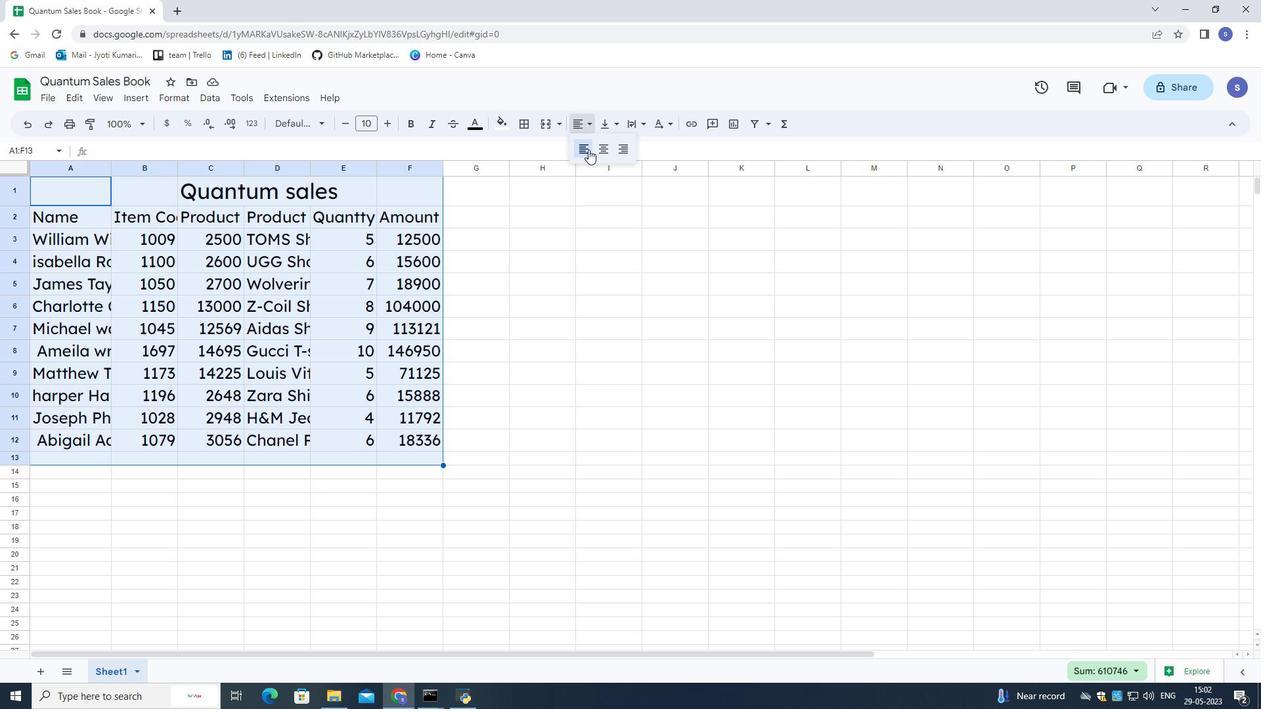 
Action: Mouse moved to (561, 266)
Screenshot: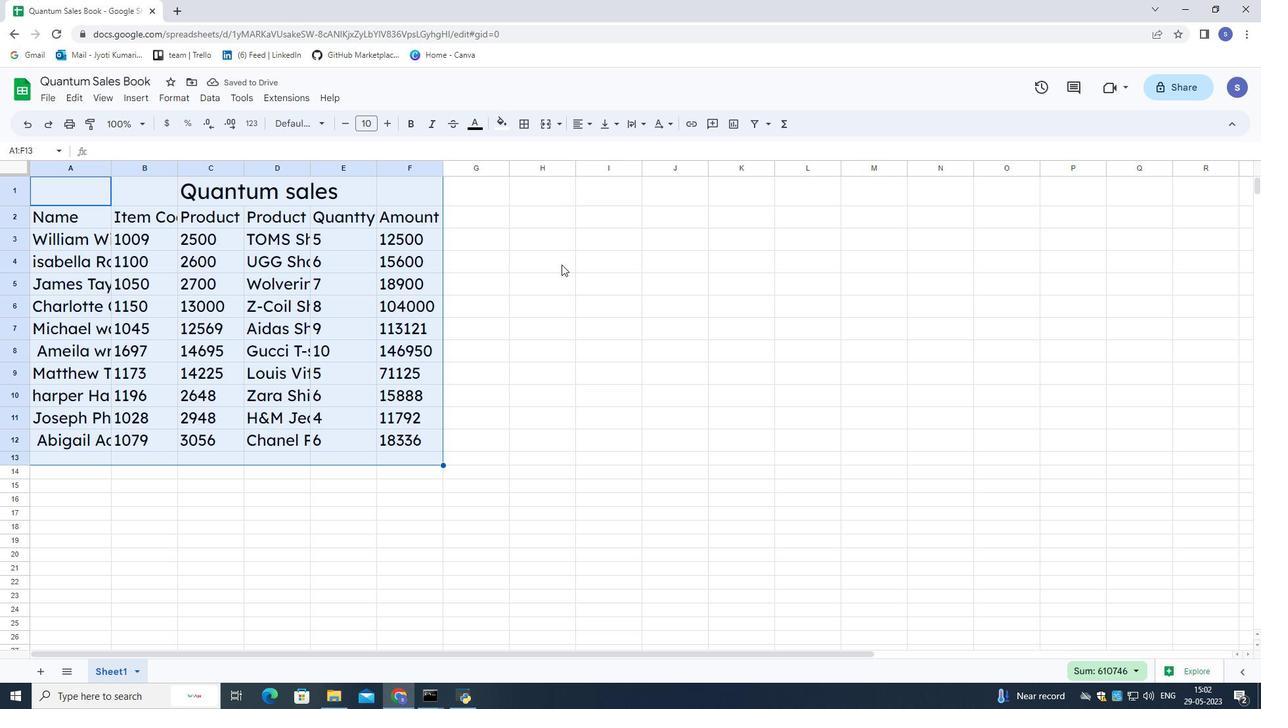 
Action: Mouse pressed left at (561, 266)
Screenshot: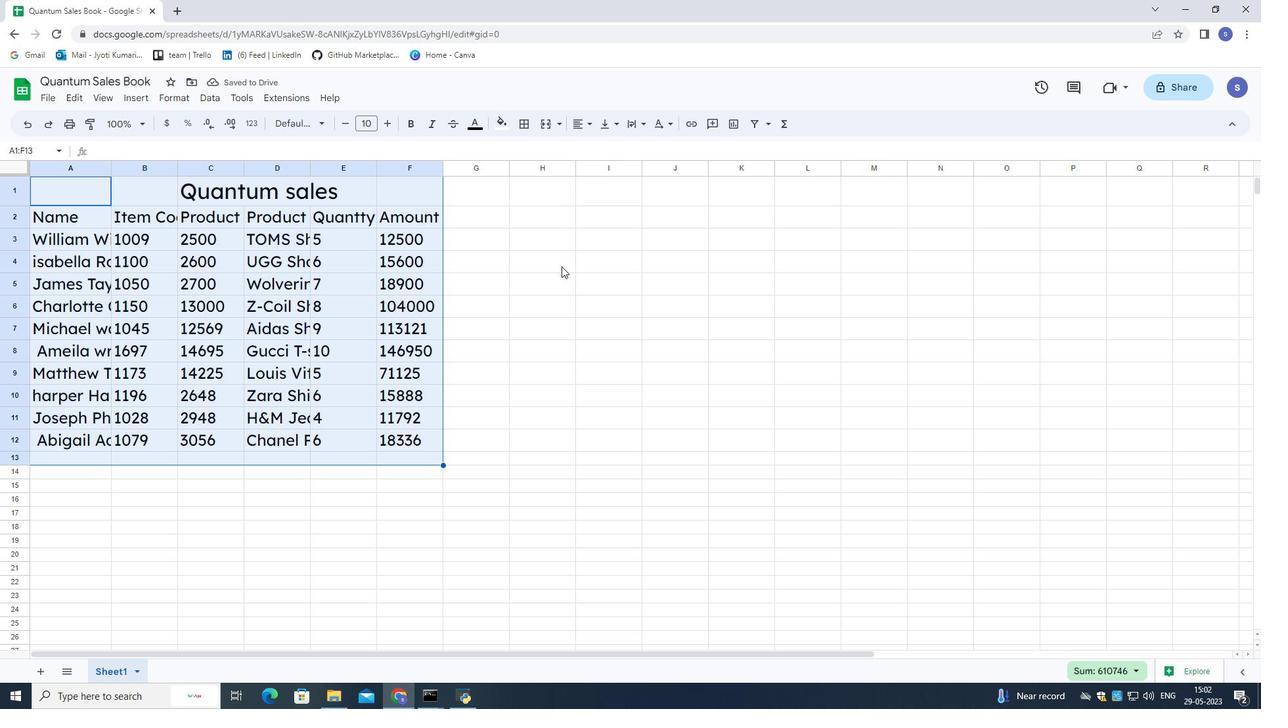 
Action: Mouse moved to (157, 169)
Screenshot: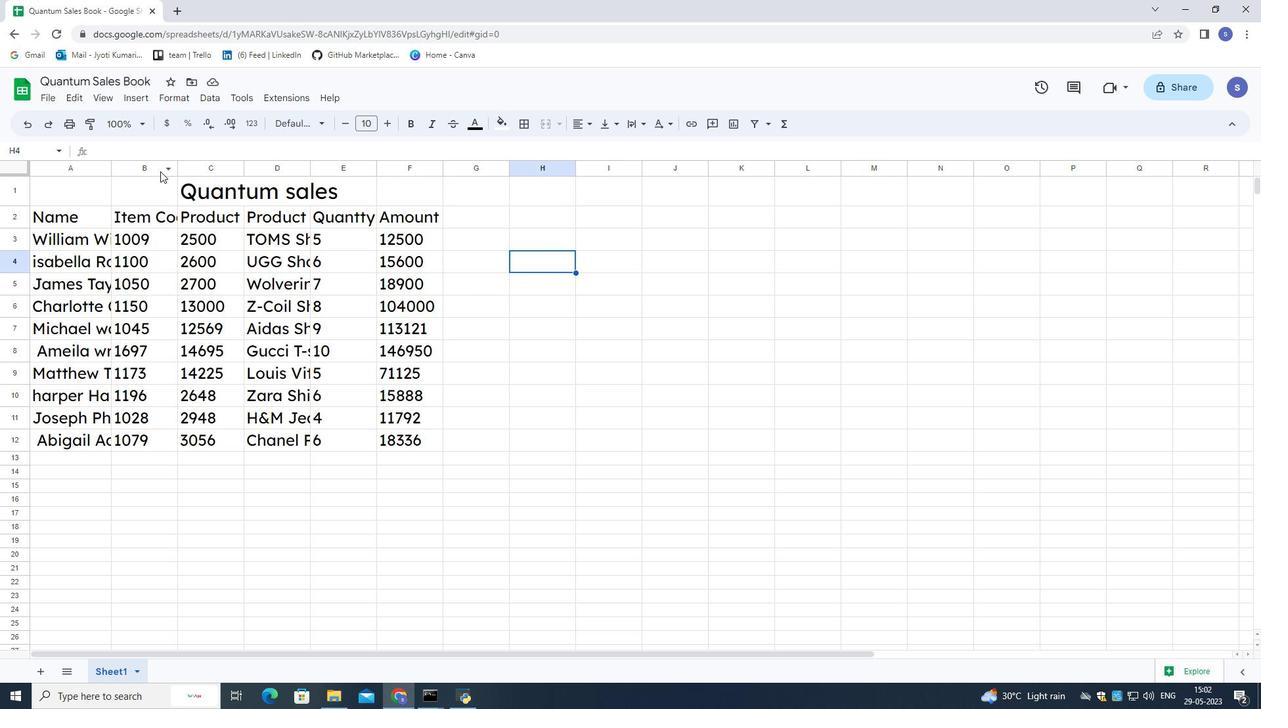 
Action: Mouse pressed left at (157, 169)
Screenshot: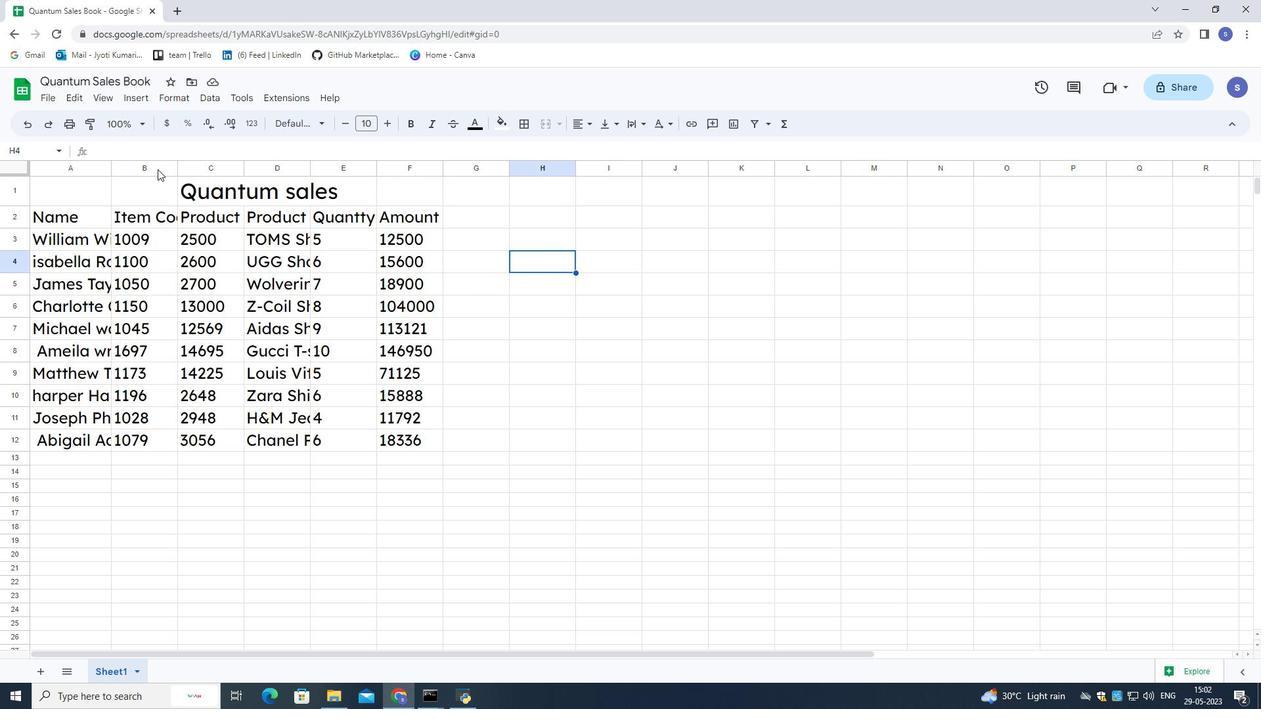 
Action: Mouse moved to (177, 170)
Screenshot: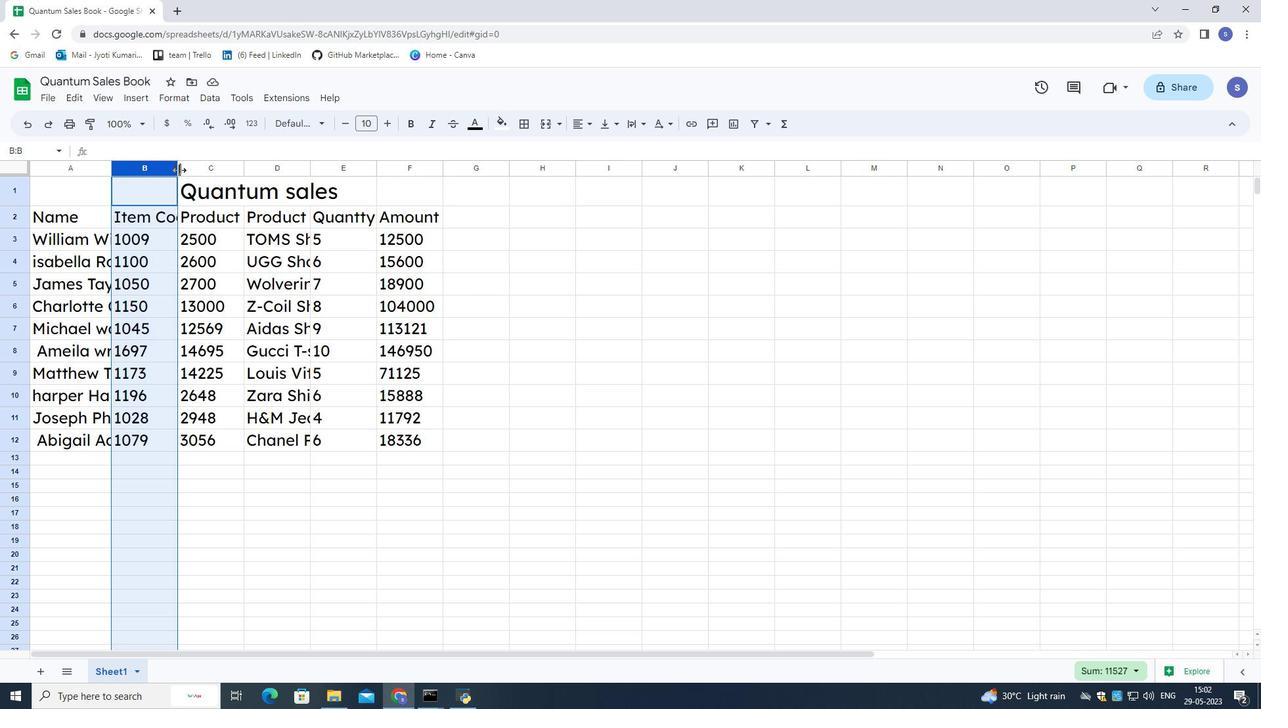 
Action: Mouse pressed left at (177, 170)
Screenshot: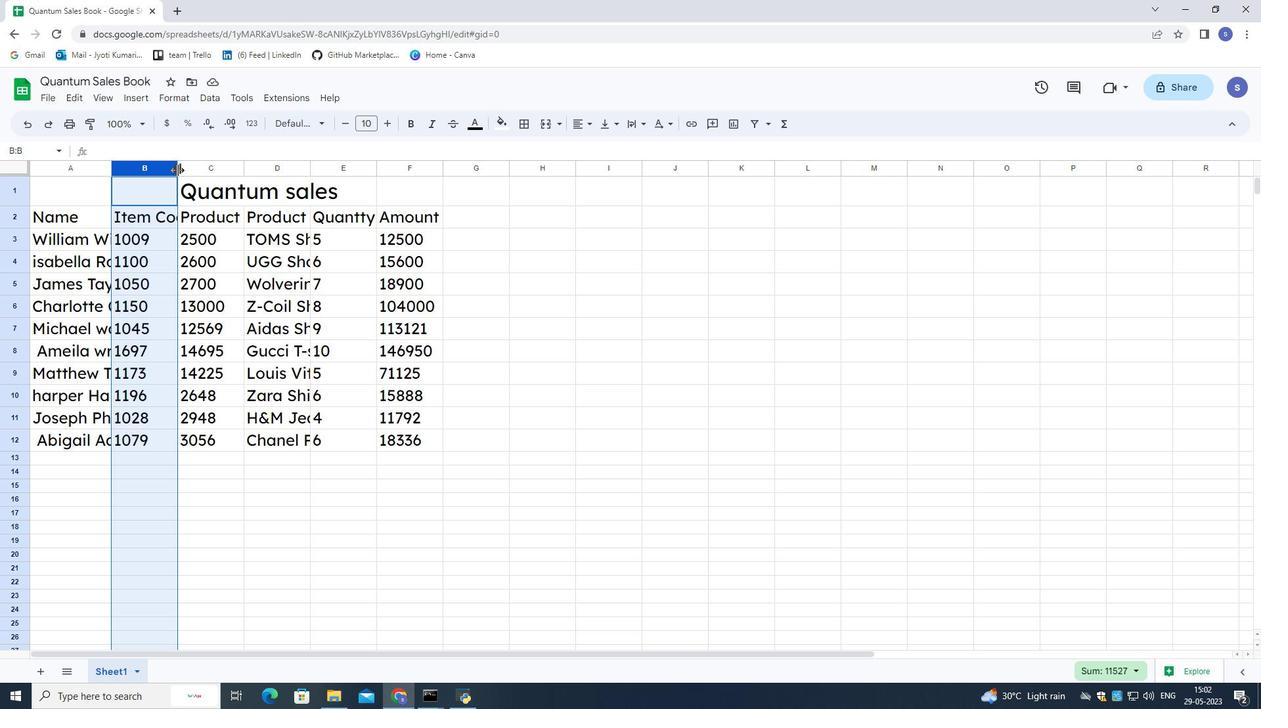
Action: Mouse moved to (392, 170)
Screenshot: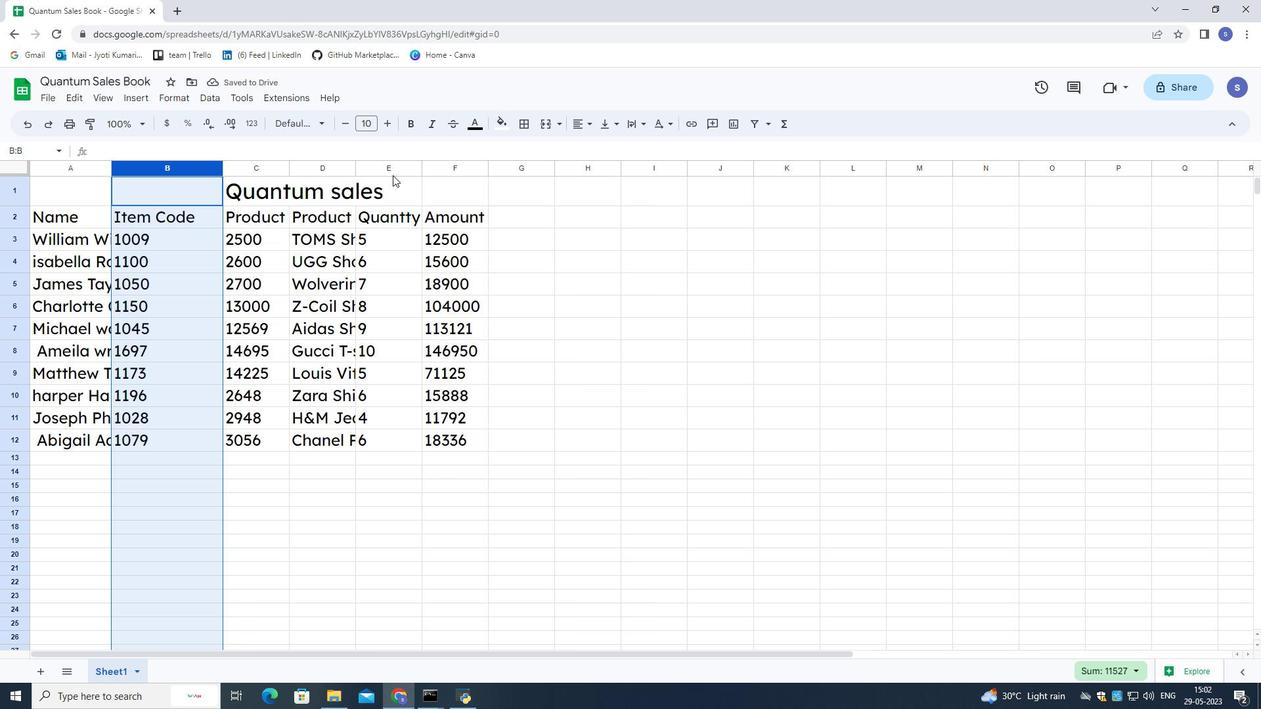 
Action: Mouse pressed left at (392, 170)
Screenshot: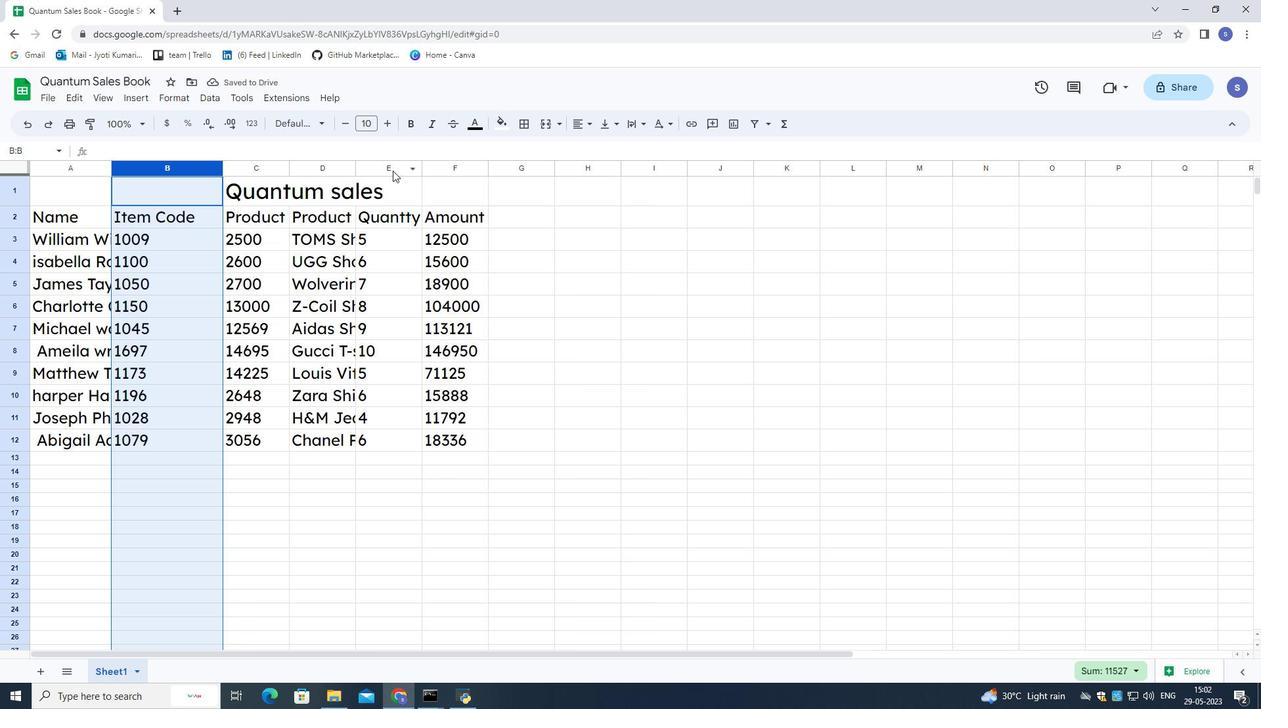 
Action: Mouse moved to (419, 173)
Screenshot: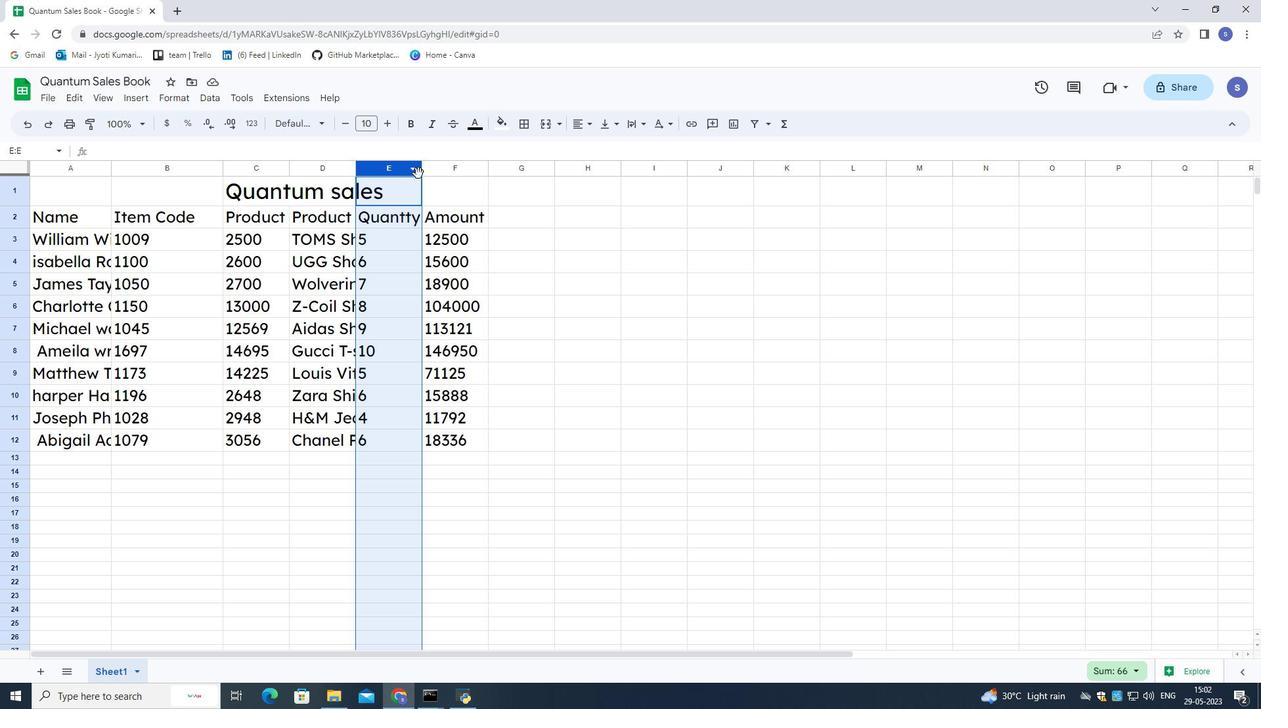 
Action: Mouse pressed left at (419, 173)
Screenshot: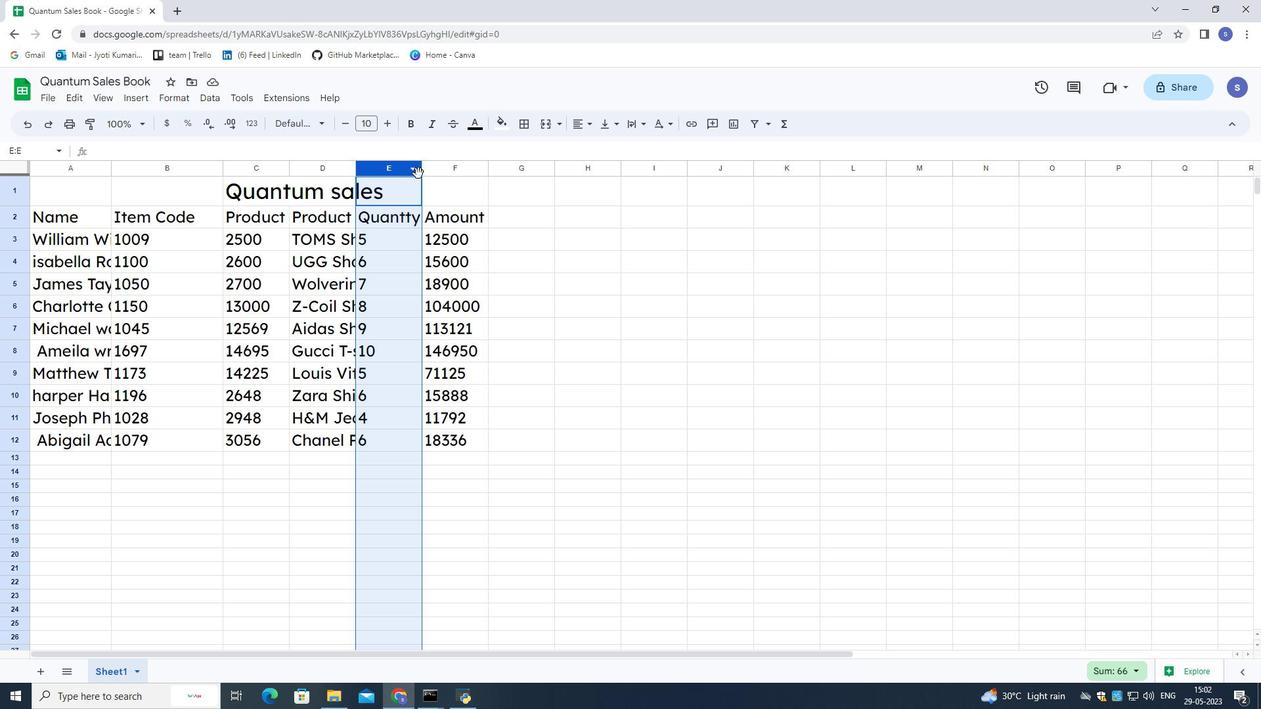 
Action: Mouse moved to (421, 172)
Screenshot: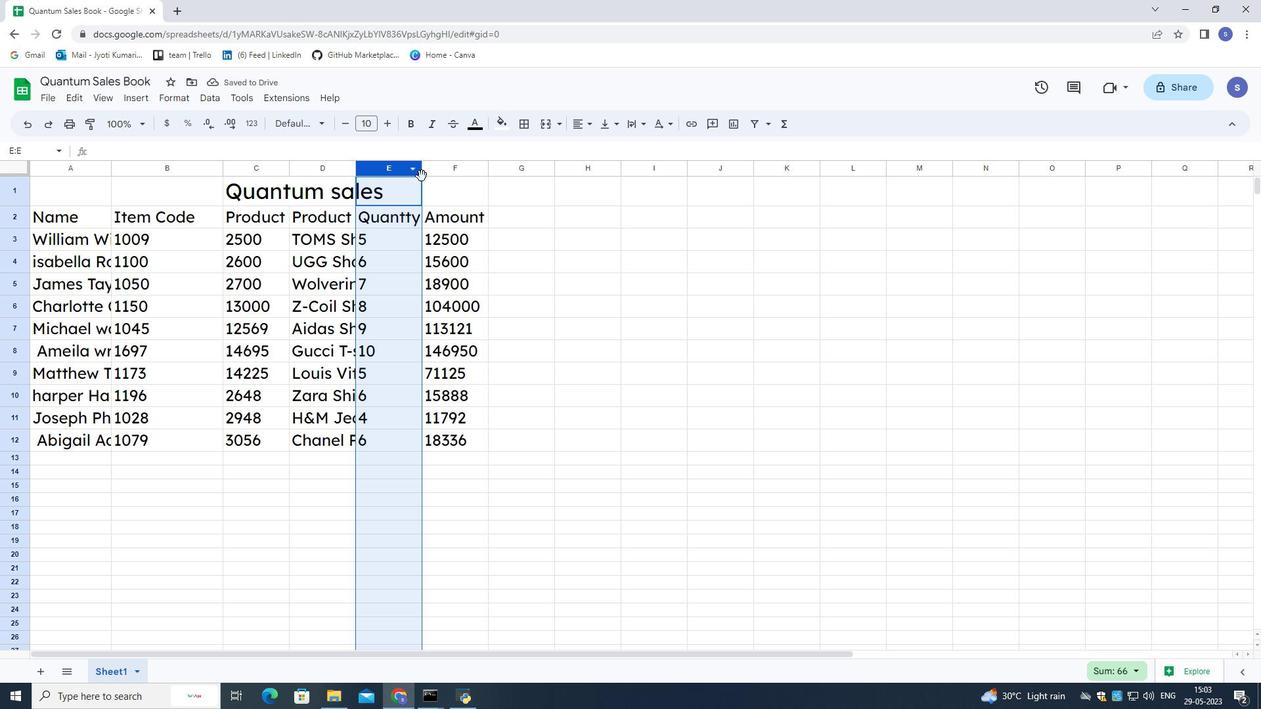 
Action: Mouse pressed left at (421, 172)
Screenshot: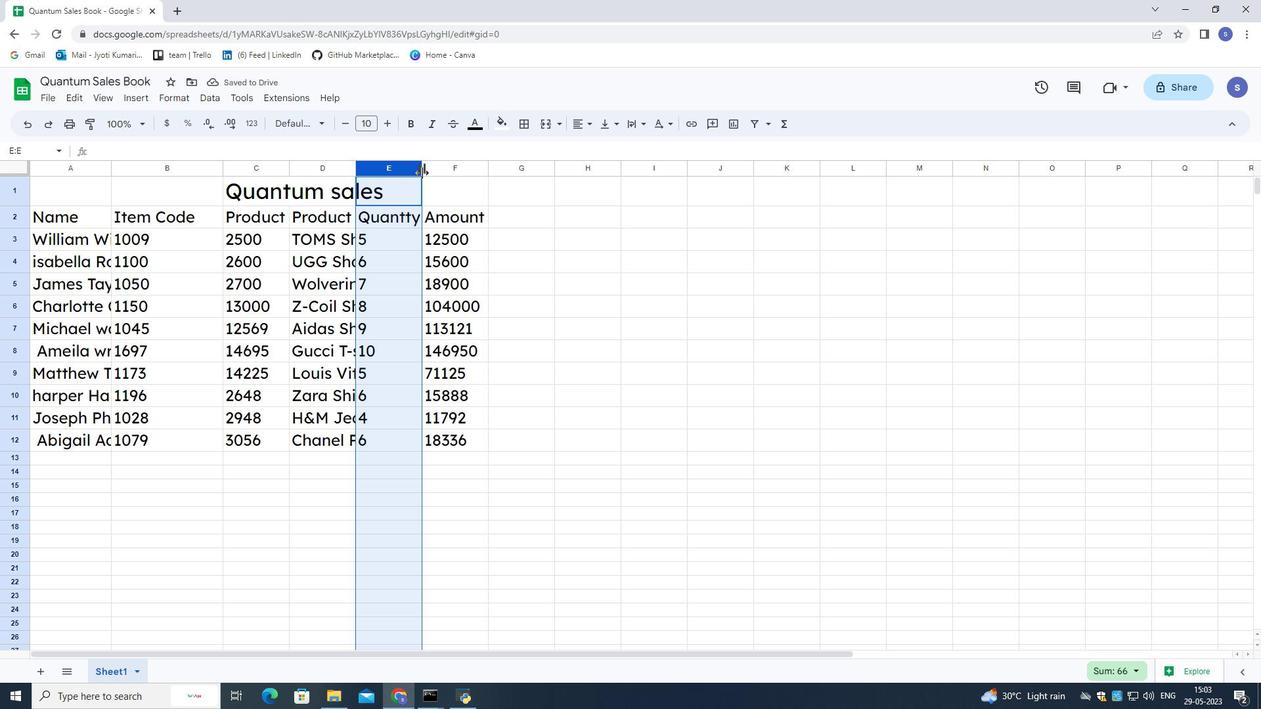 
Action: Mouse moved to (320, 170)
Screenshot: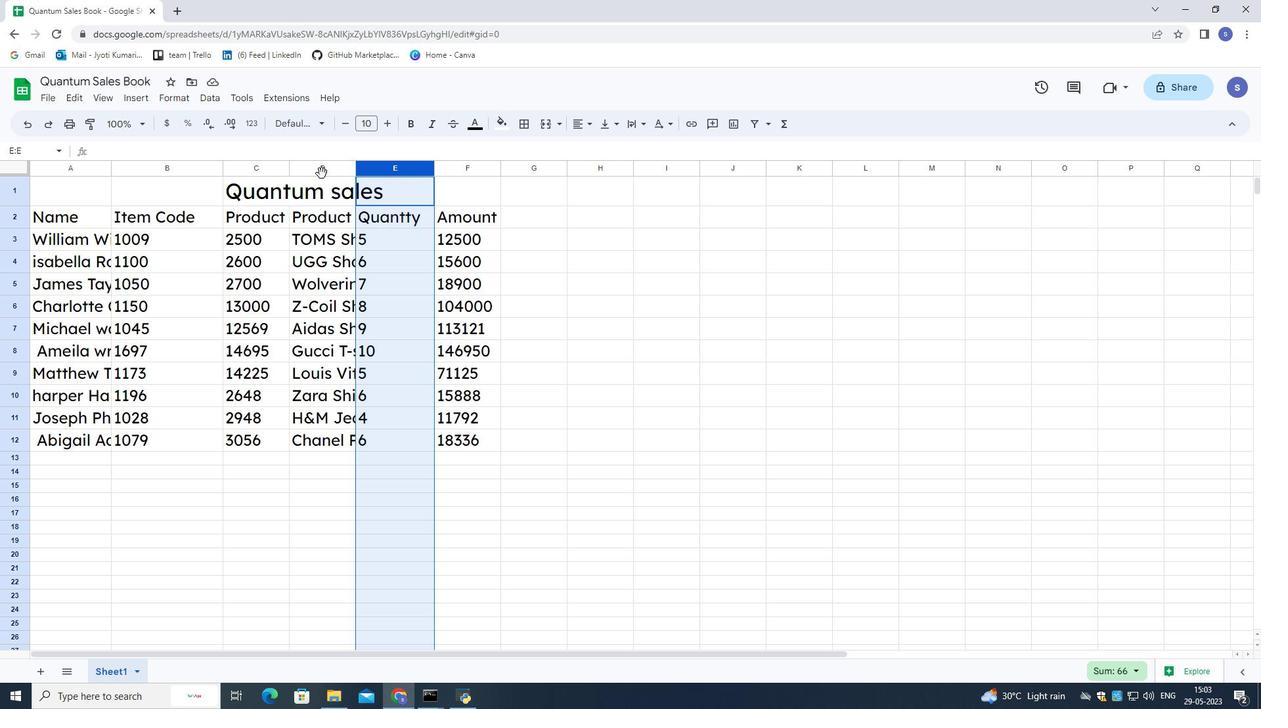 
Action: Mouse pressed left at (320, 170)
Screenshot: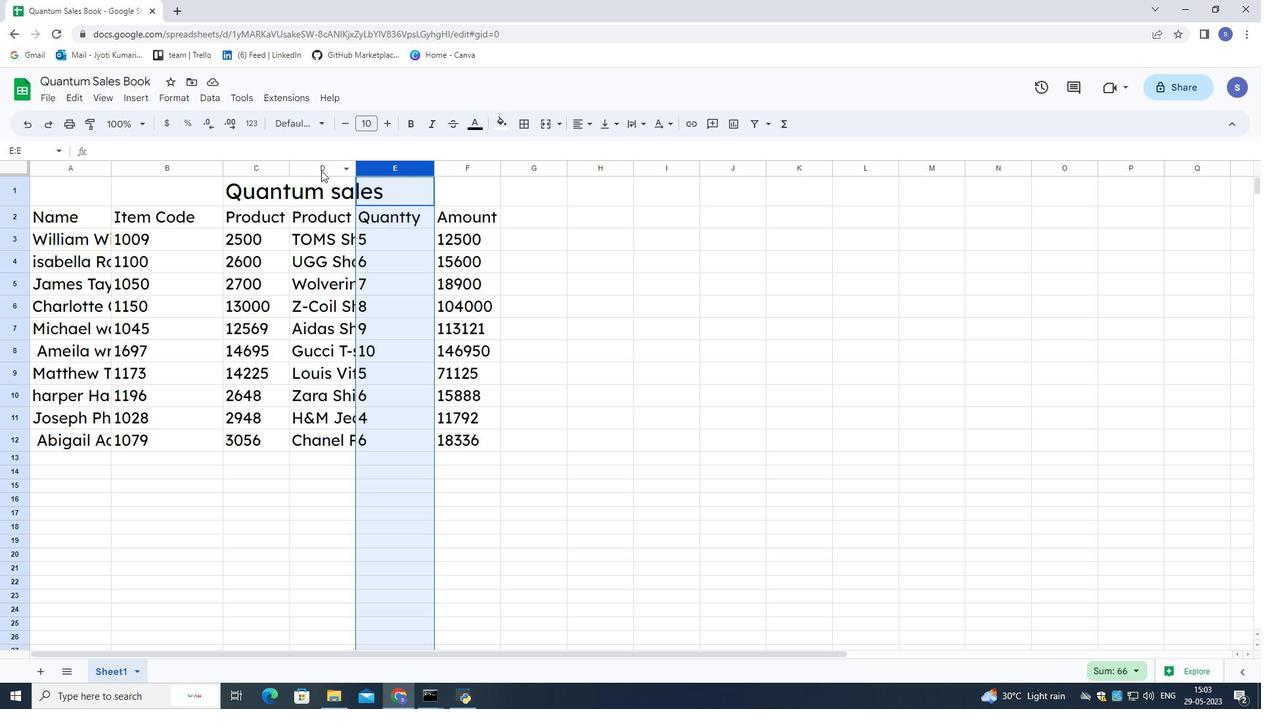 
Action: Mouse moved to (358, 176)
Screenshot: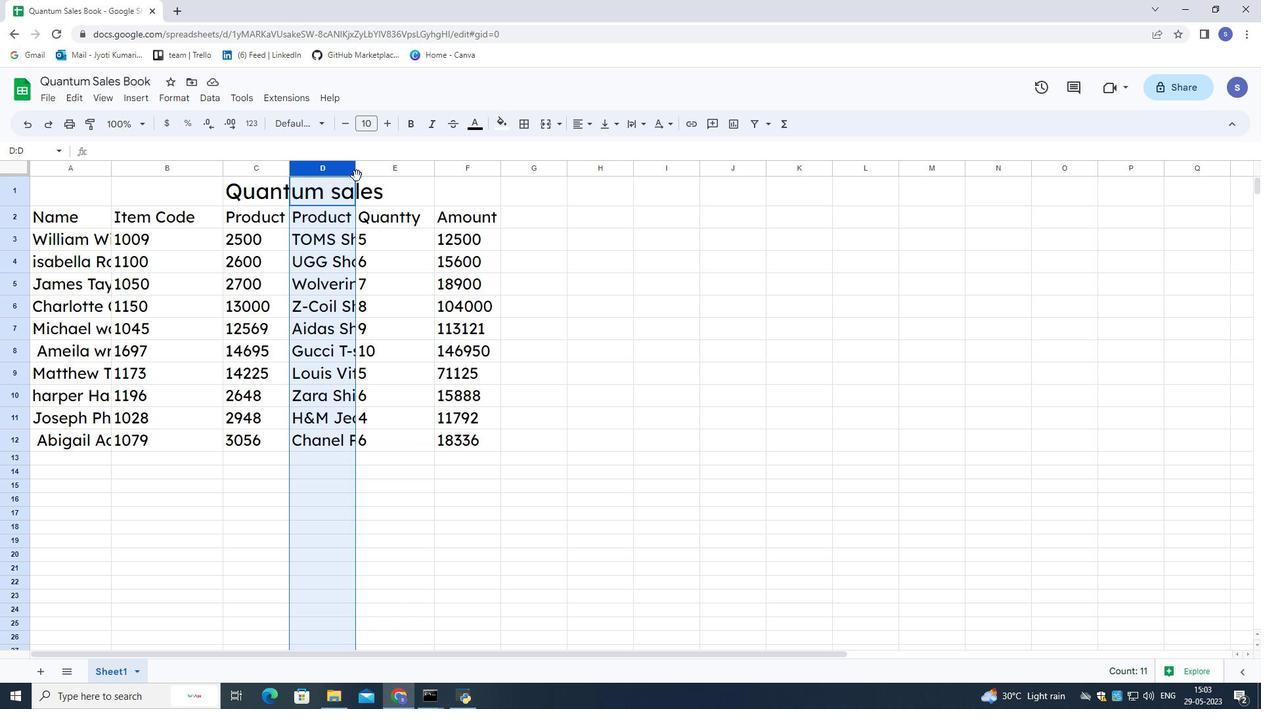 
Action: Mouse pressed left at (358, 176)
Screenshot: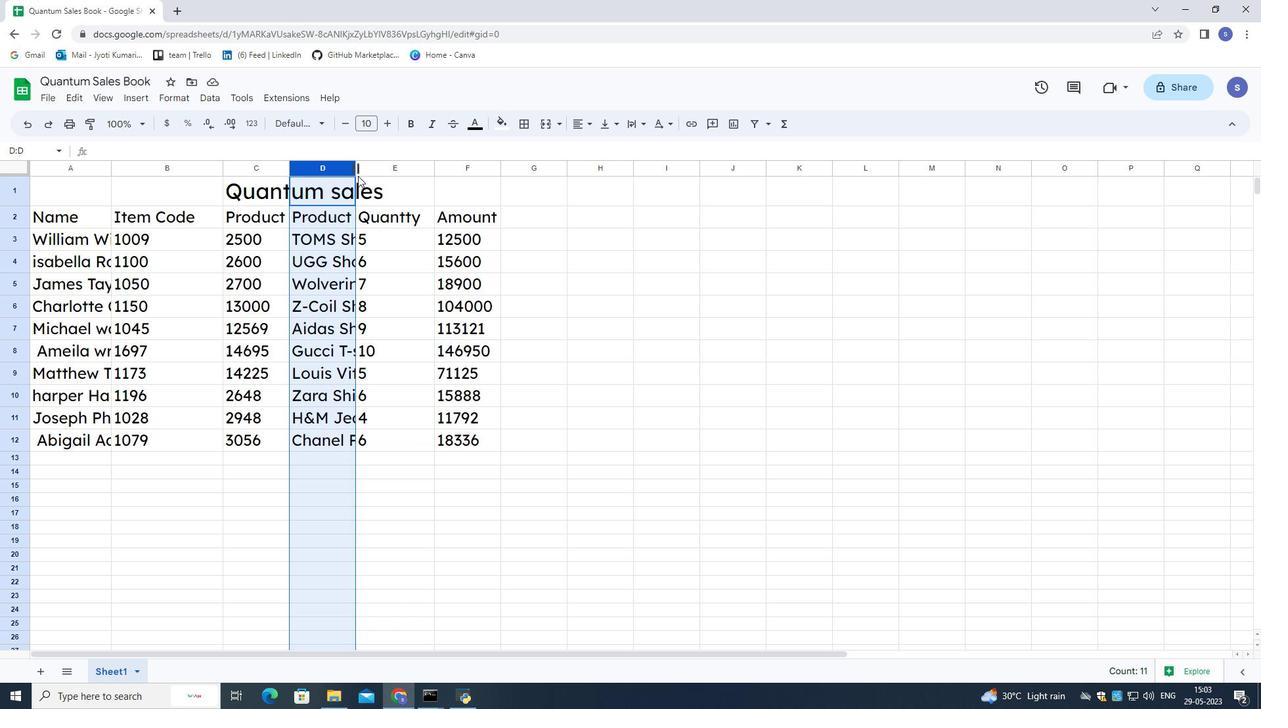 
Action: Mouse moved to (569, 395)
Screenshot: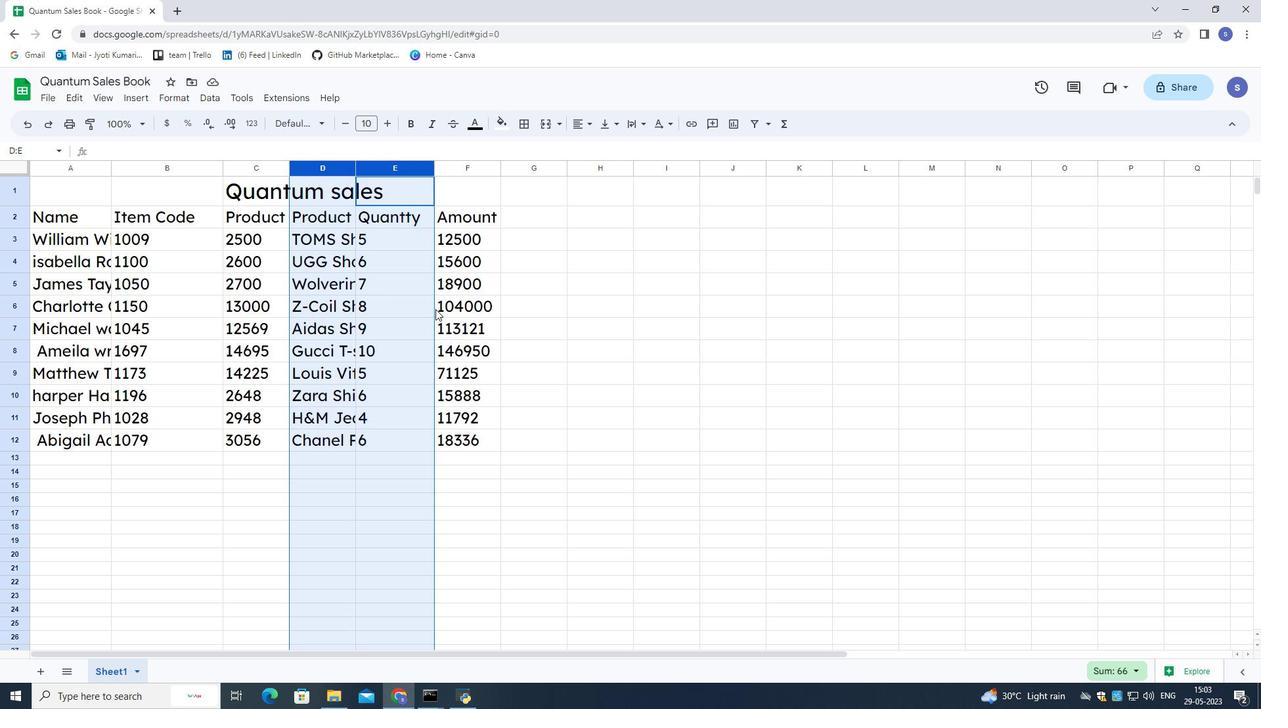 
Action: Mouse pressed left at (569, 395)
Screenshot: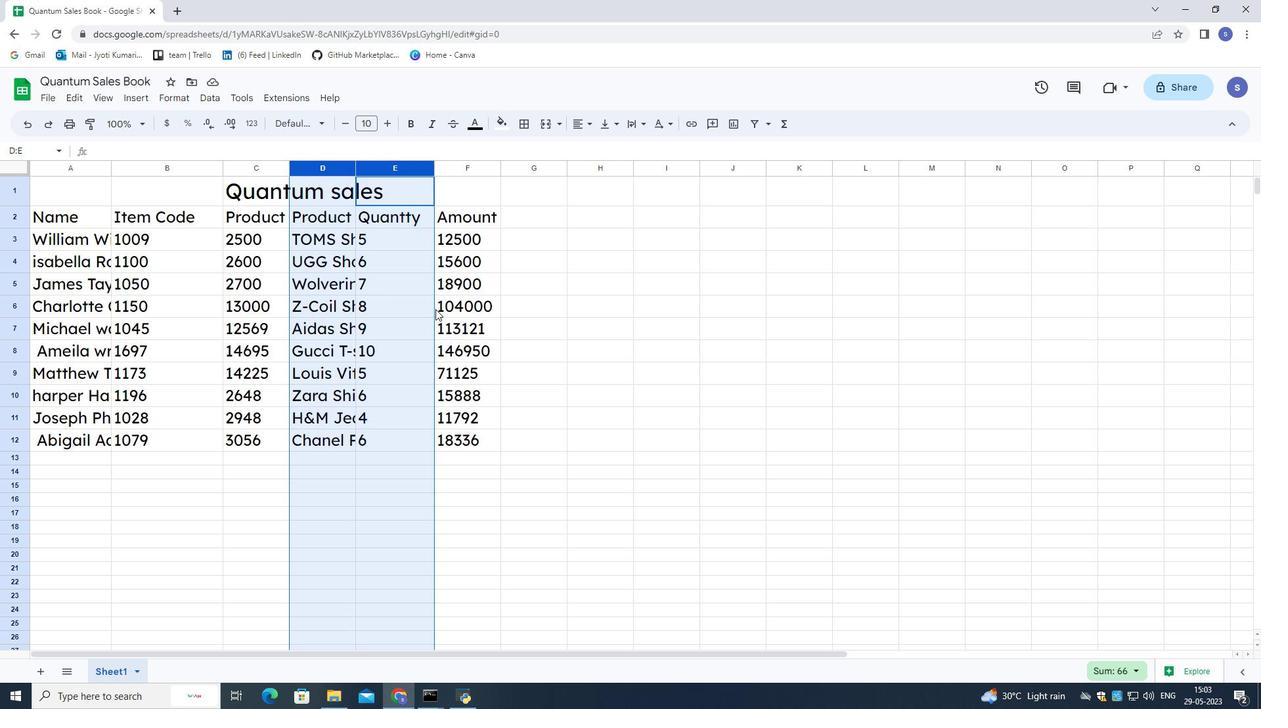 
Action: Mouse moved to (325, 168)
Screenshot: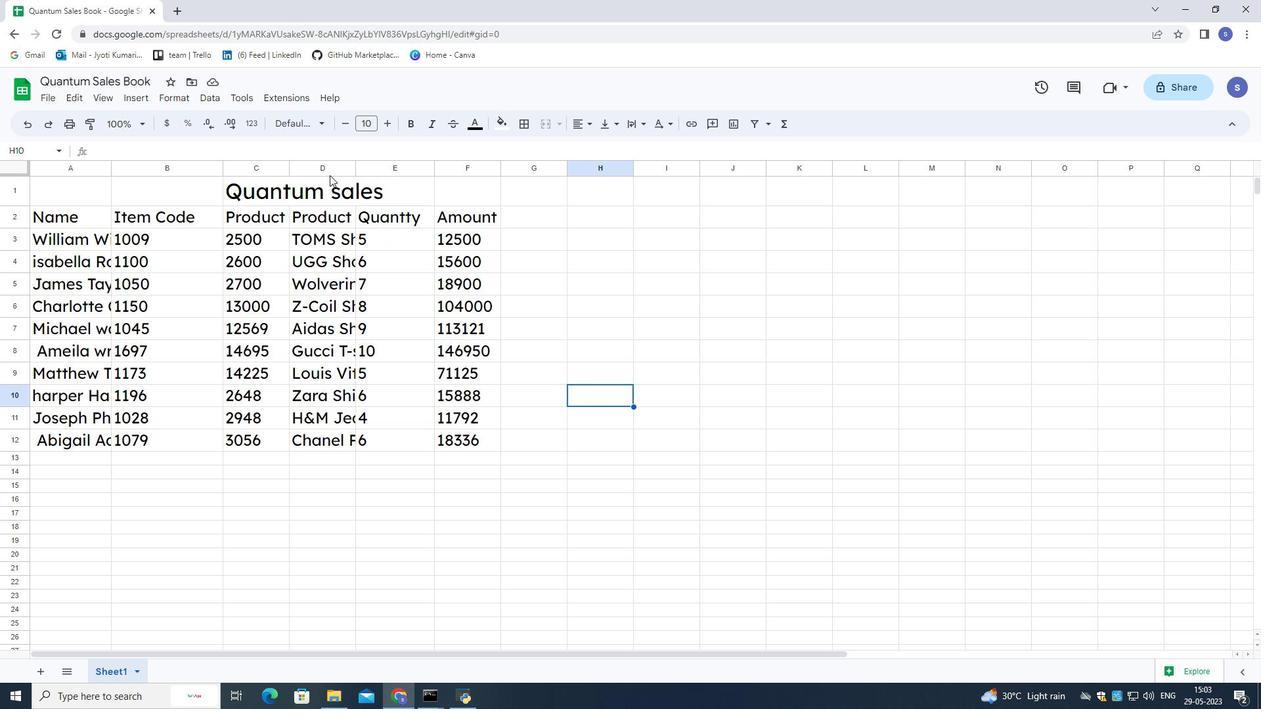 
Action: Mouse pressed left at (325, 168)
Screenshot: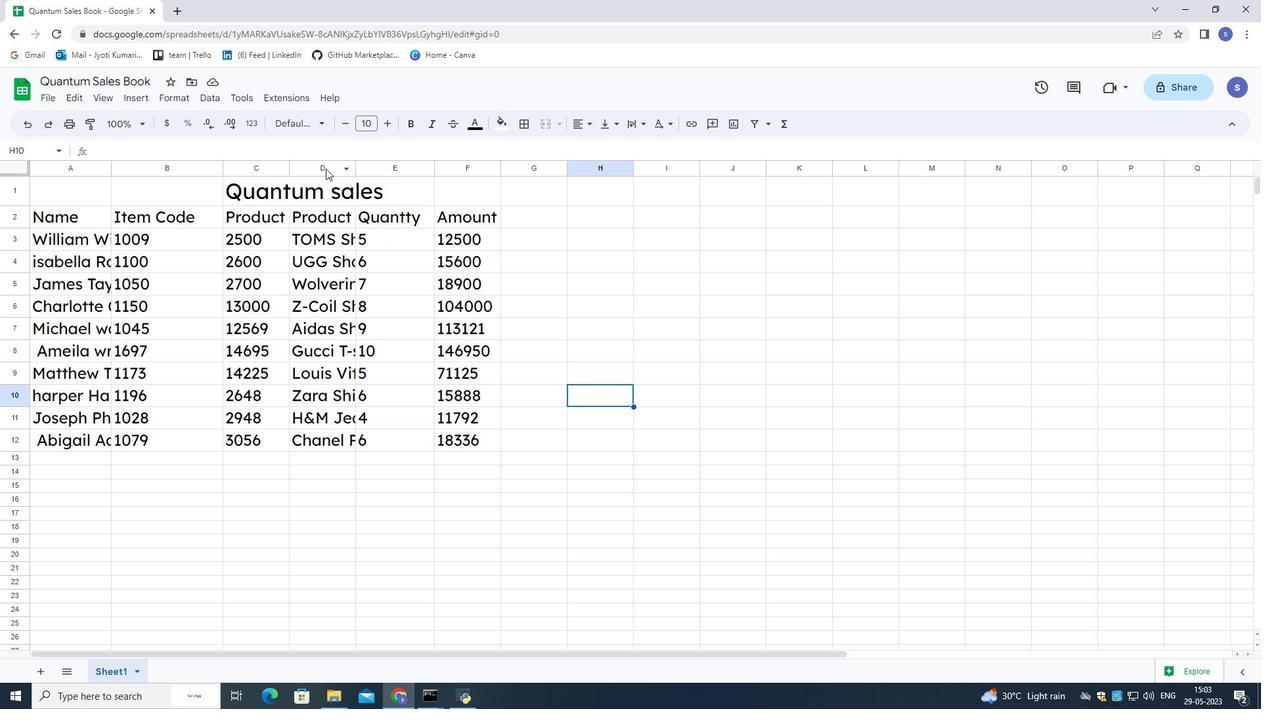 
Action: Mouse moved to (353, 168)
Screenshot: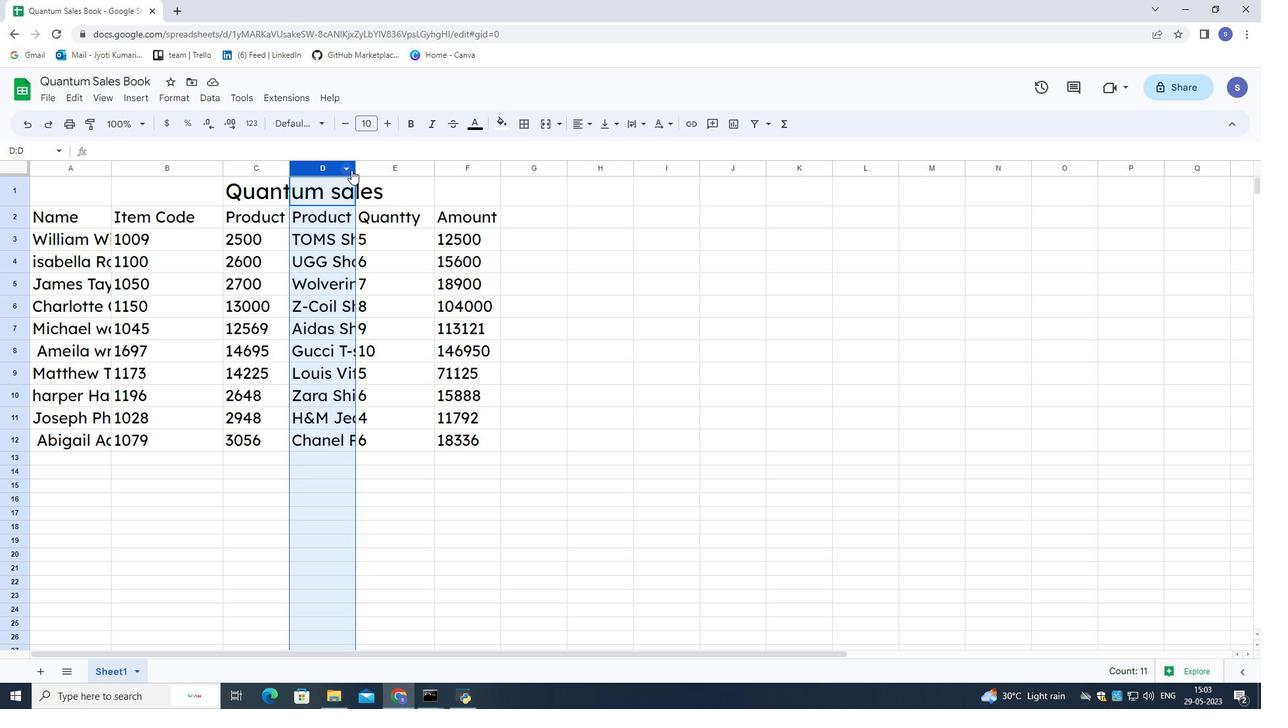 
Action: Mouse pressed left at (353, 168)
Screenshot: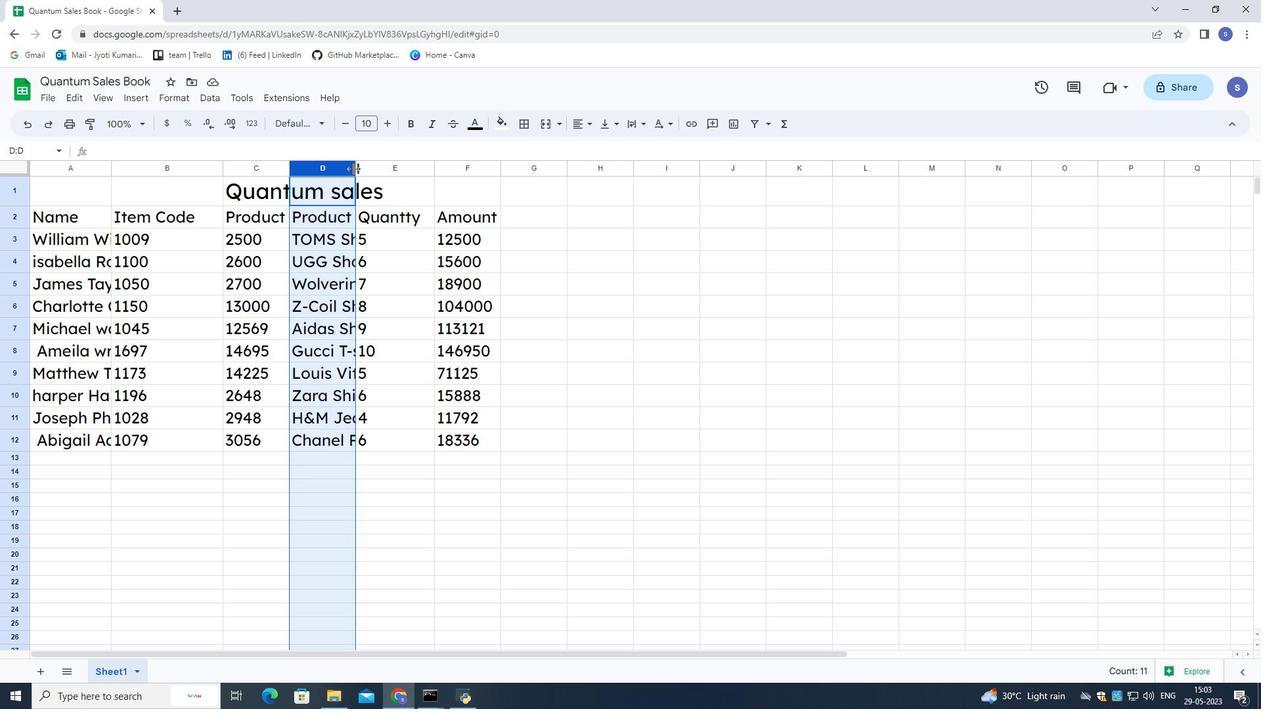 
Action: Mouse moved to (405, 172)
Screenshot: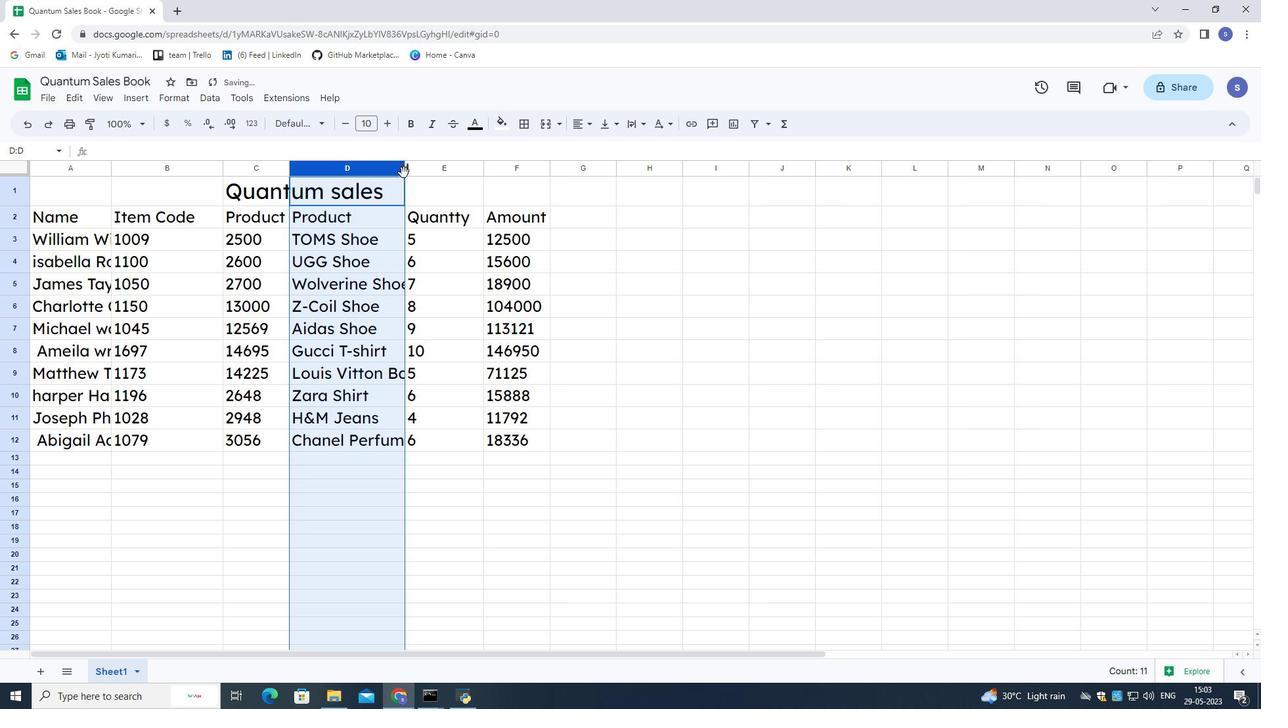 
Action: Mouse pressed left at (405, 172)
Screenshot: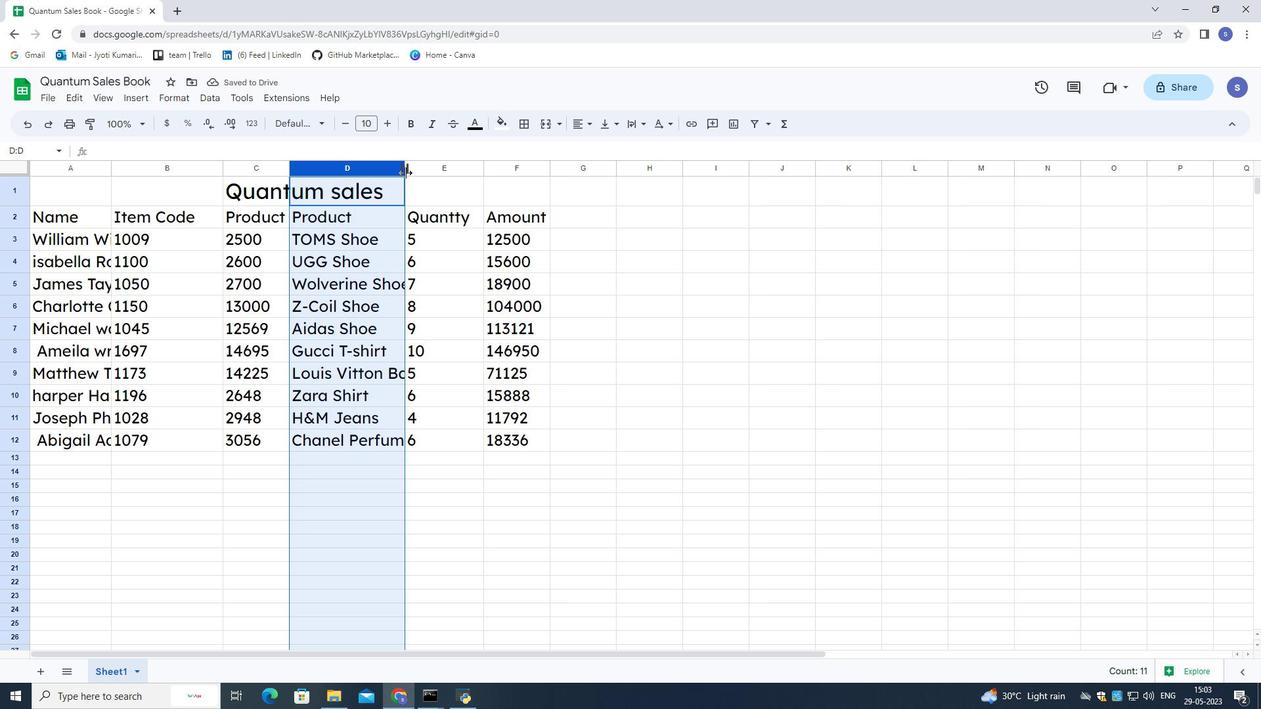 
Action: Mouse moved to (56, 165)
Screenshot: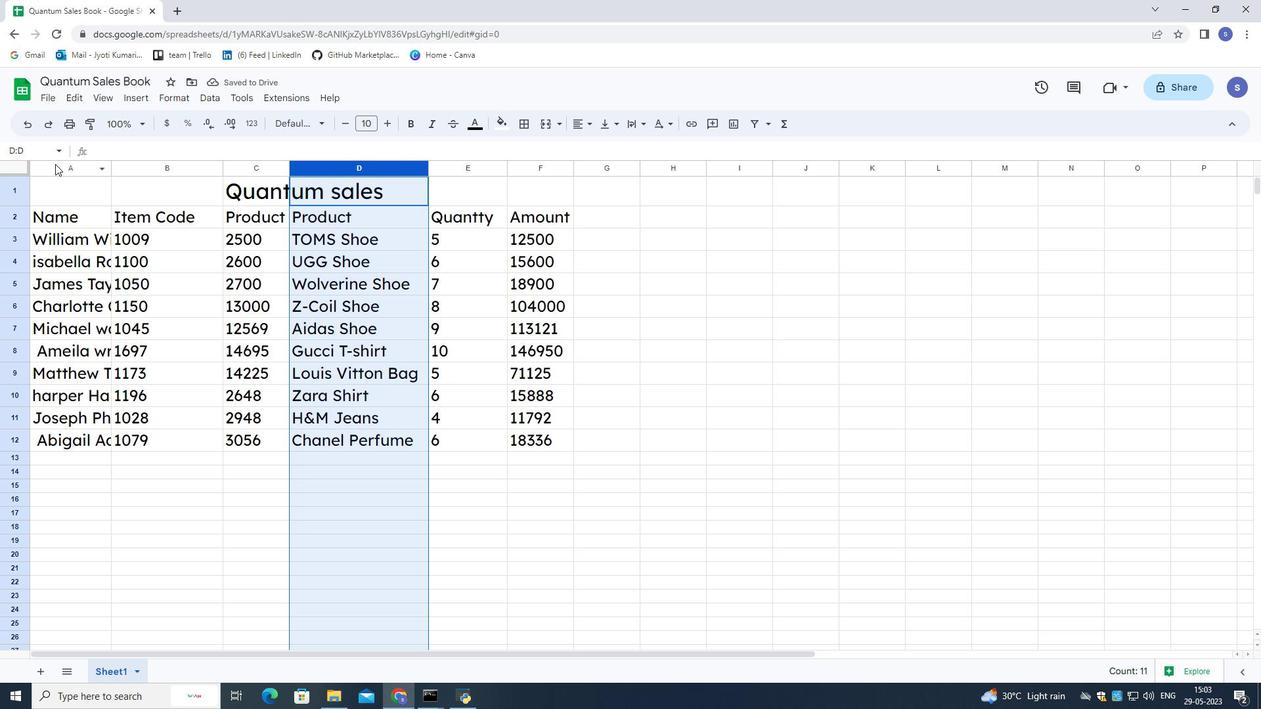 
Action: Mouse pressed left at (56, 165)
Screenshot: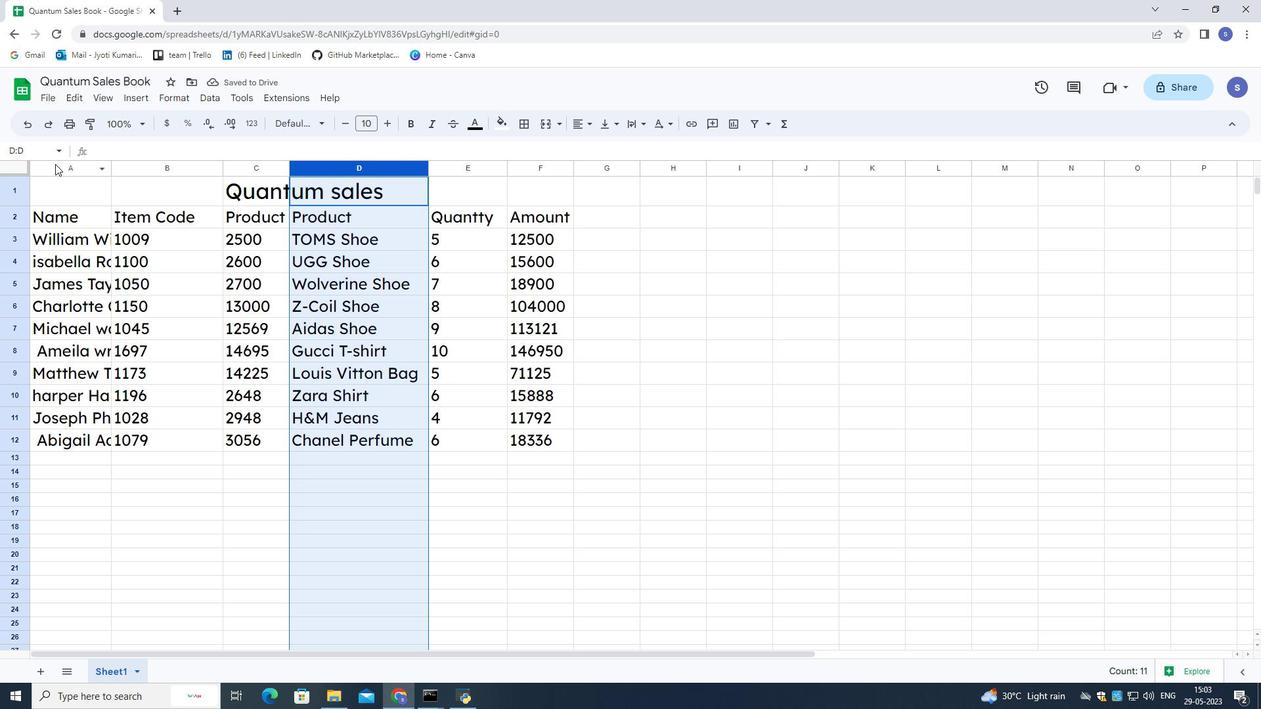 
Action: Mouse moved to (109, 169)
Screenshot: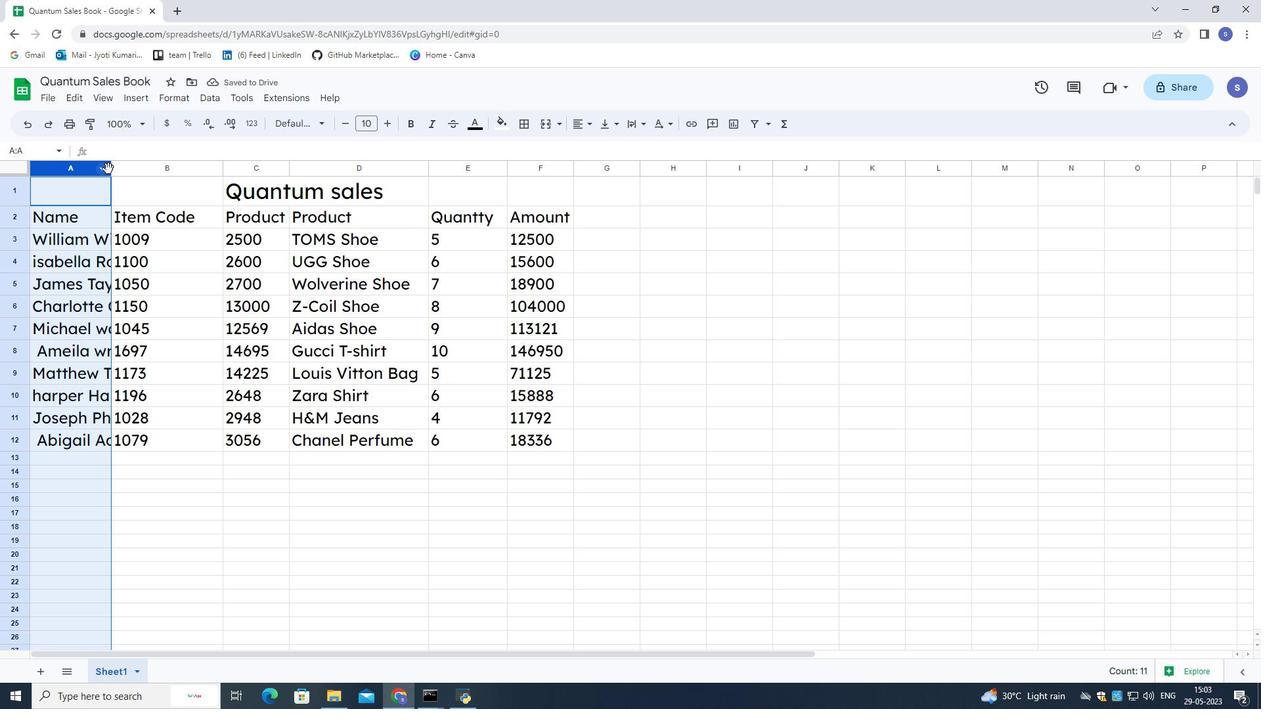 
Action: Mouse pressed left at (109, 169)
Screenshot: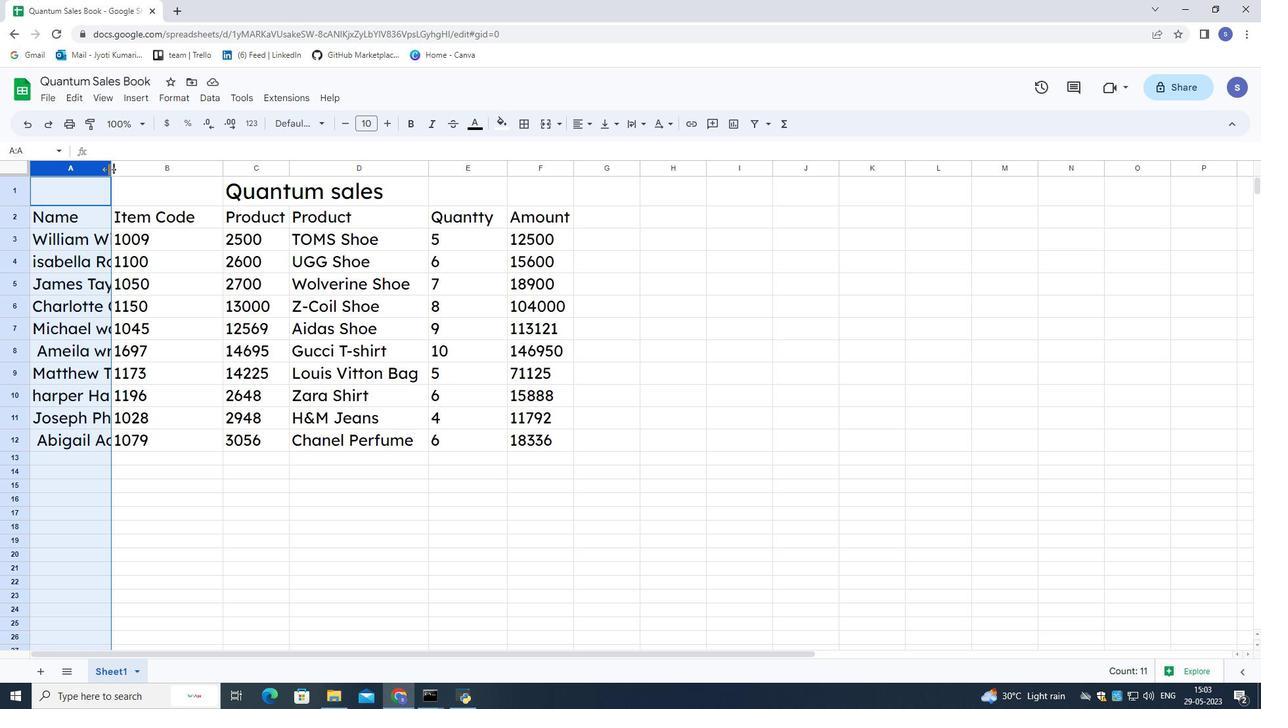 
Action: Mouse moved to (607, 412)
Screenshot: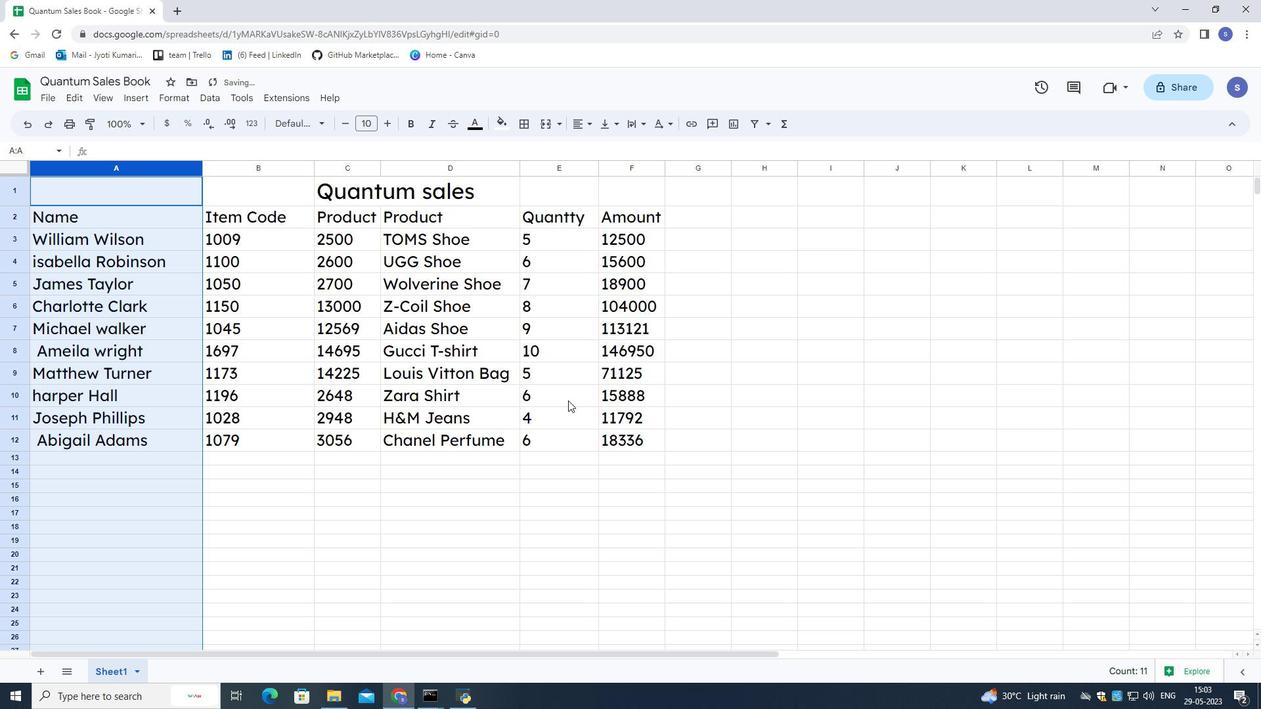 
Action: Mouse pressed left at (607, 412)
Screenshot: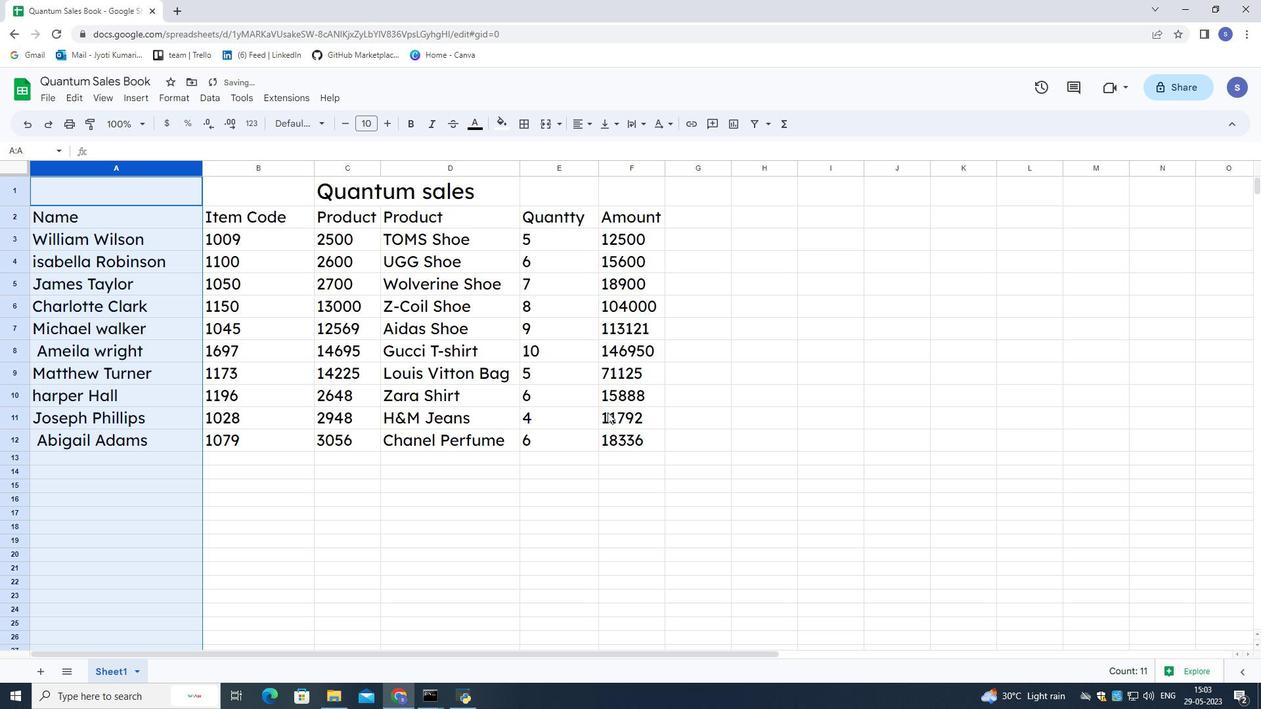 
Action: Mouse moved to (353, 165)
Screenshot: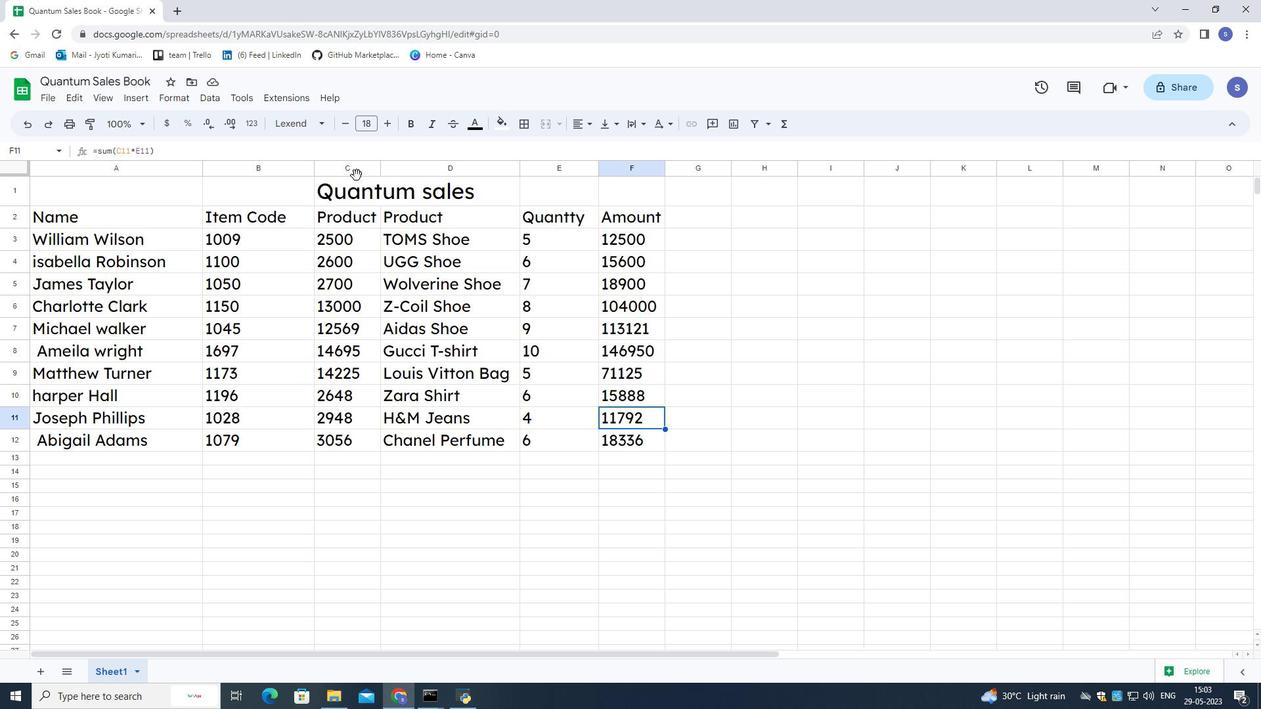 
Action: Mouse pressed left at (353, 165)
Screenshot: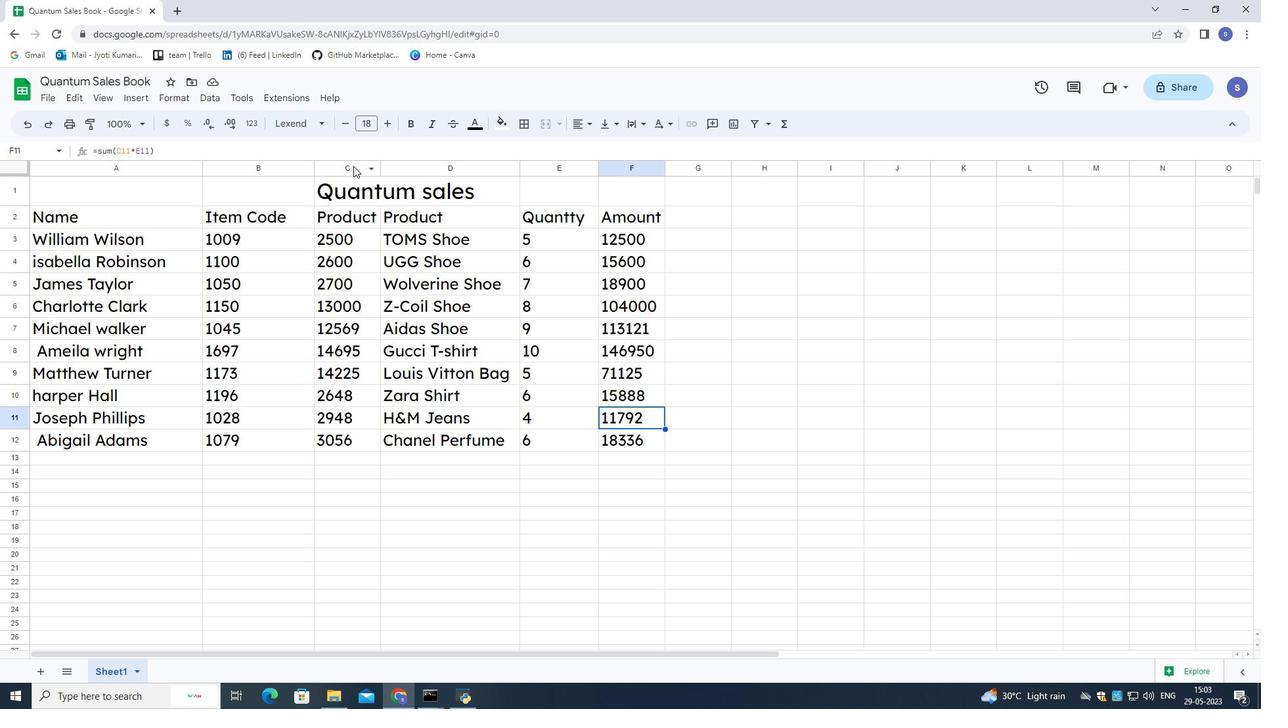 
Action: Mouse moved to (379, 168)
Screenshot: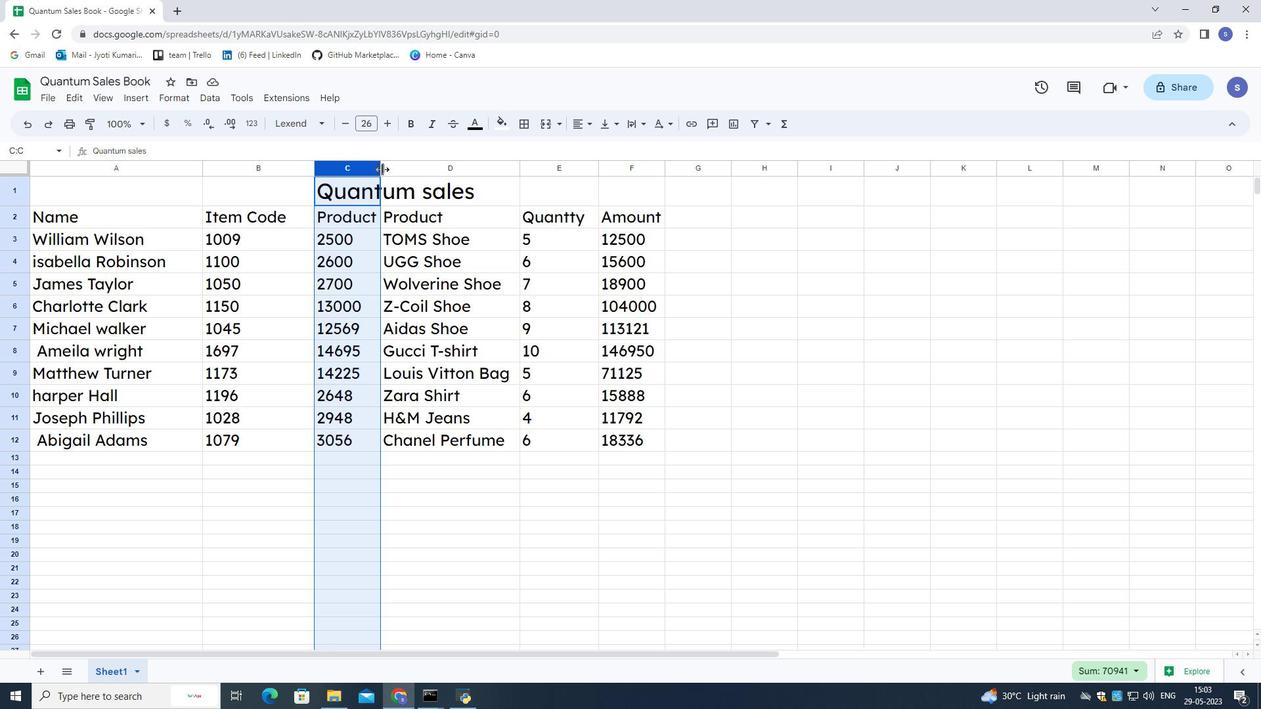 
Action: Mouse pressed left at (379, 168)
Screenshot: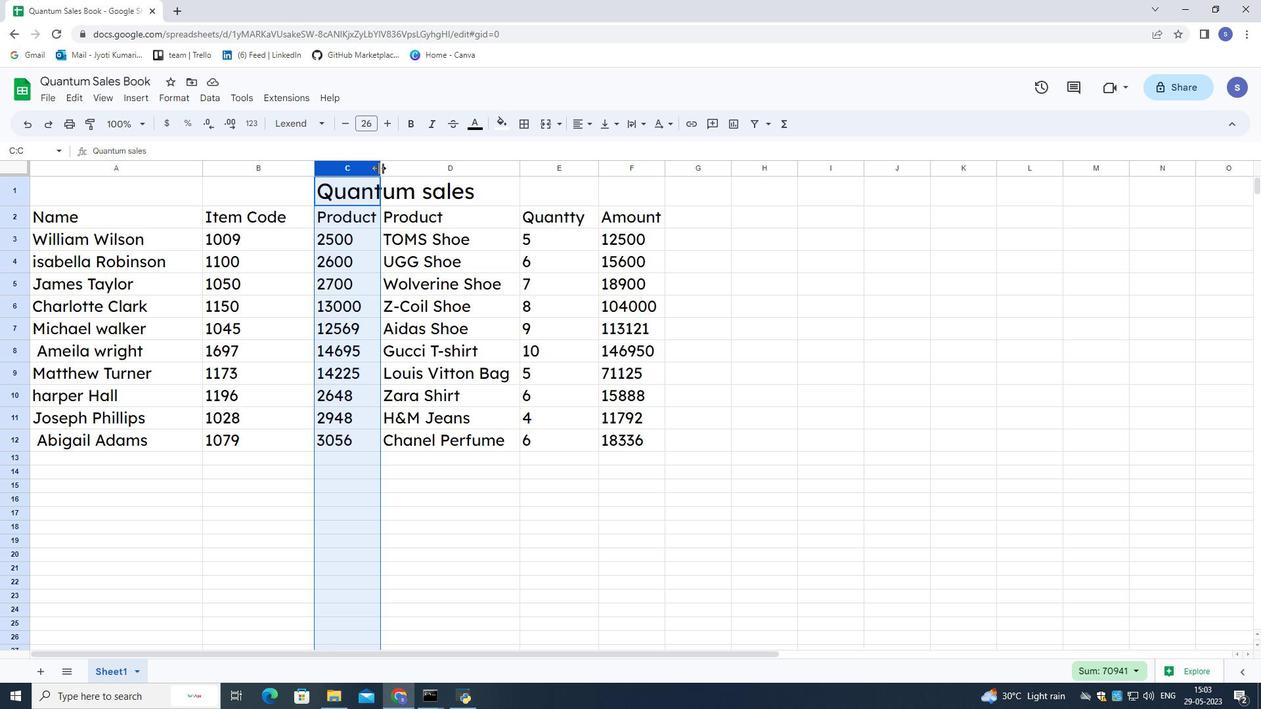 
Action: Mouse moved to (406, 169)
Screenshot: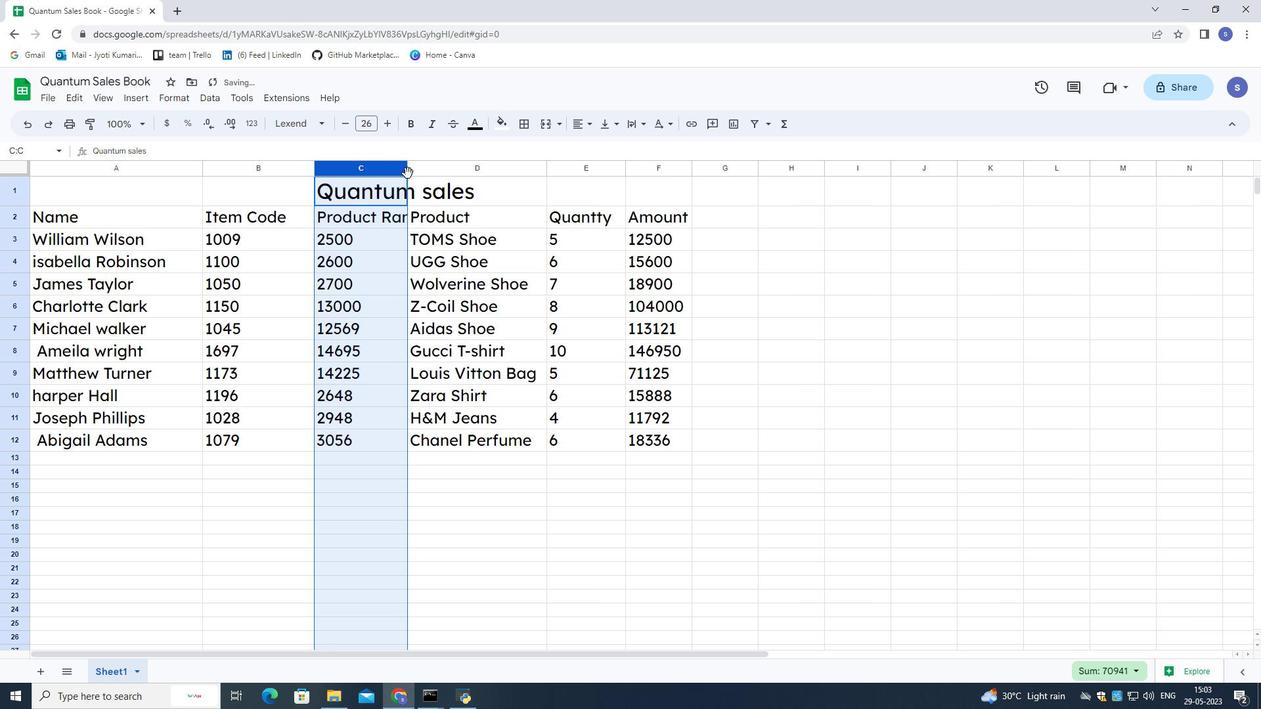 
Action: Mouse pressed left at (406, 169)
Screenshot: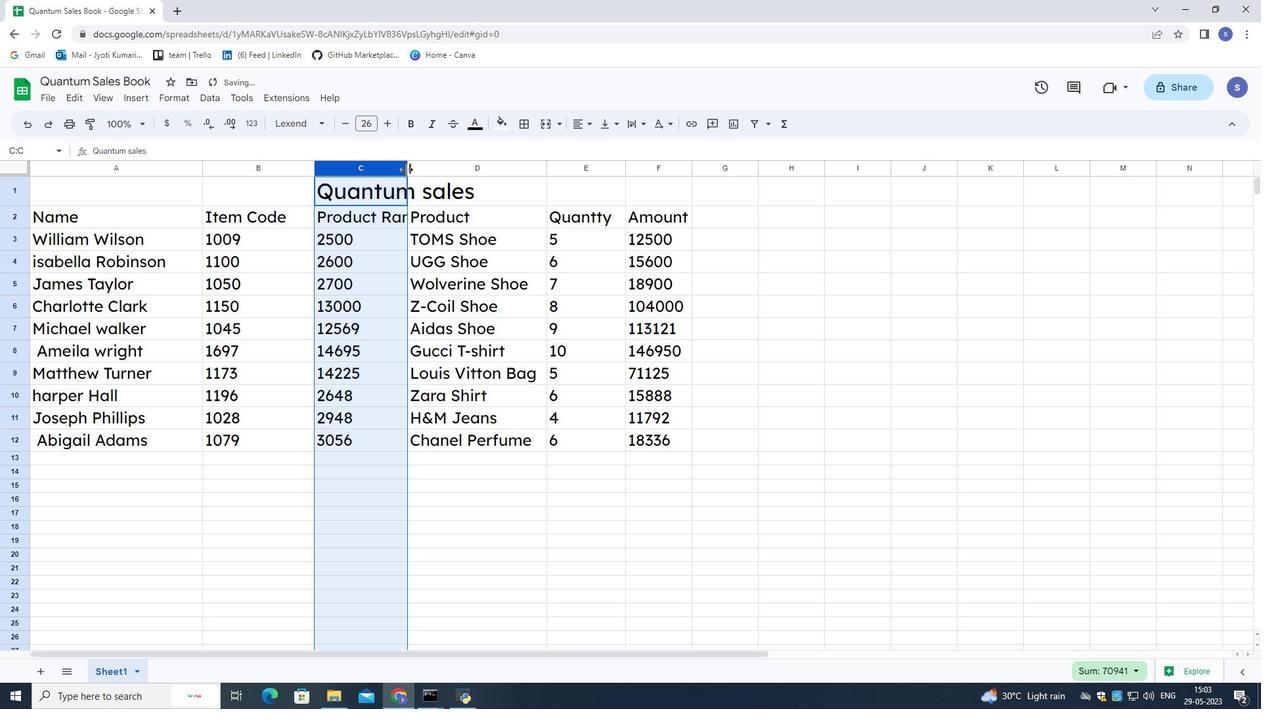 
Action: Mouse moved to (648, 211)
Screenshot: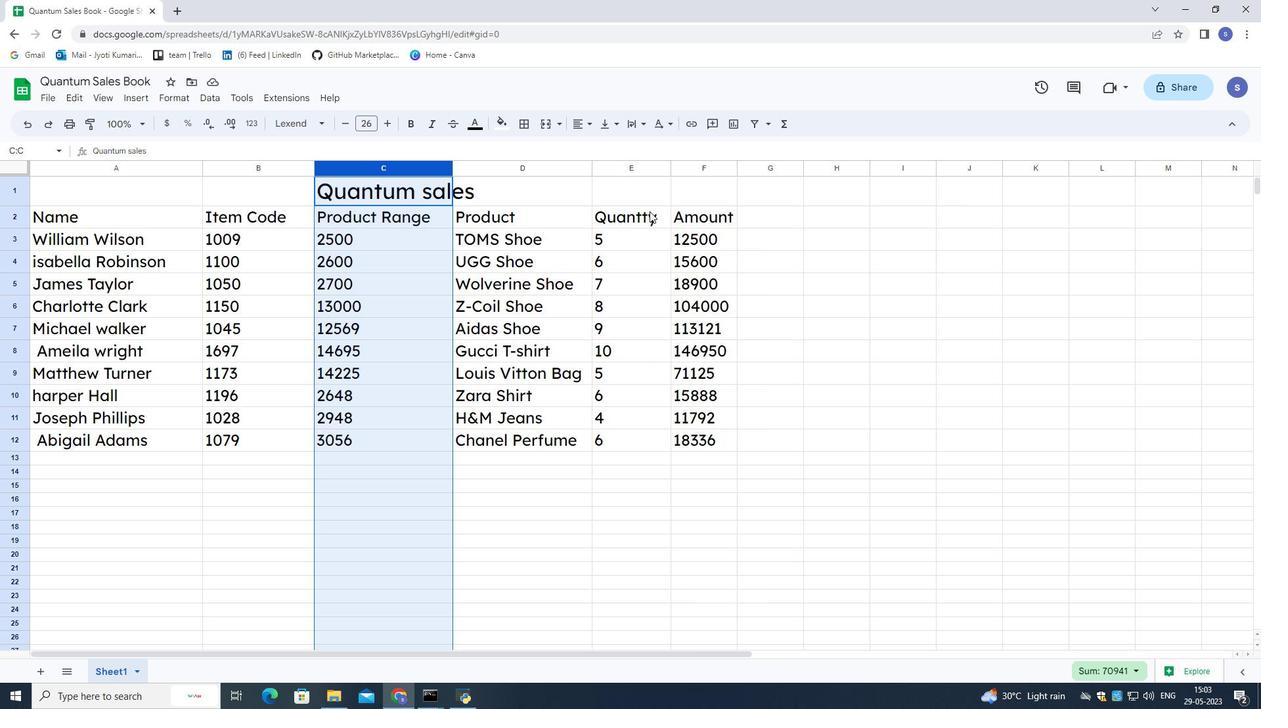 
Action: Mouse pressed left at (648, 211)
Screenshot: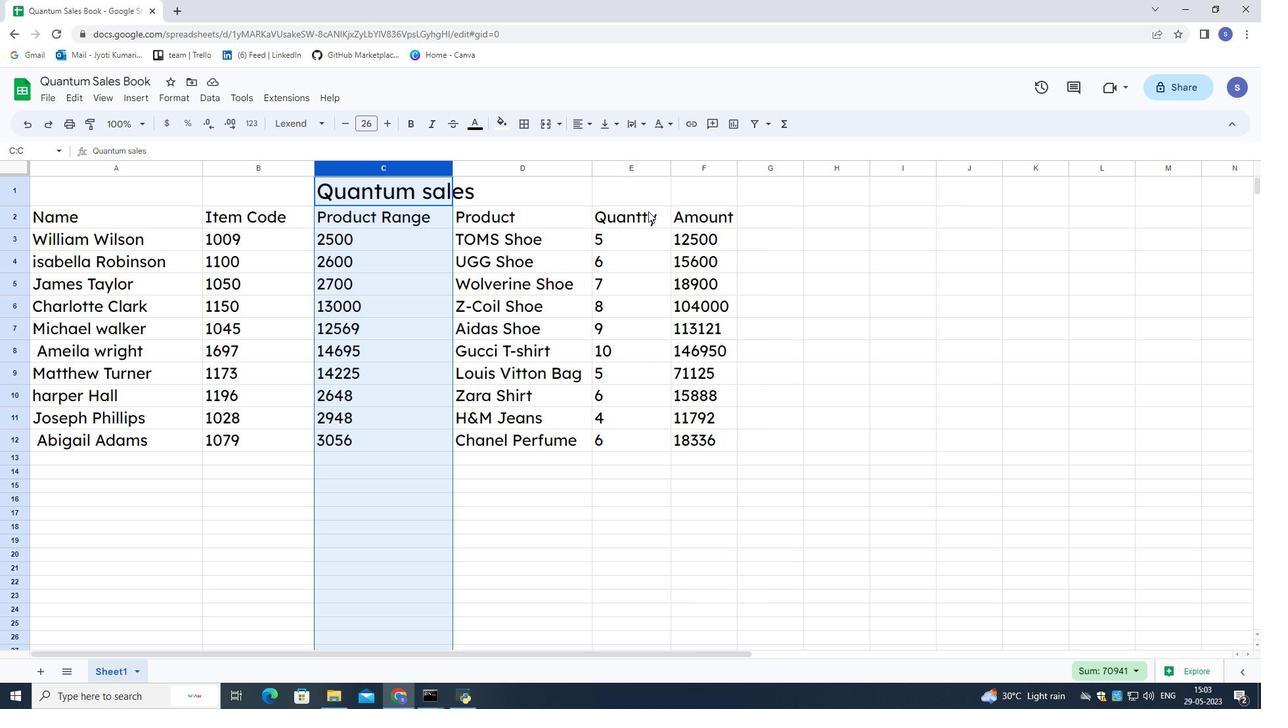 
Action: Mouse pressed left at (648, 211)
Screenshot: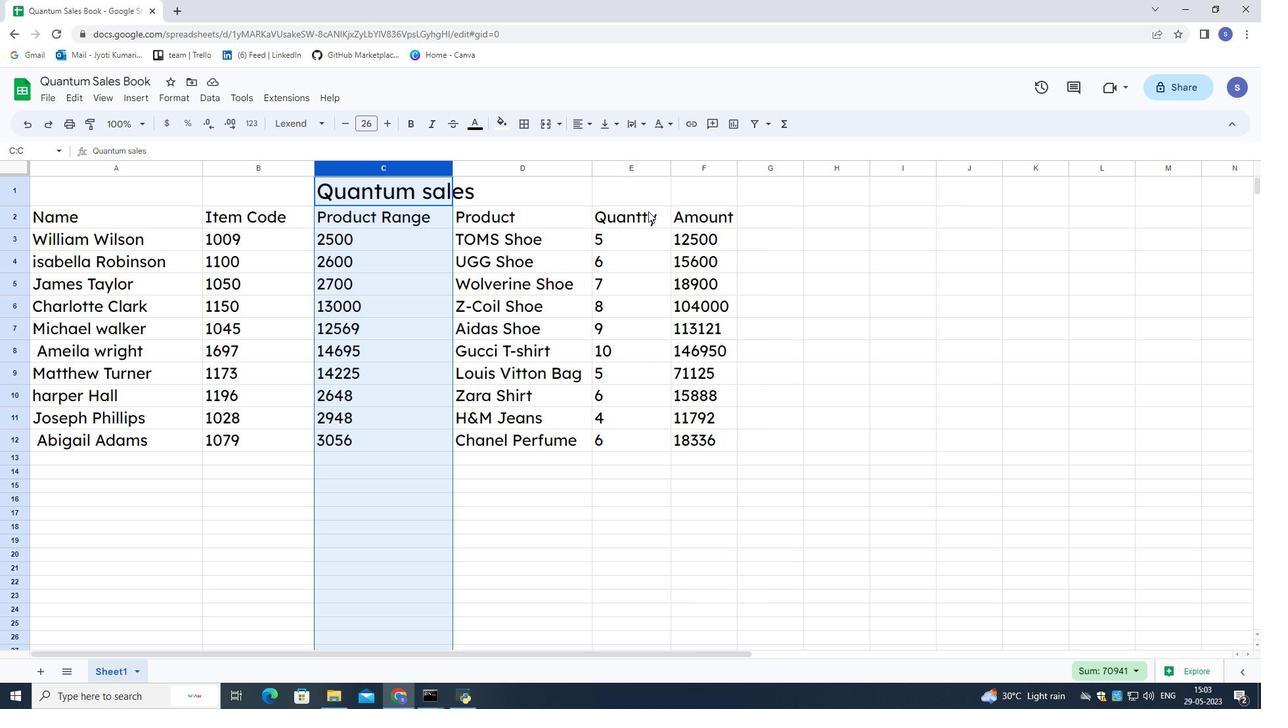 
Action: Mouse moved to (652, 214)
Screenshot: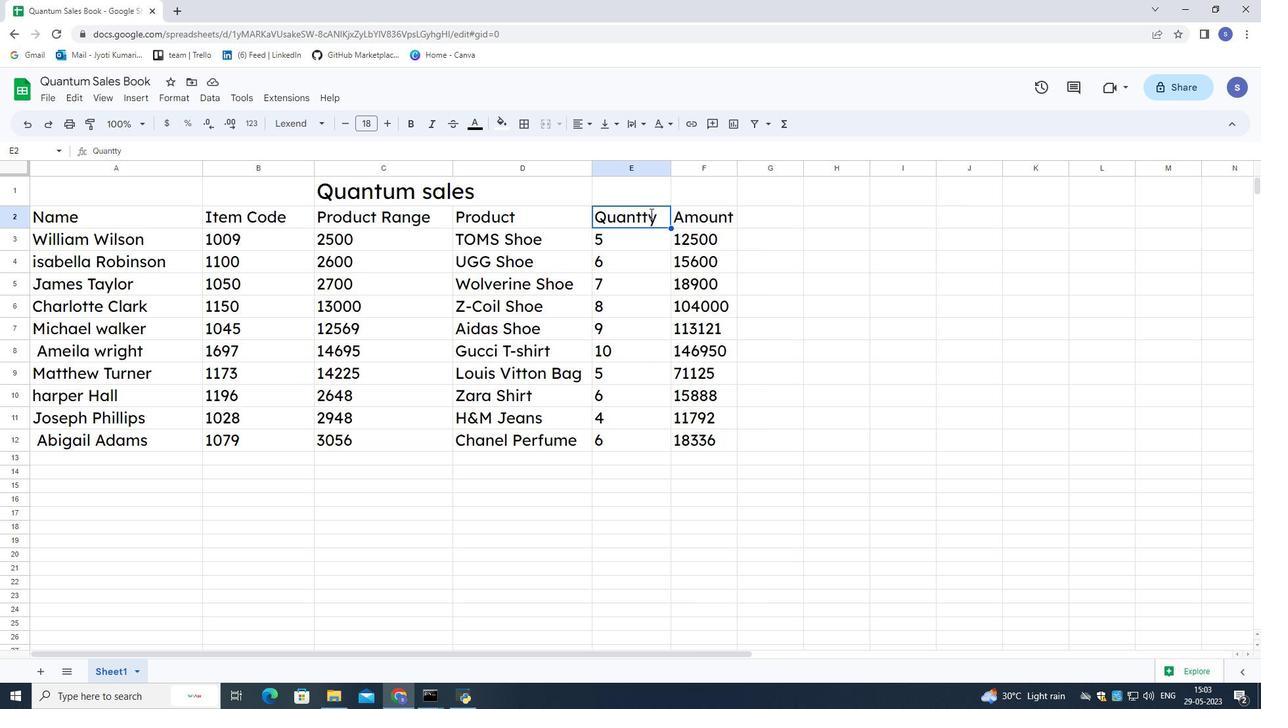 
Action: Mouse pressed left at (652, 214)
Screenshot: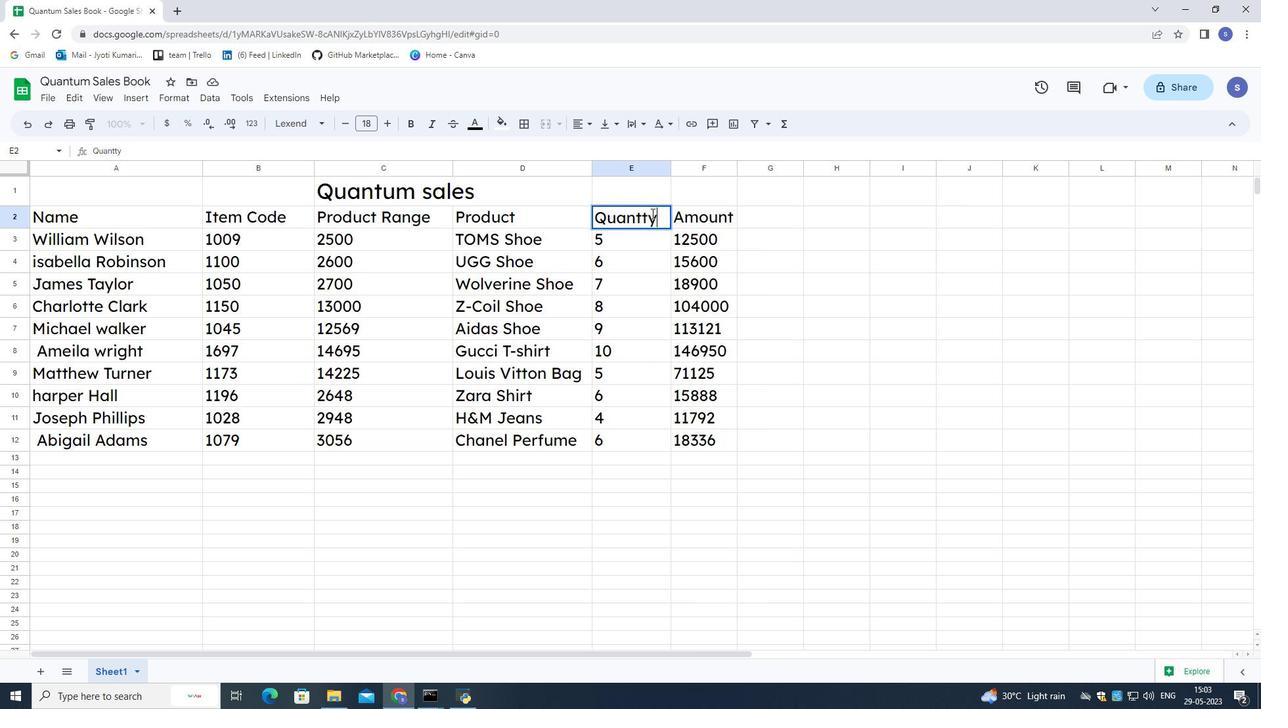 
Action: Mouse moved to (658, 220)
Screenshot: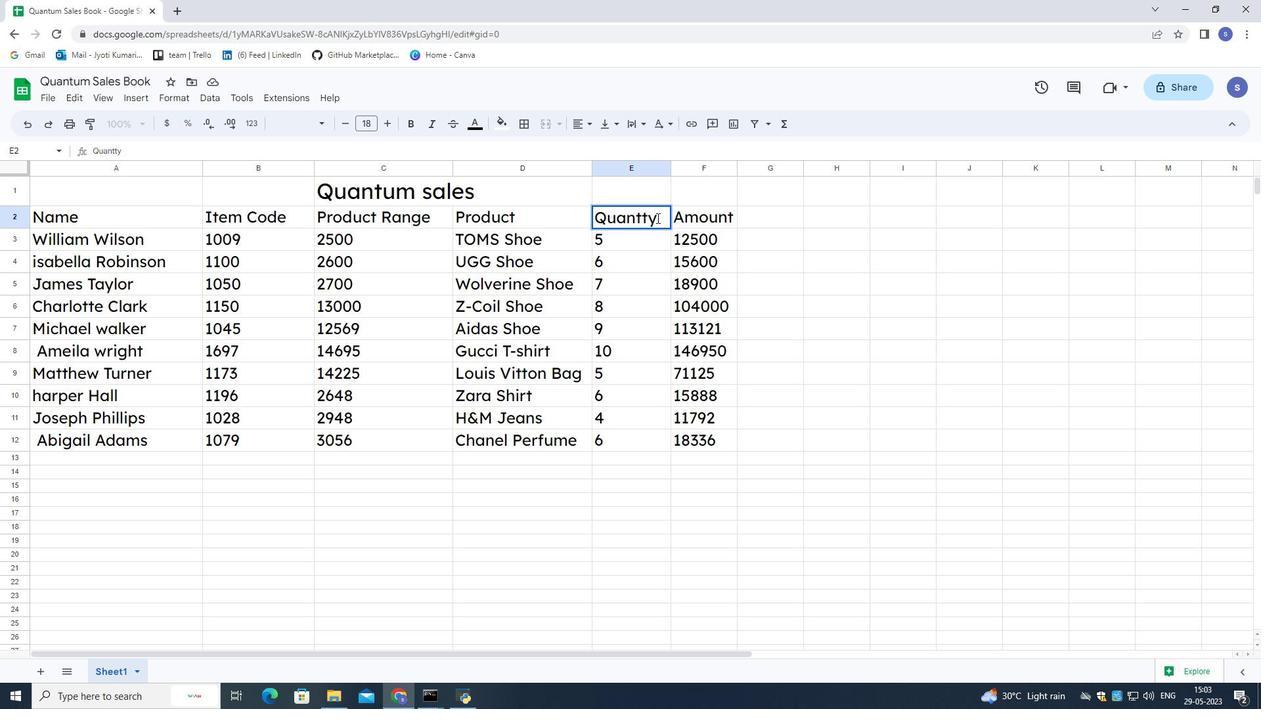 
Action: Key pressed <Key.left>i
Screenshot: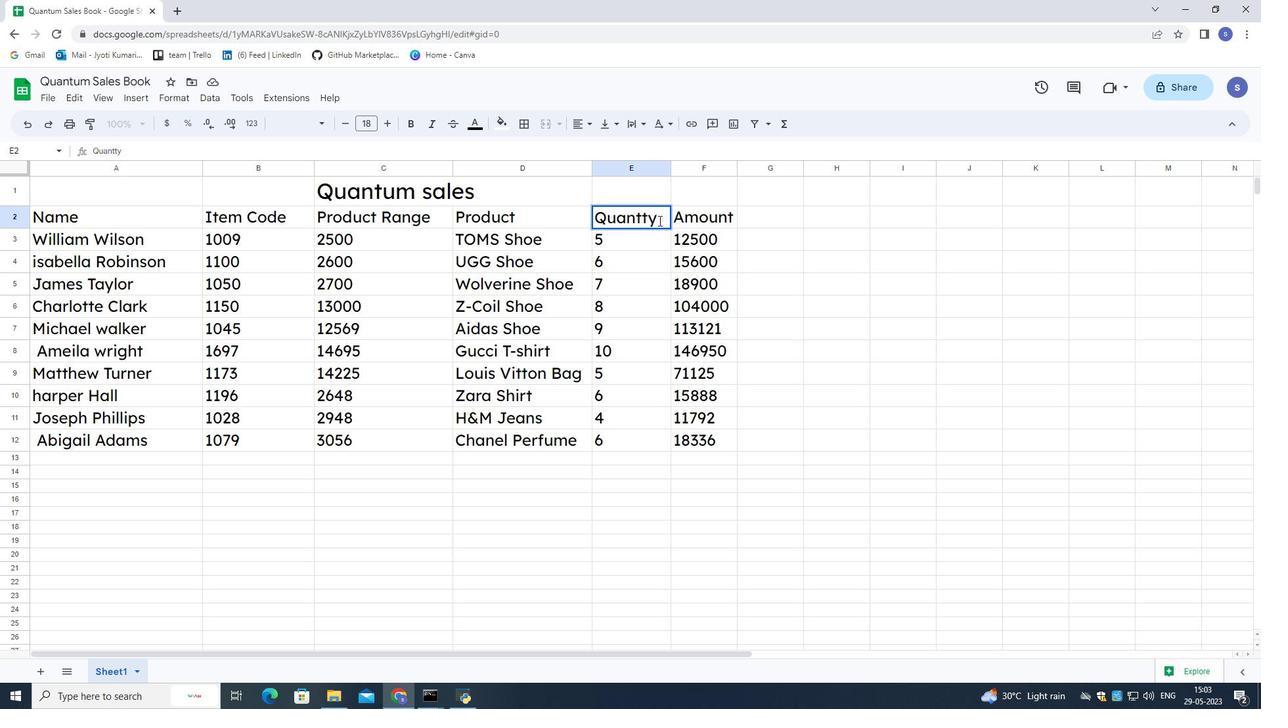 
Action: Mouse moved to (704, 294)
Screenshot: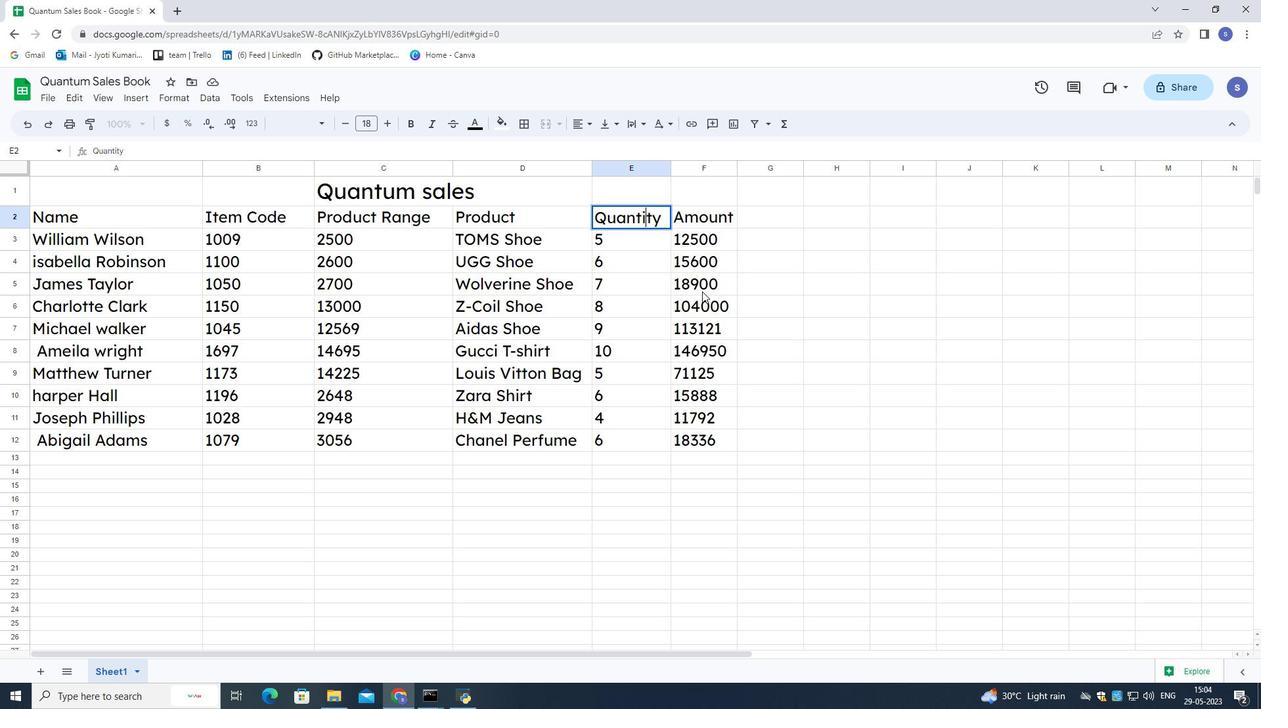 
Action: Mouse pressed left at (704, 294)
Screenshot: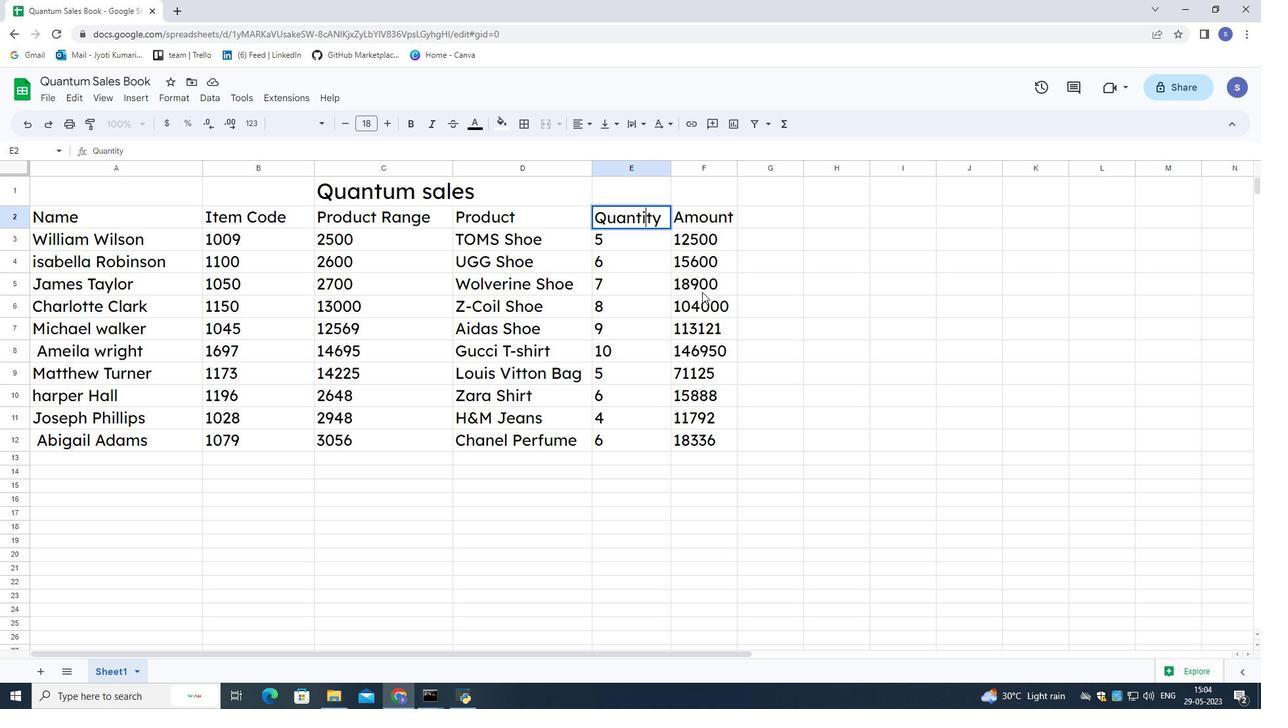 
Action: Mouse moved to (314, 343)
Screenshot: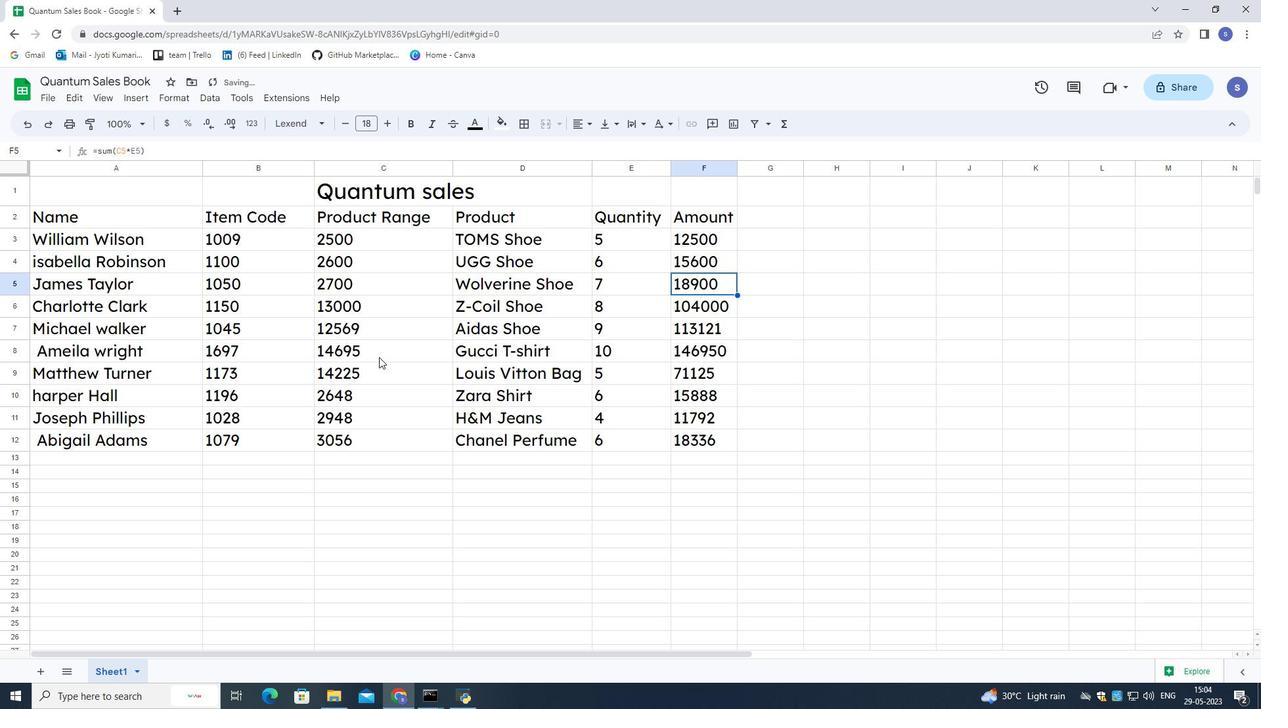 
Action: Mouse pressed left at (314, 343)
Screenshot: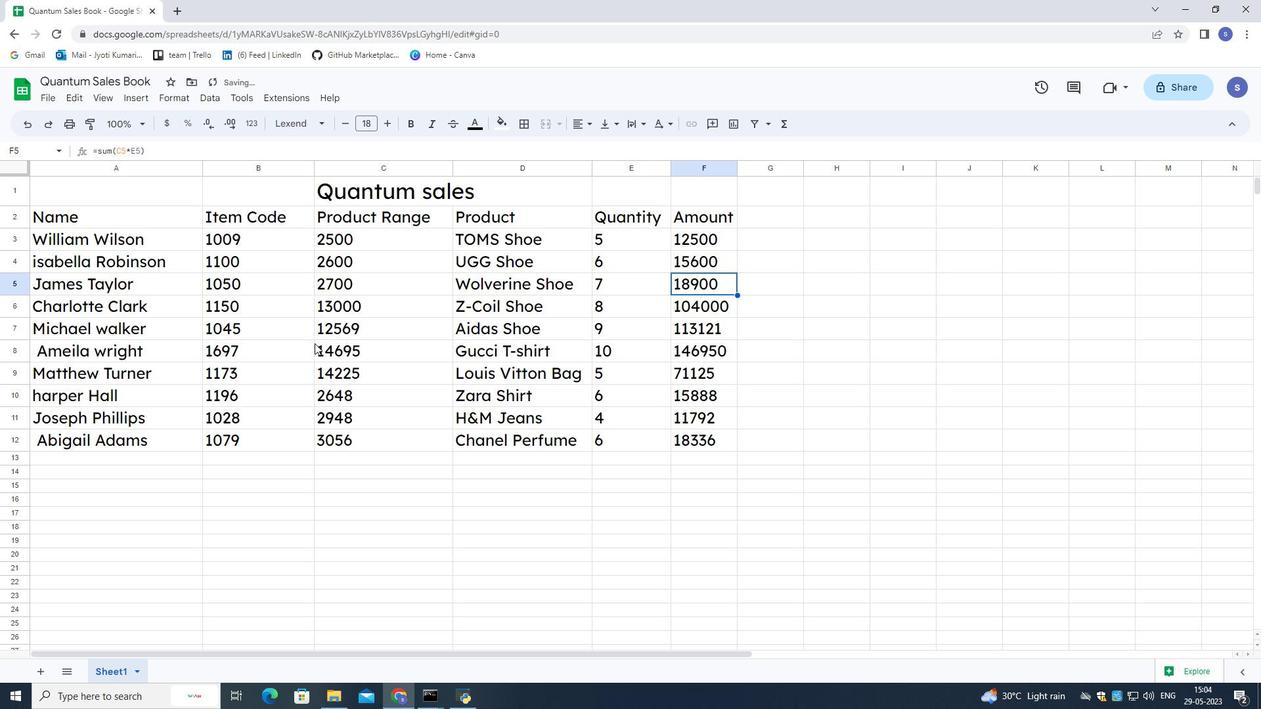 
Action: Mouse moved to (317, 460)
Screenshot: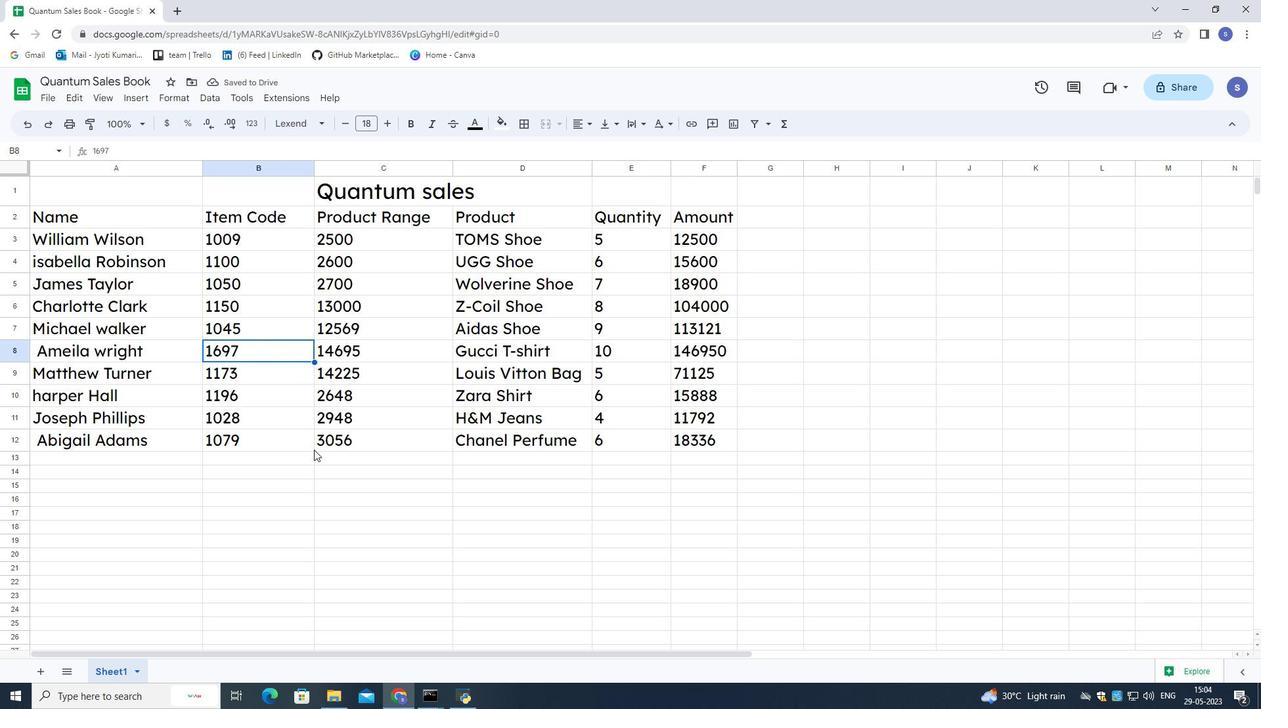 
Action: Mouse pressed left at (317, 460)
Screenshot: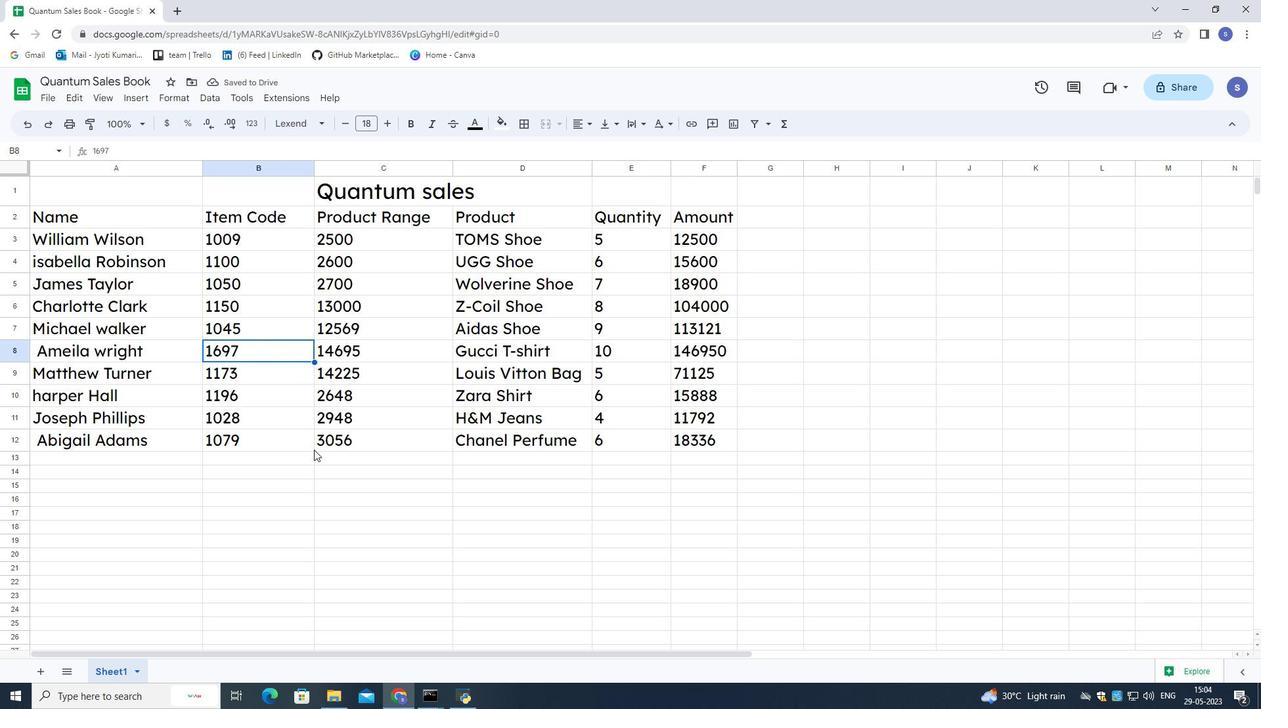 
Action: Mouse pressed left at (317, 460)
Screenshot: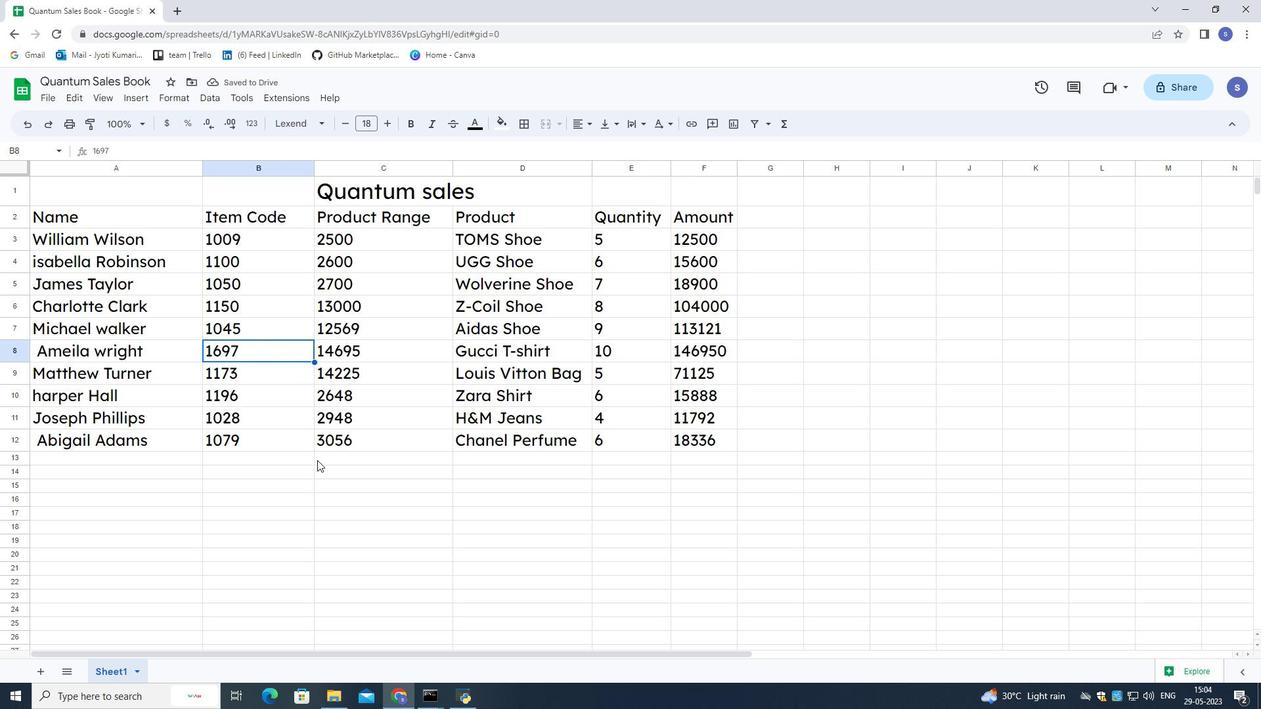
Action: Key pressed ctrl+S
Screenshot: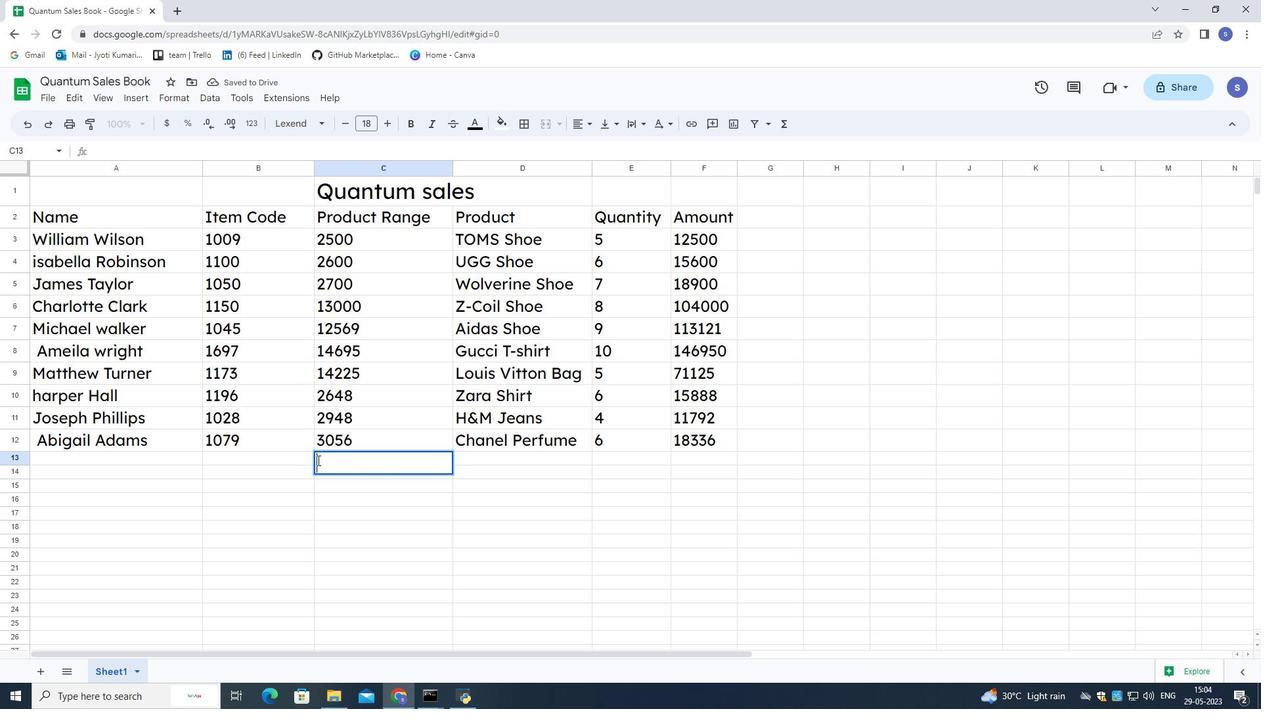 
Action: Mouse moved to (281, 440)
Screenshot: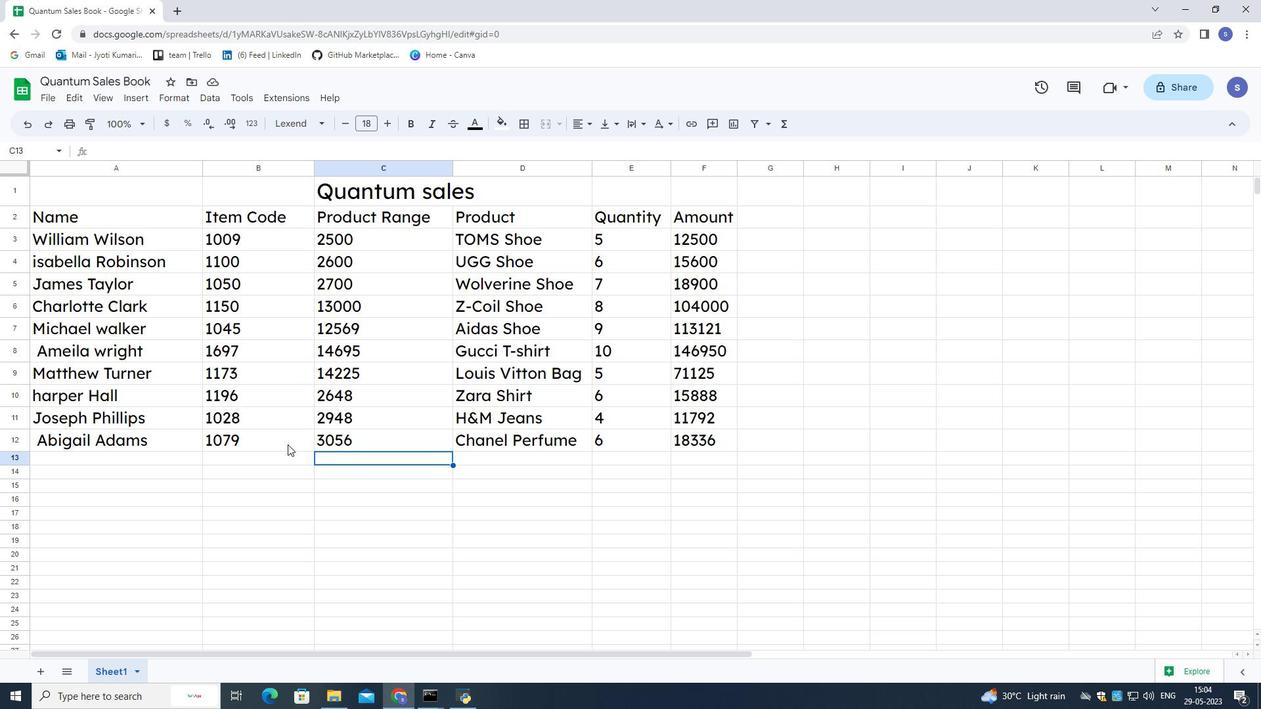
